 Task: Find connections with filter location Jaisingpur with filter topic #AIwith filter profile language Potuguese with filter current company Fiserv with filter school Government College of Engineering, Salem with filter industry Computer Games with filter service category Commercial Insurance with filter keywords title Mental Health Counselor
Action: Mouse moved to (540, 62)
Screenshot: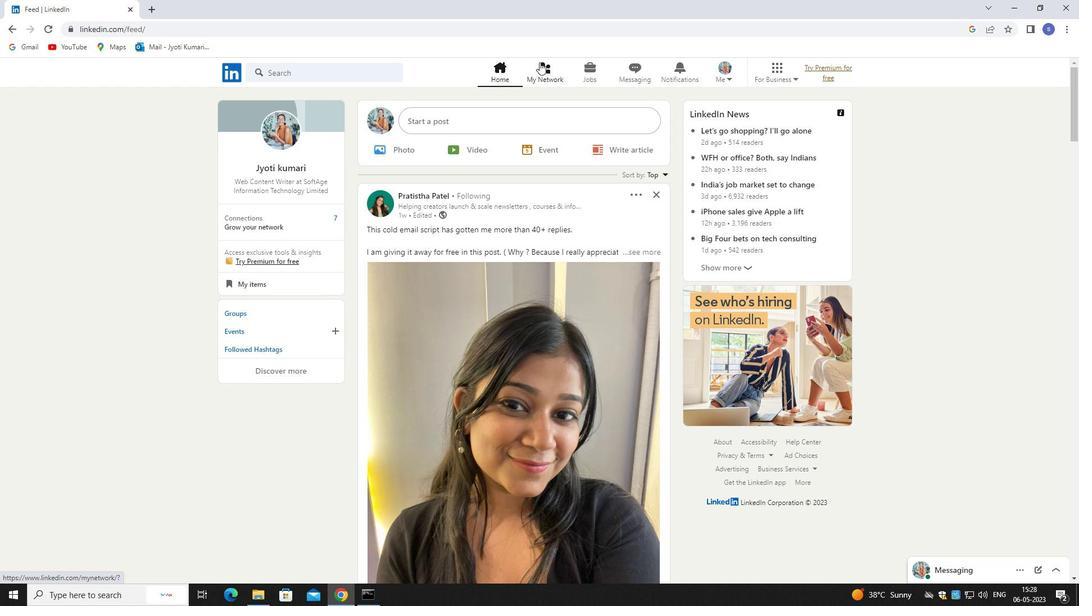 
Action: Mouse pressed left at (540, 62)
Screenshot: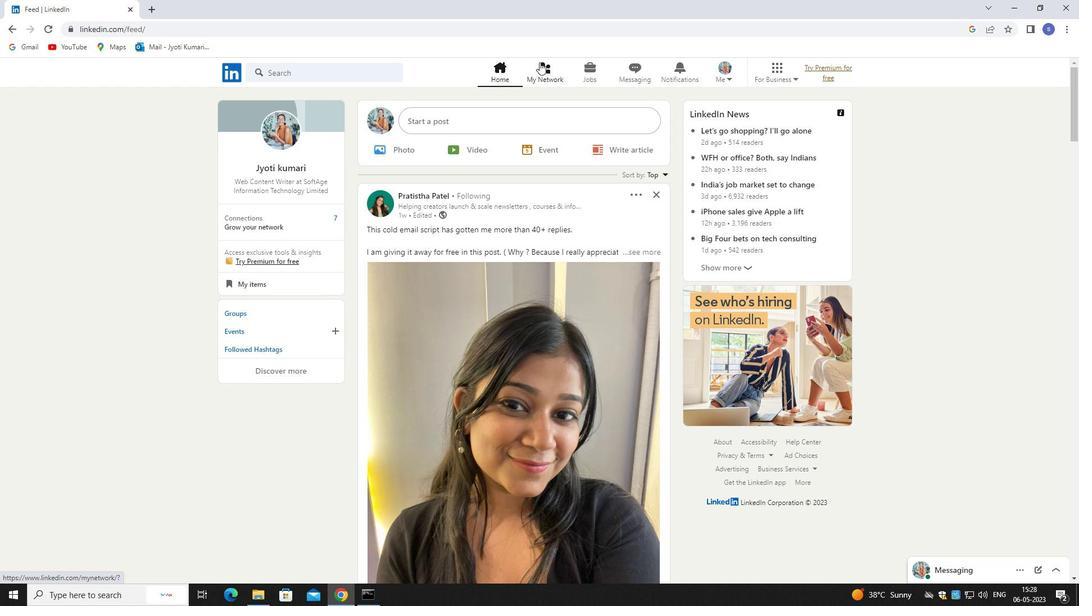 
Action: Mouse moved to (540, 62)
Screenshot: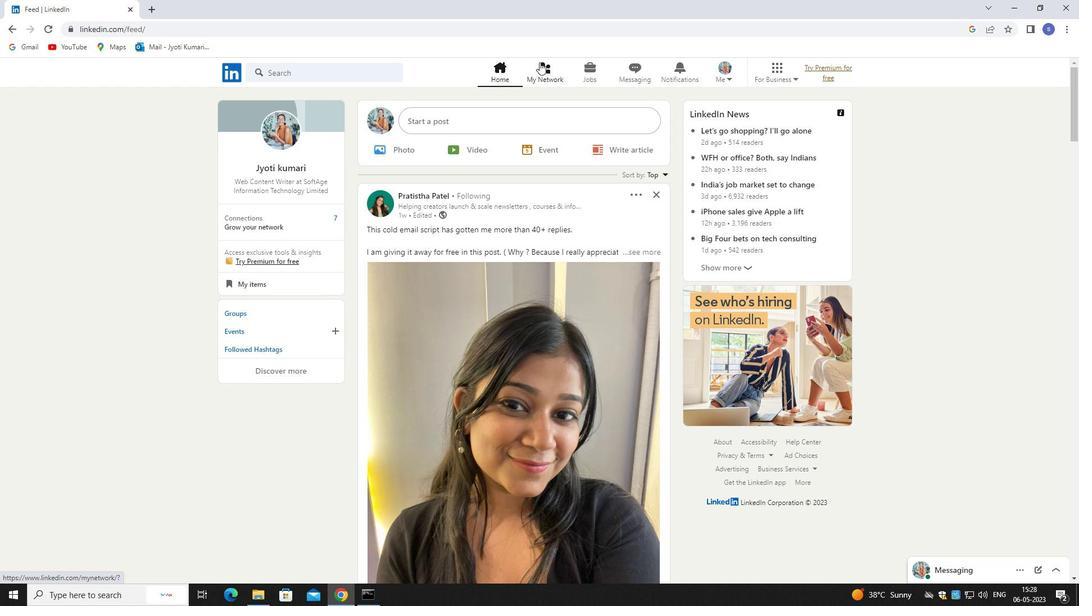
Action: Mouse pressed left at (540, 62)
Screenshot: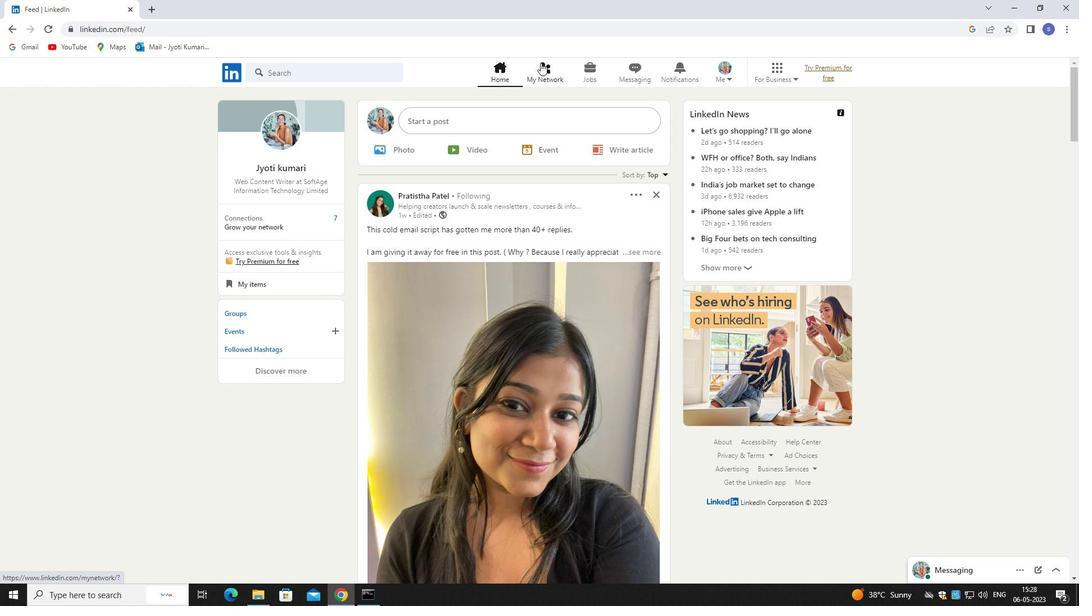 
Action: Mouse moved to (342, 127)
Screenshot: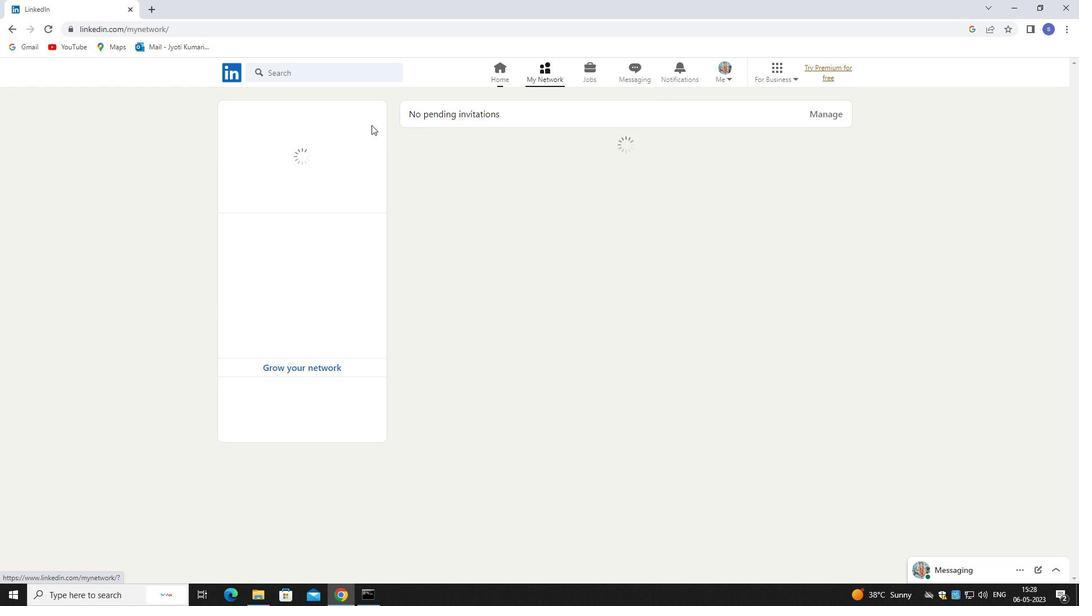 
Action: Mouse pressed left at (342, 127)
Screenshot: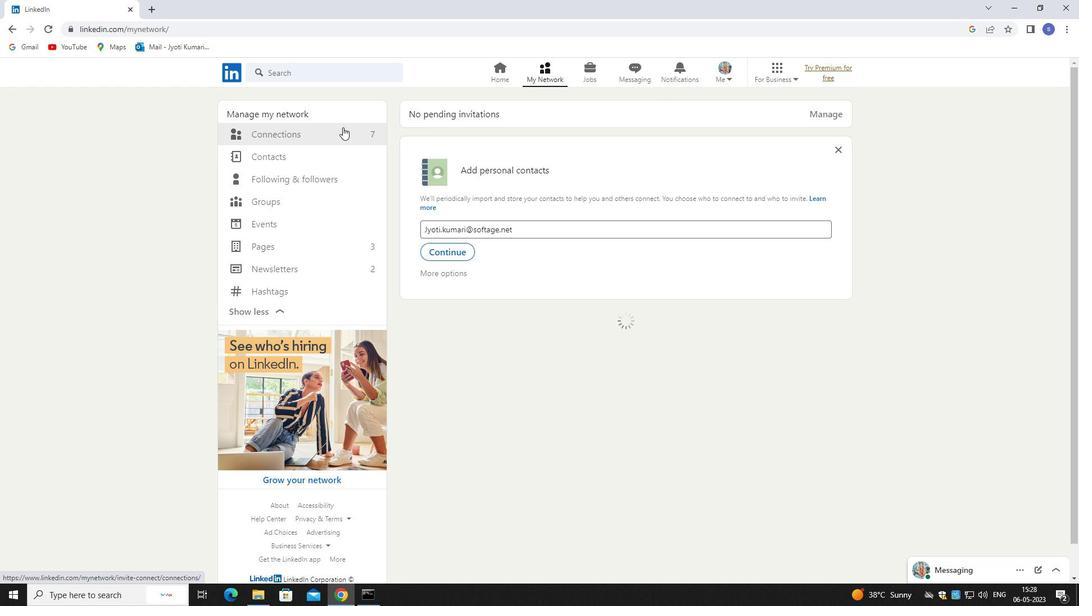 
Action: Mouse moved to (597, 134)
Screenshot: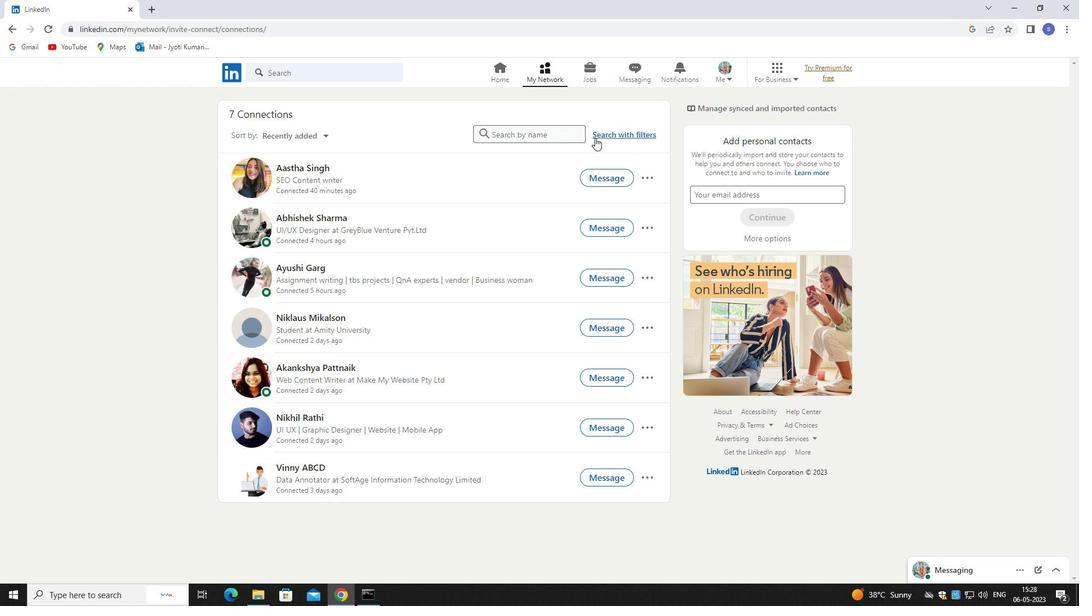 
Action: Mouse pressed left at (597, 134)
Screenshot: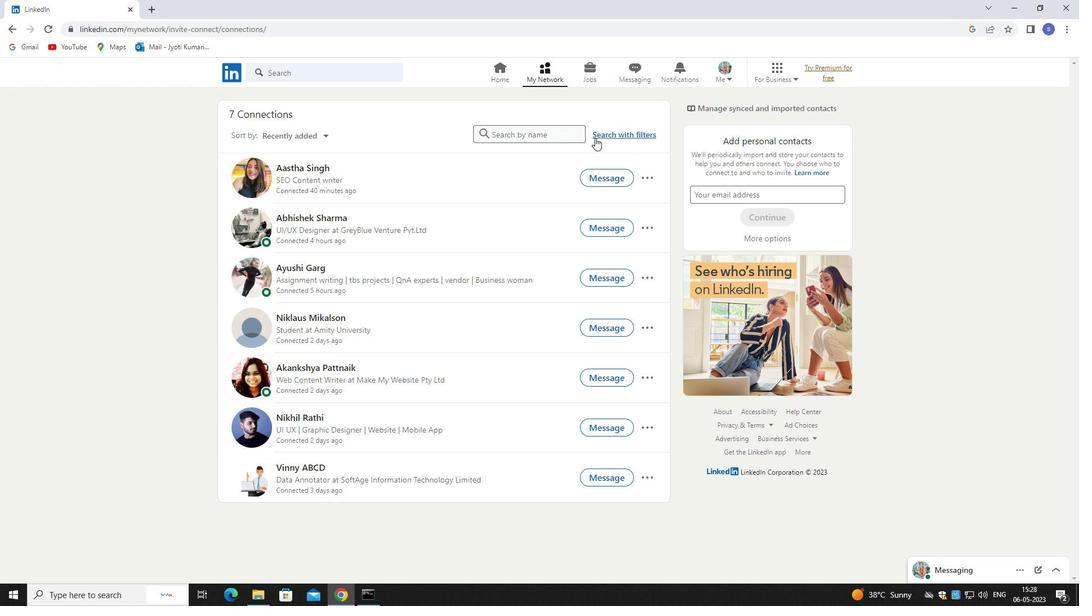 
Action: Mouse moved to (573, 100)
Screenshot: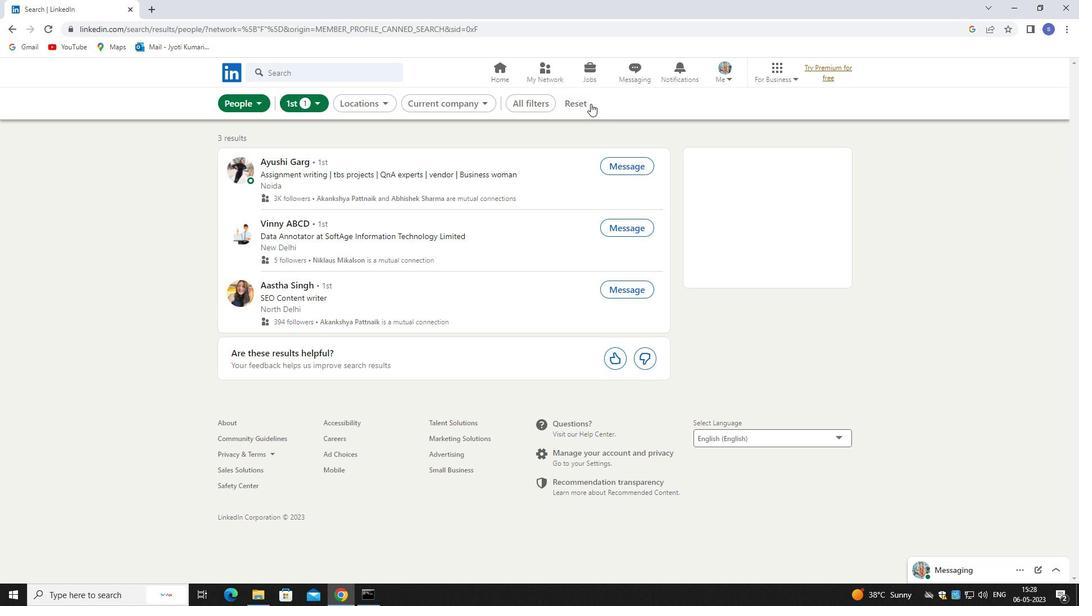 
Action: Mouse pressed left at (573, 100)
Screenshot: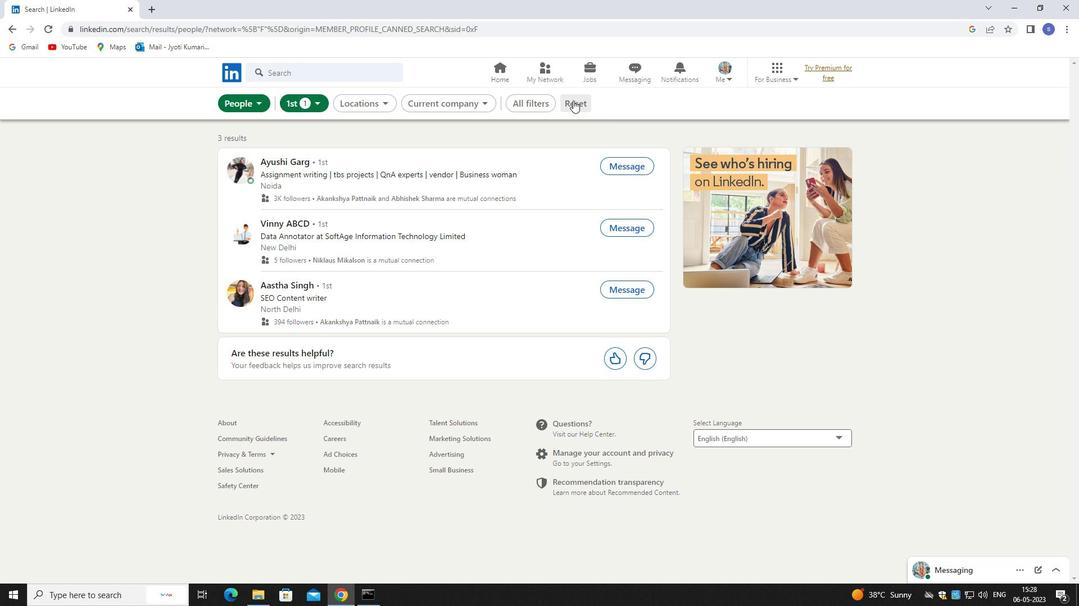 
Action: Mouse moved to (547, 106)
Screenshot: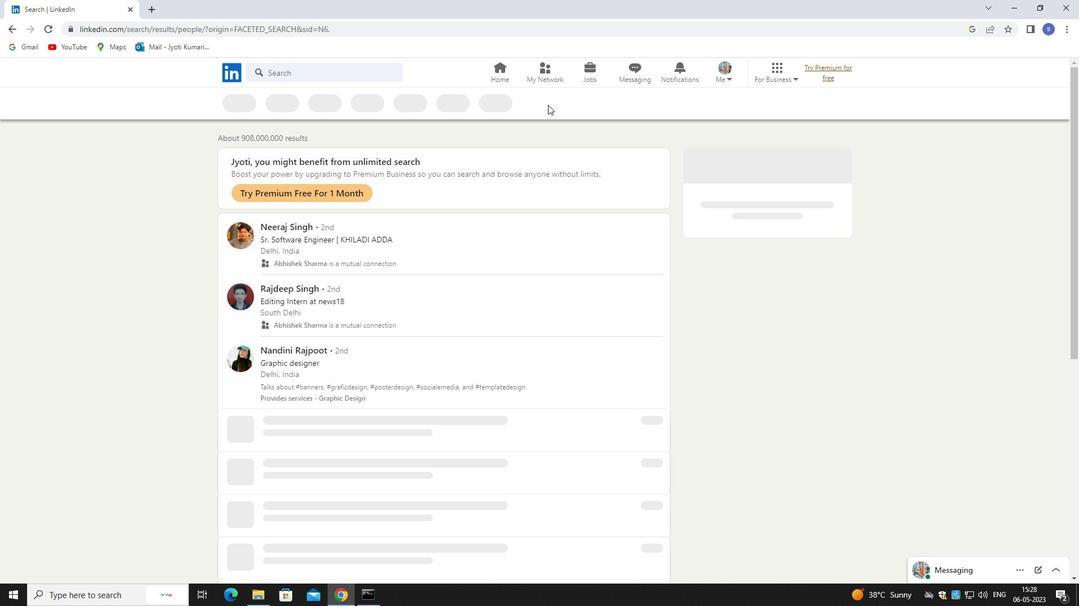 
Action: Mouse pressed left at (547, 106)
Screenshot: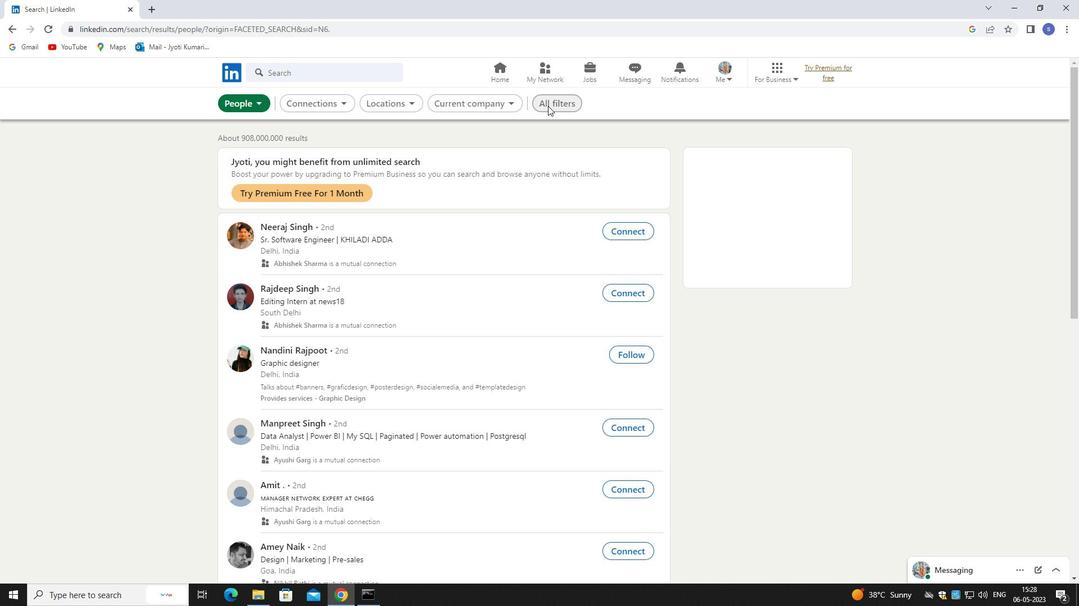 
Action: Mouse moved to (551, 107)
Screenshot: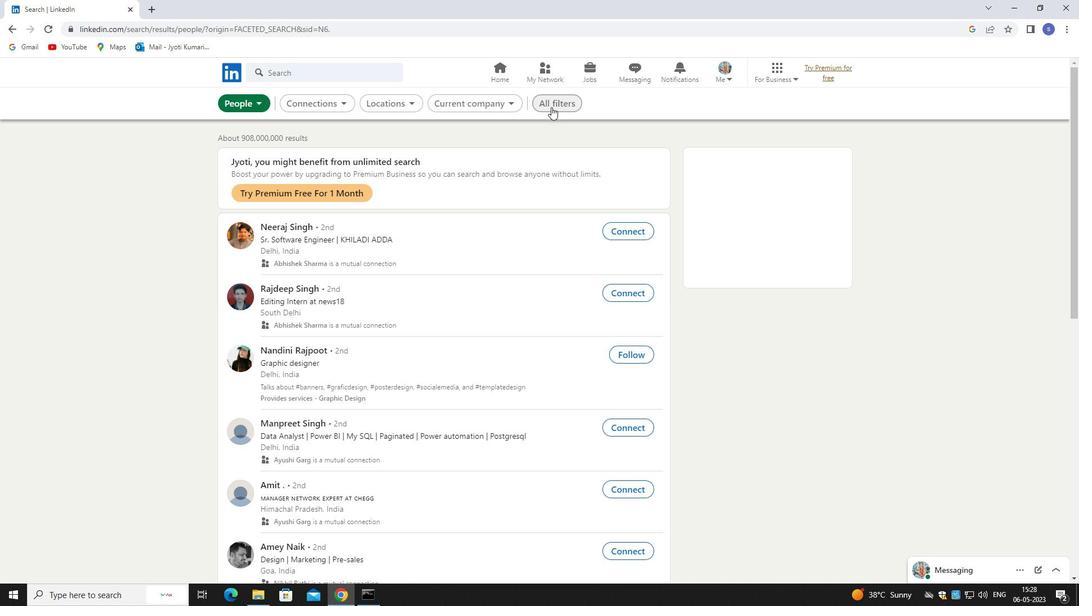 
Action: Mouse pressed left at (551, 107)
Screenshot: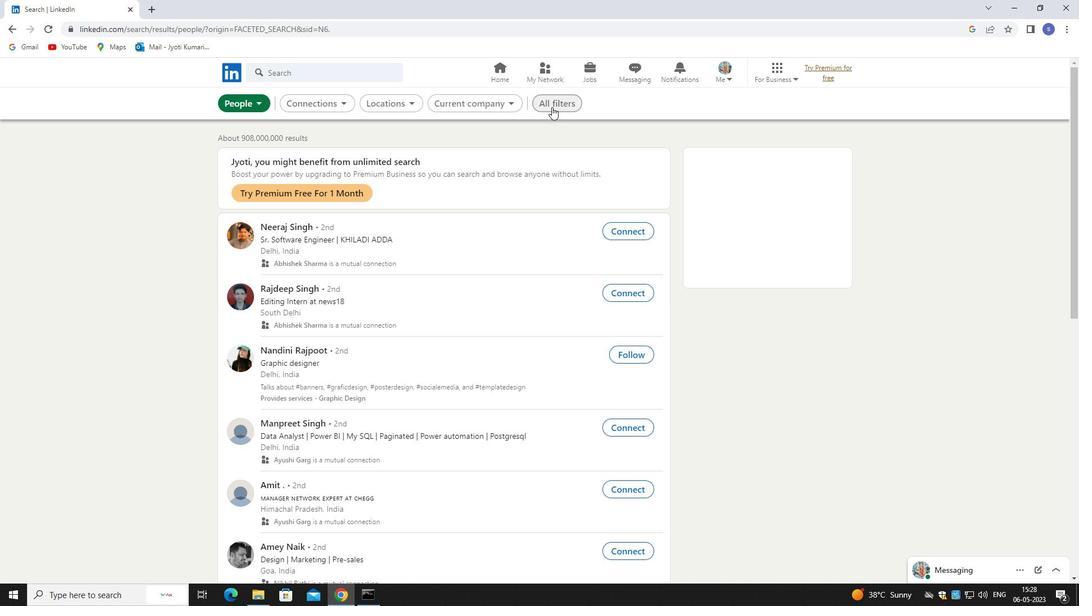 
Action: Mouse pressed left at (551, 107)
Screenshot: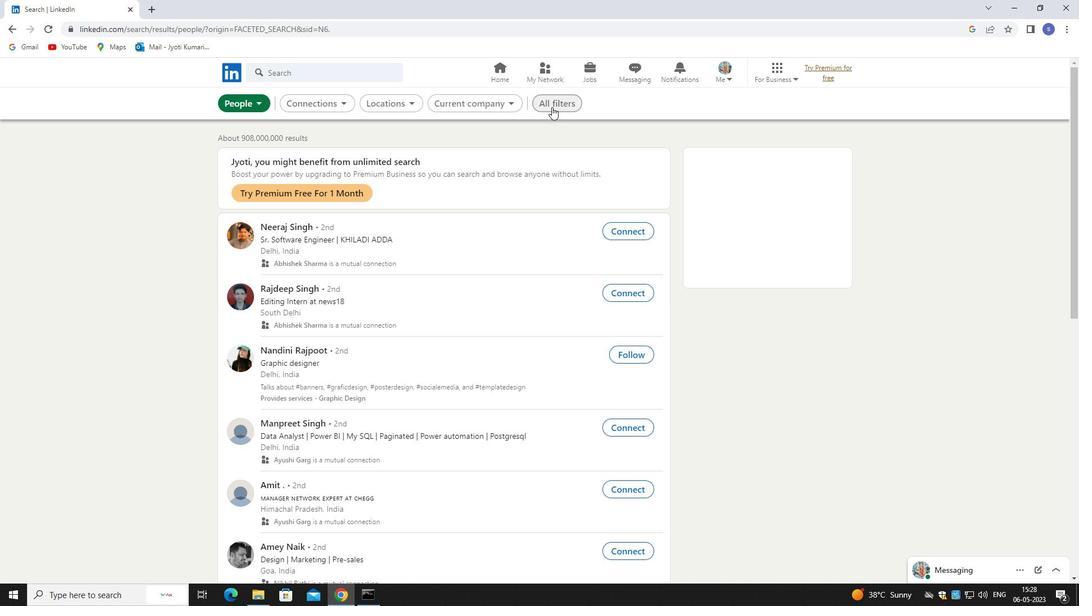 
Action: Mouse moved to (571, 103)
Screenshot: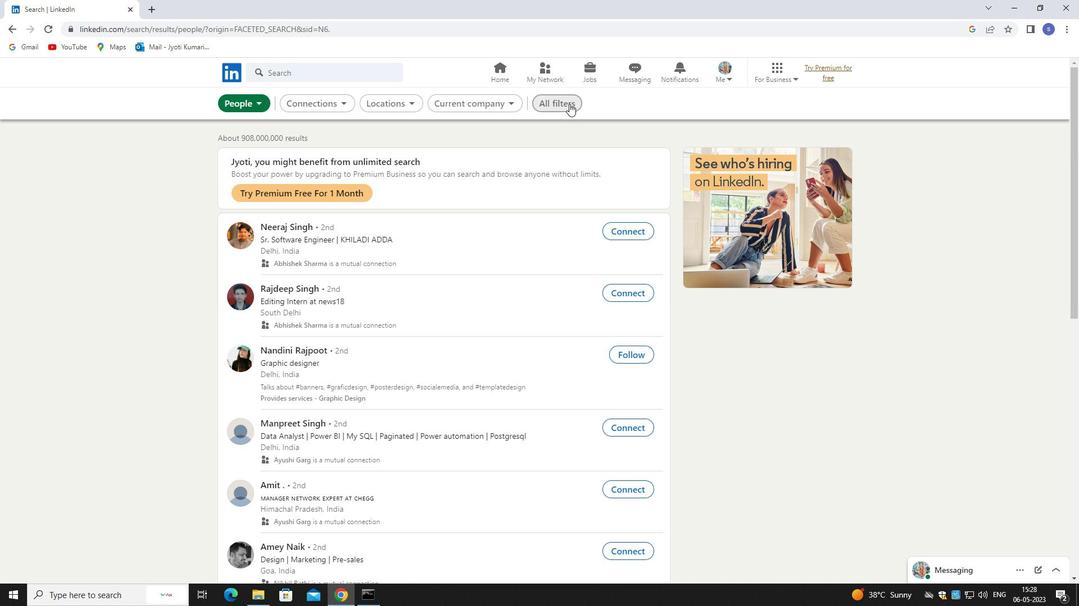 
Action: Mouse pressed left at (571, 103)
Screenshot: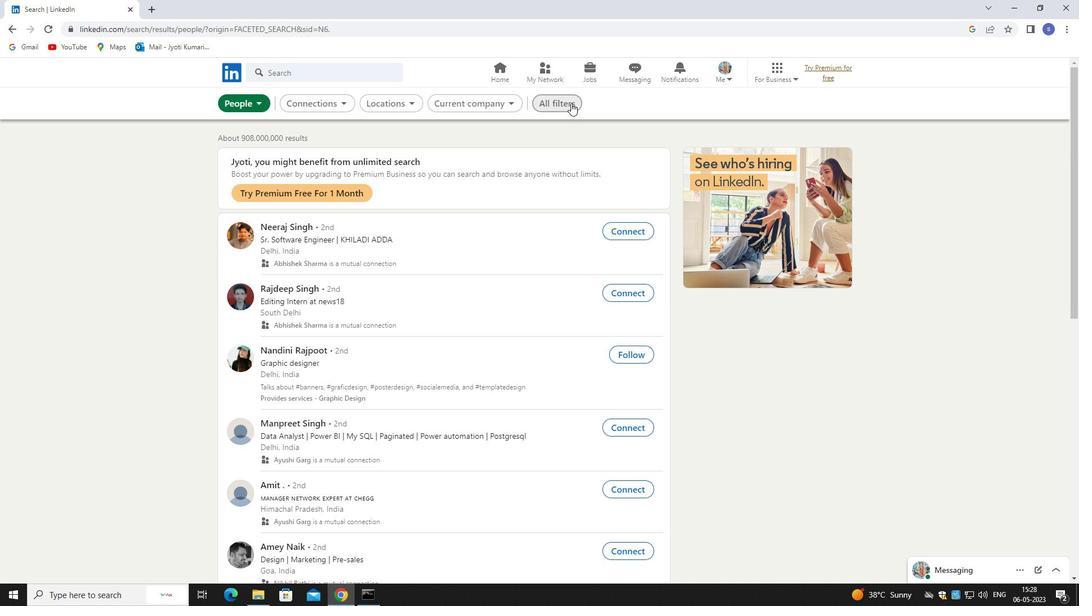
Action: Mouse moved to (936, 432)
Screenshot: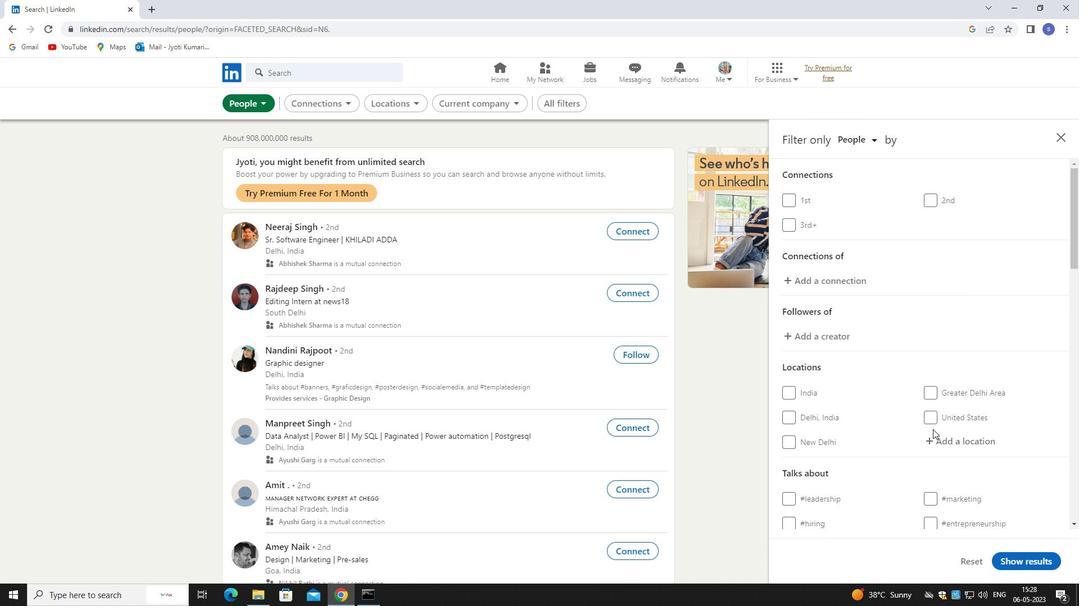 
Action: Mouse pressed left at (936, 432)
Screenshot: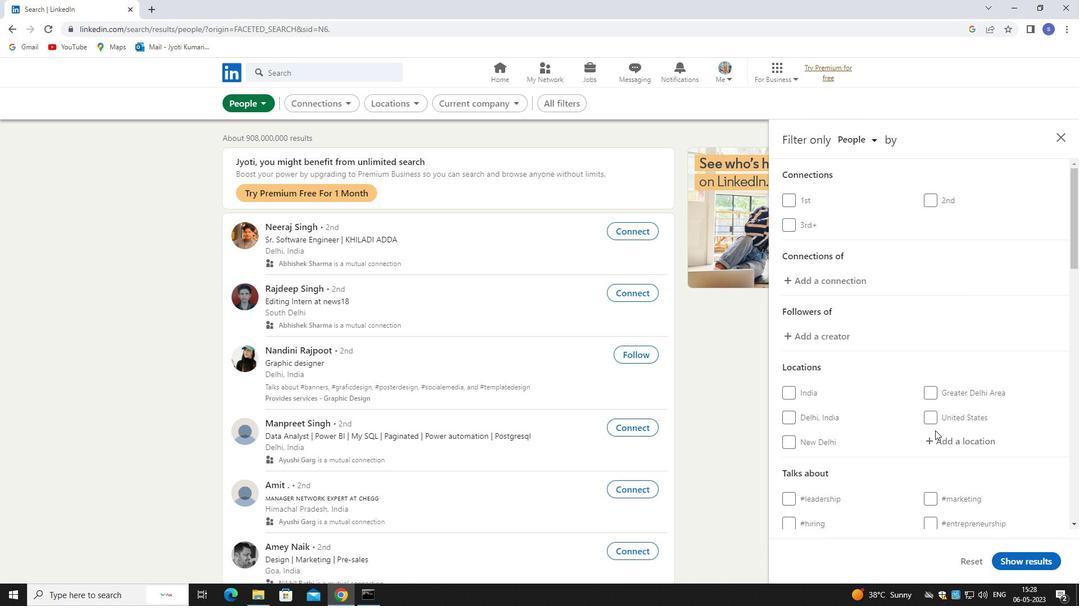 
Action: Mouse moved to (937, 438)
Screenshot: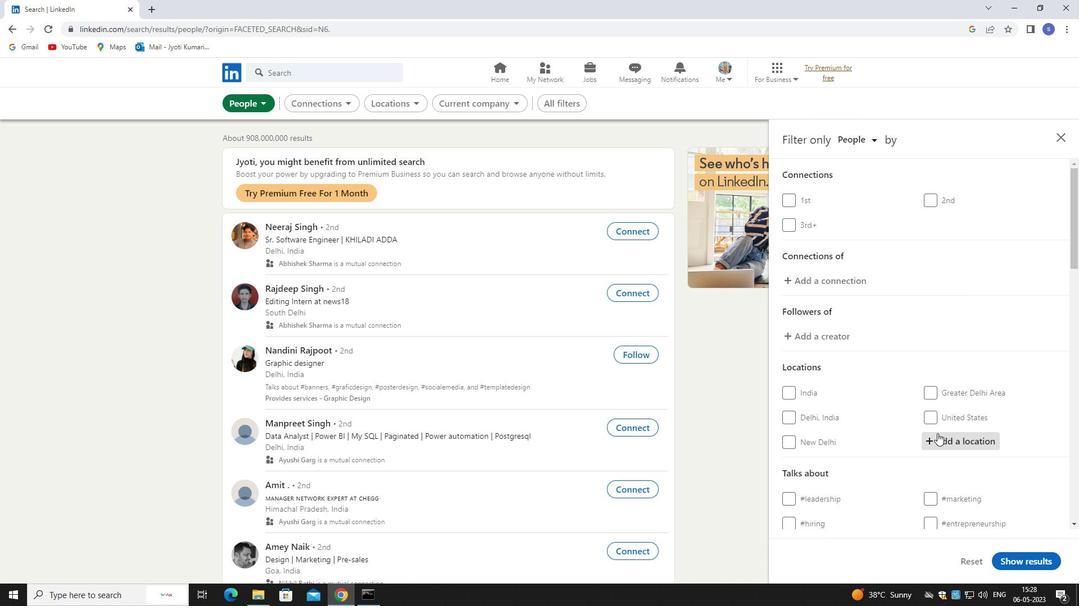 
Action: Key pressed jaisingpur
Screenshot: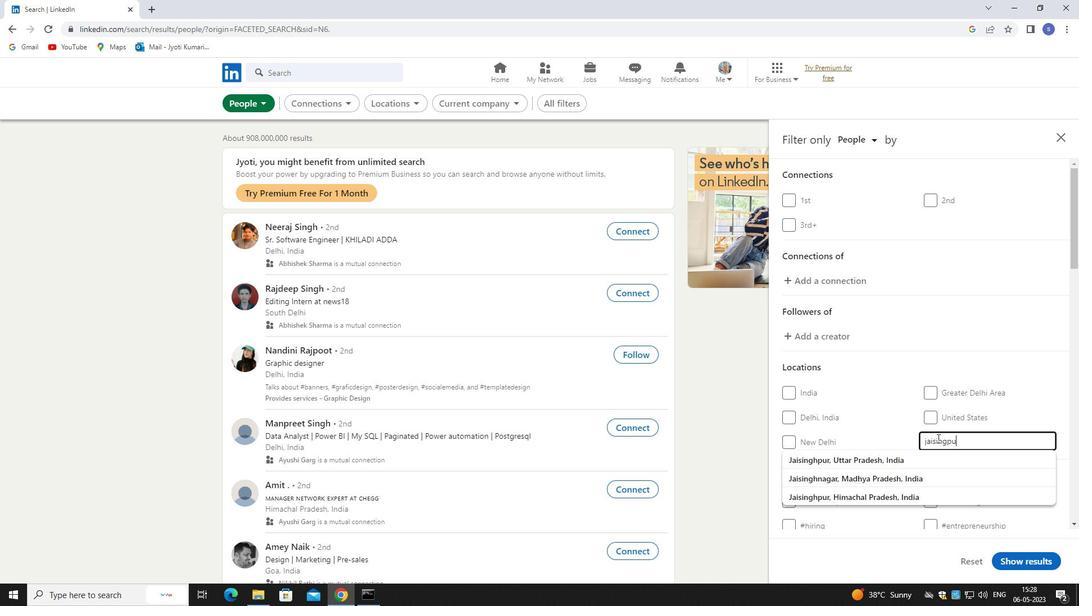 
Action: Mouse moved to (936, 454)
Screenshot: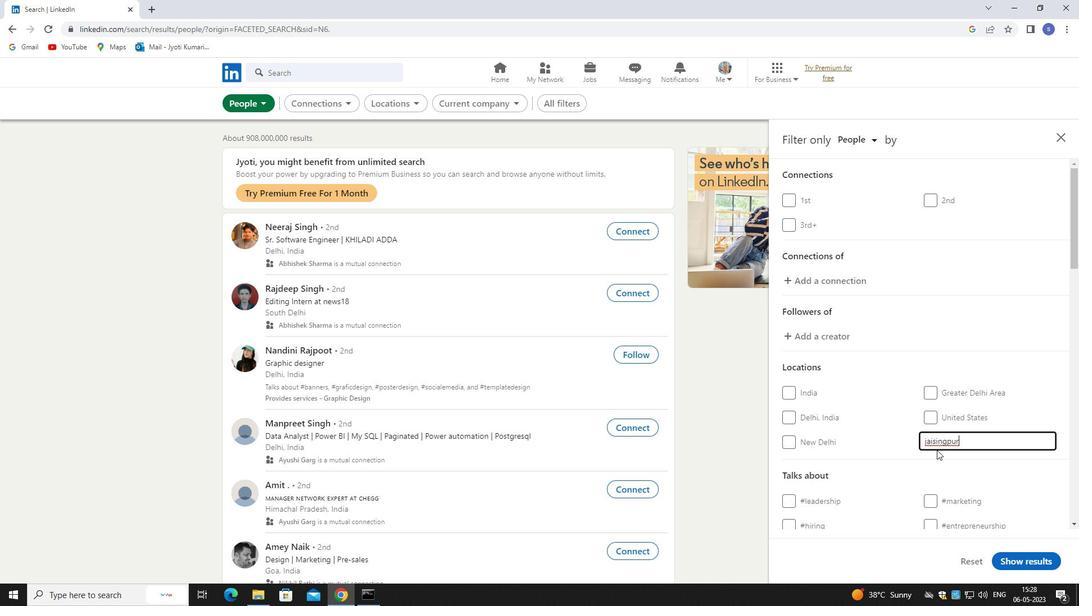 
Action: Key pressed <Key.backspace>
Screenshot: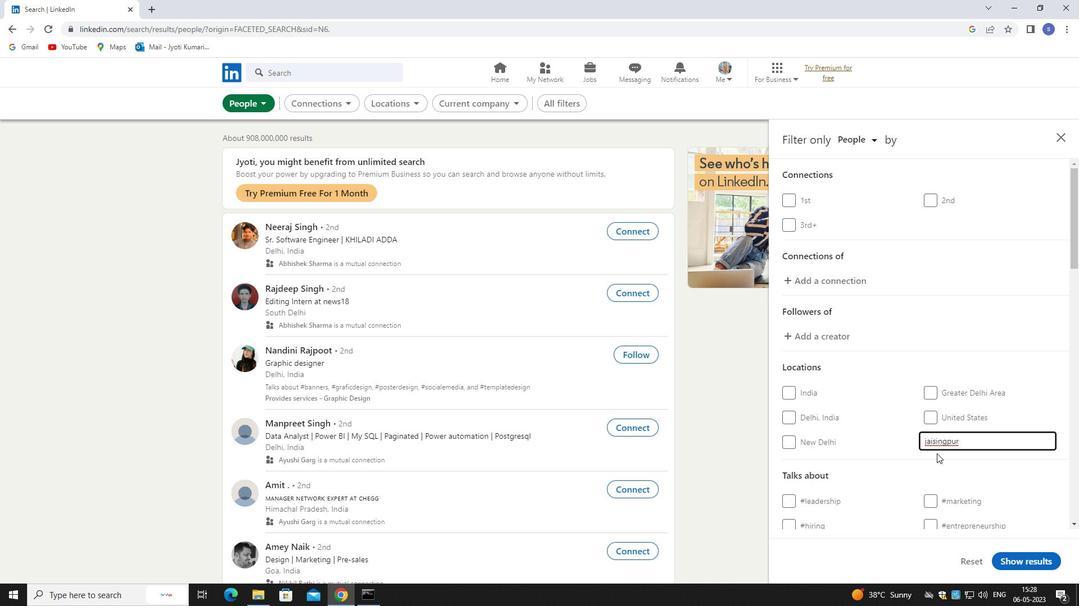 
Action: Mouse moved to (912, 442)
Screenshot: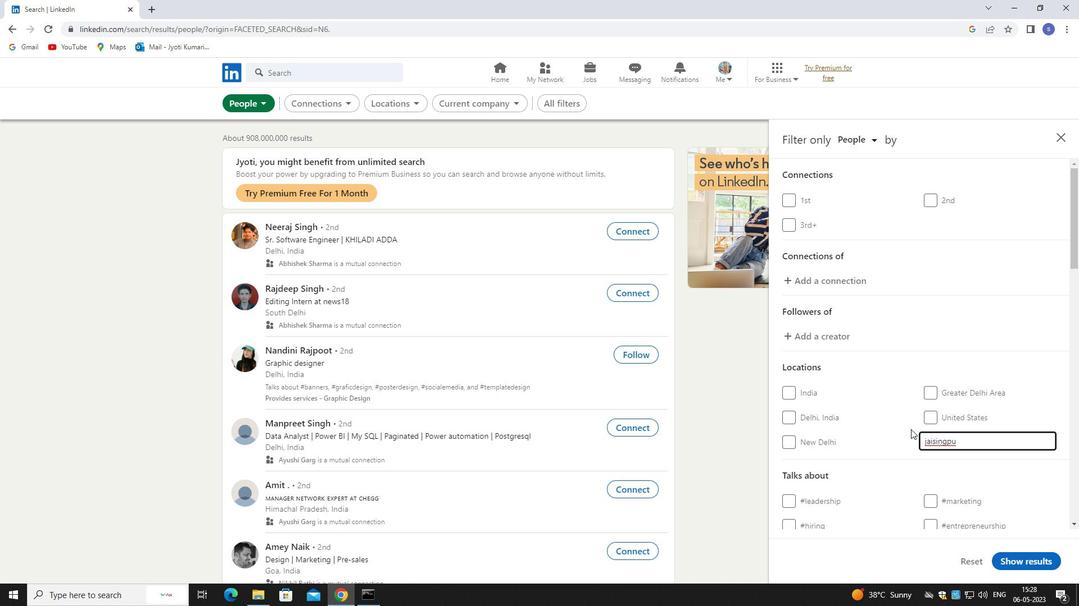
Action: Key pressed <Key.backspace><Key.backspace><Key.backspace>
Screenshot: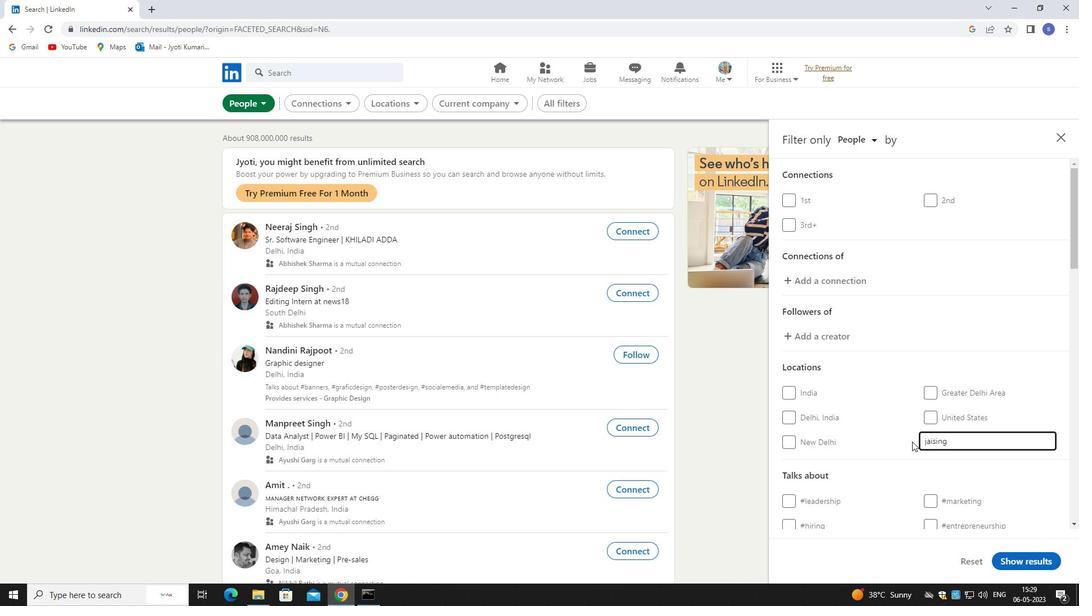
Action: Mouse moved to (920, 456)
Screenshot: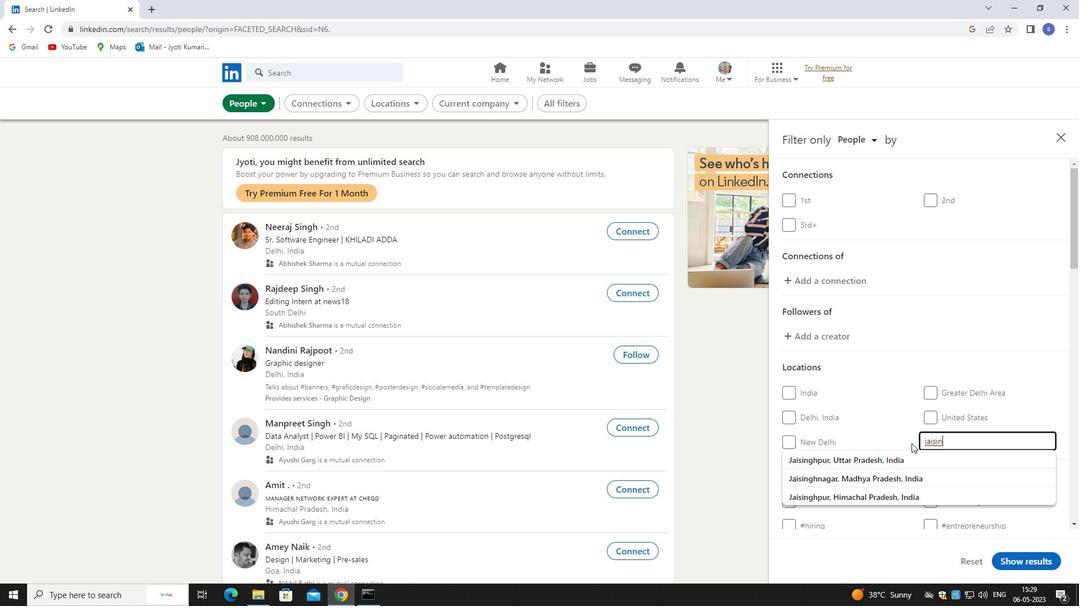 
Action: Mouse pressed left at (920, 456)
Screenshot: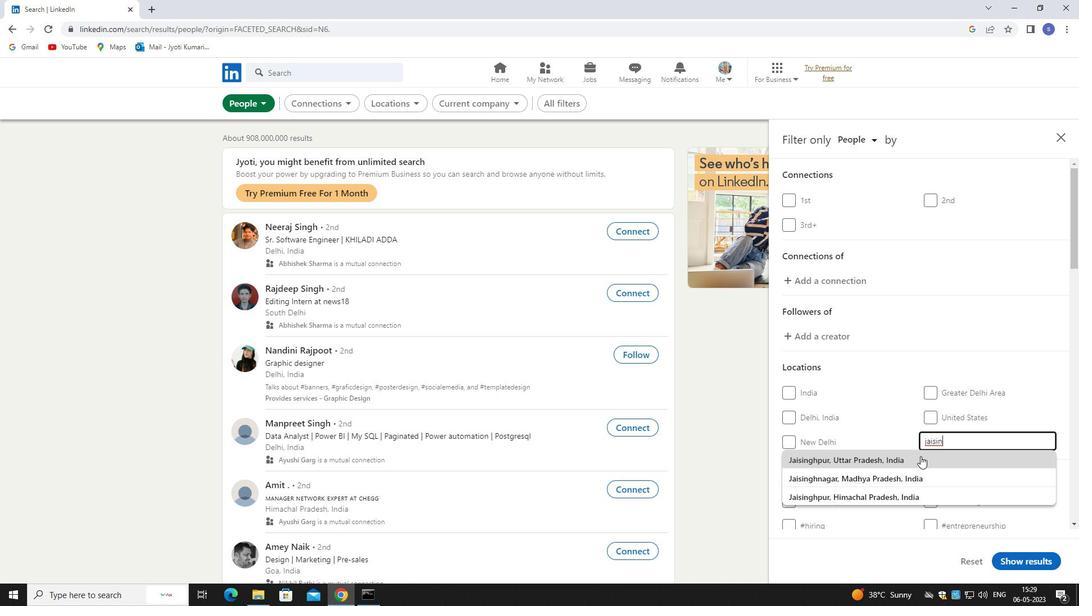 
Action: Mouse moved to (945, 448)
Screenshot: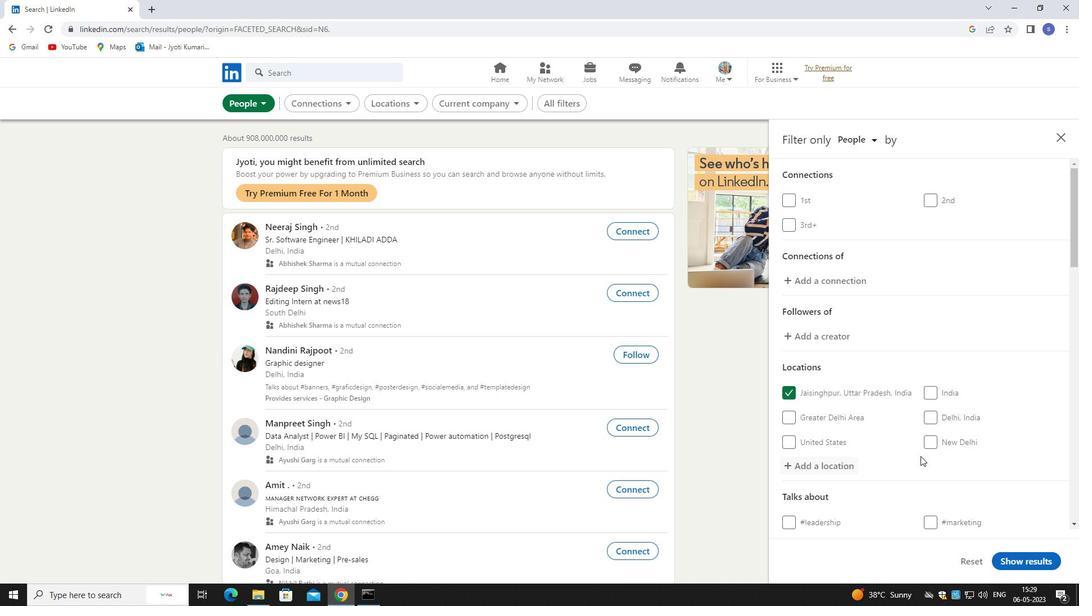 
Action: Mouse scrolled (945, 447) with delta (0, 0)
Screenshot: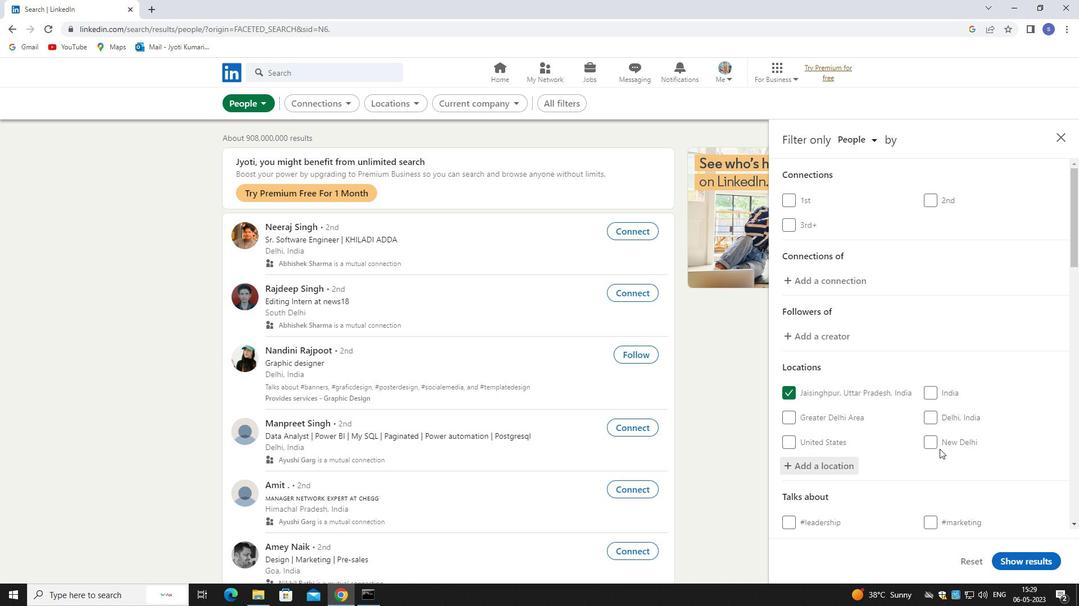 
Action: Mouse moved to (945, 448)
Screenshot: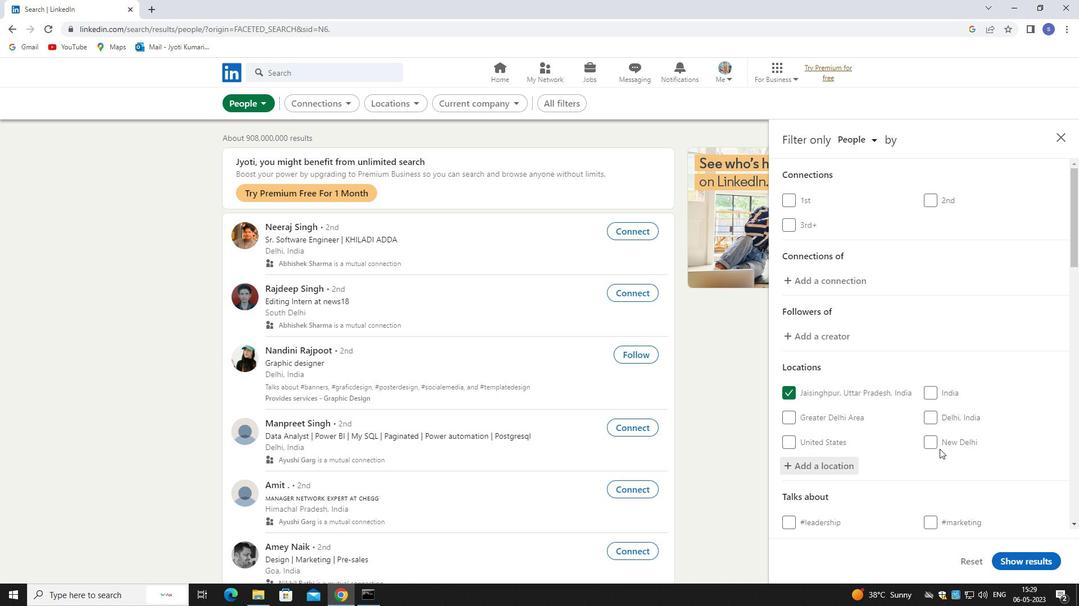 
Action: Mouse scrolled (945, 447) with delta (0, 0)
Screenshot: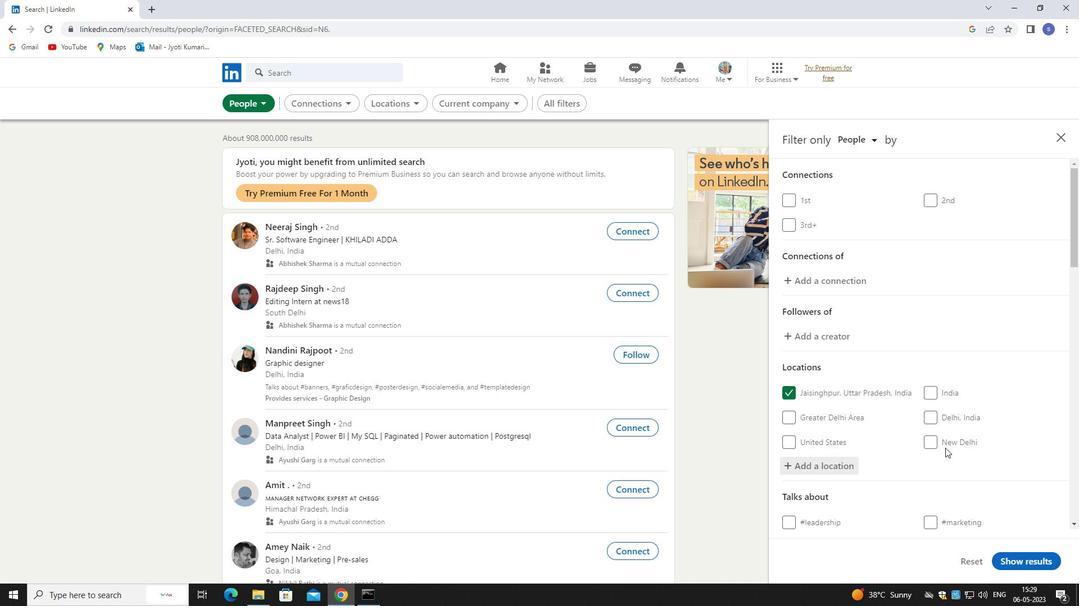 
Action: Mouse moved to (948, 449)
Screenshot: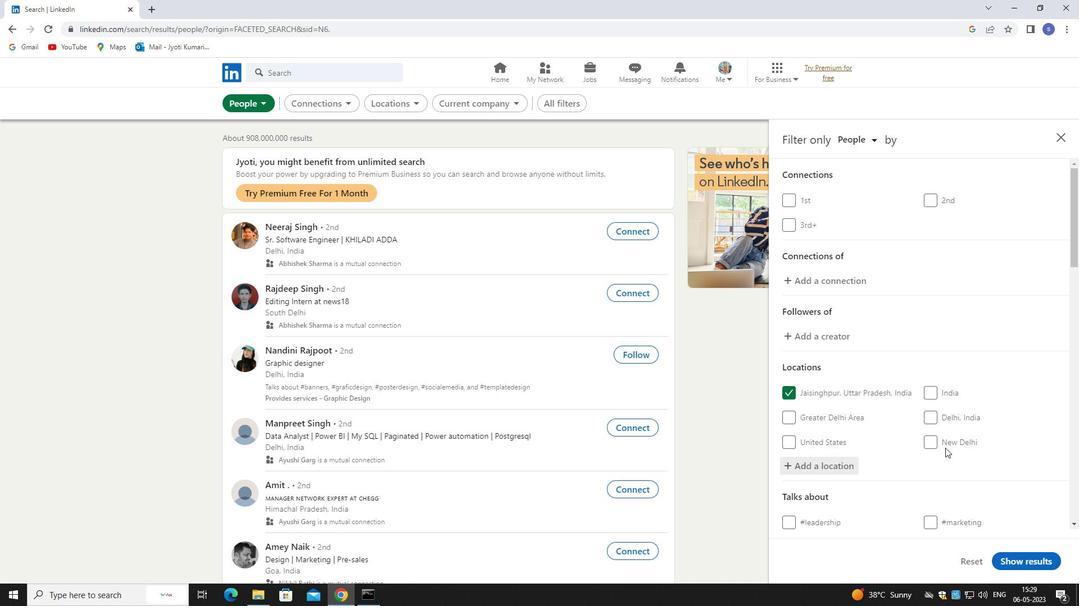 
Action: Mouse scrolled (948, 448) with delta (0, 0)
Screenshot: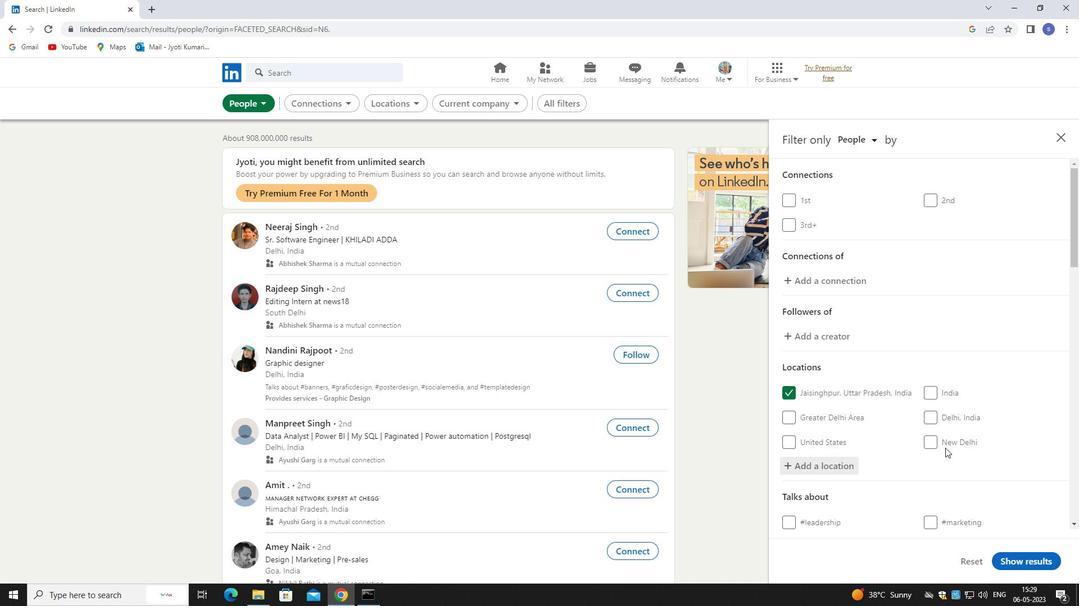 
Action: Mouse moved to (949, 449)
Screenshot: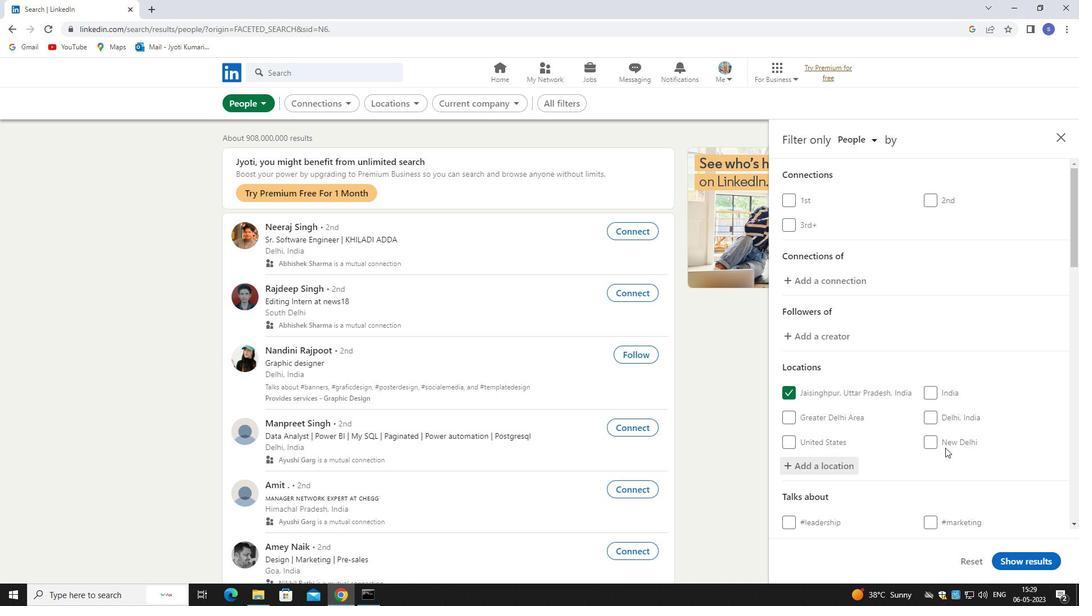 
Action: Mouse scrolled (949, 449) with delta (0, 0)
Screenshot: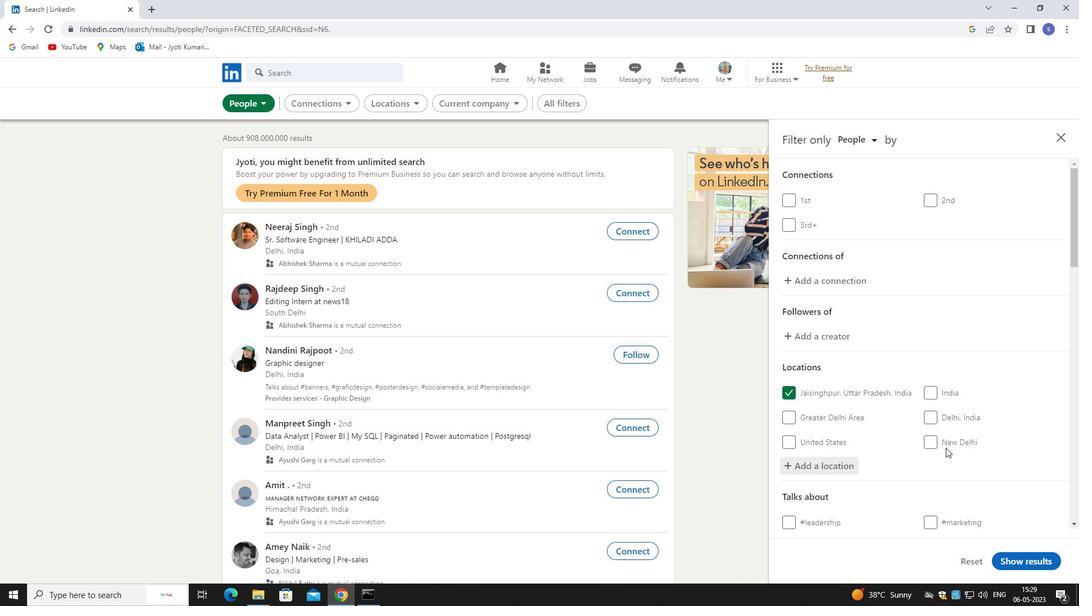 
Action: Mouse moved to (977, 349)
Screenshot: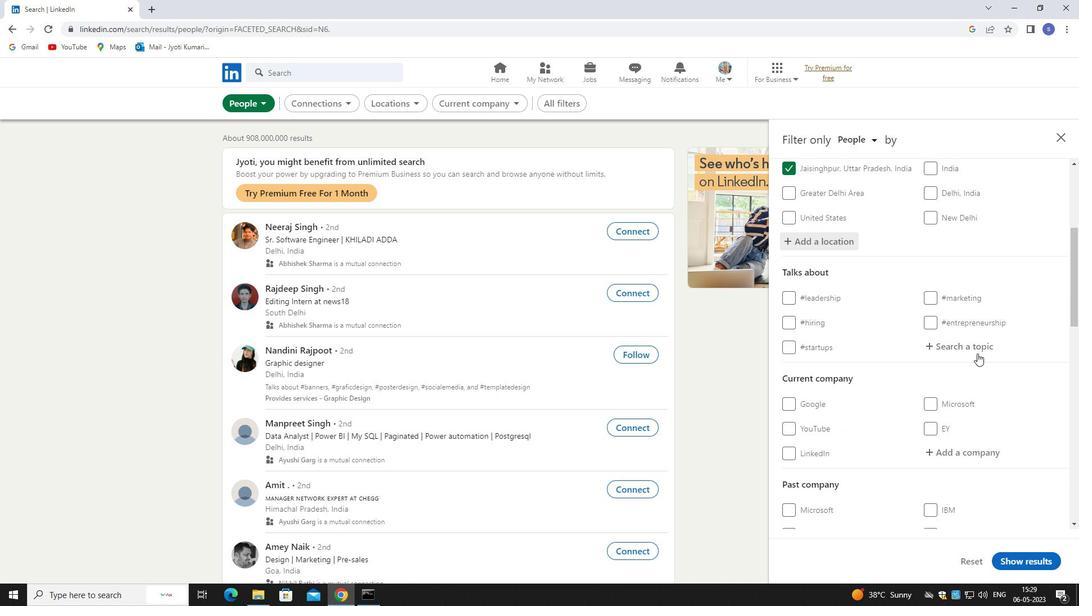
Action: Mouse pressed left at (977, 349)
Screenshot: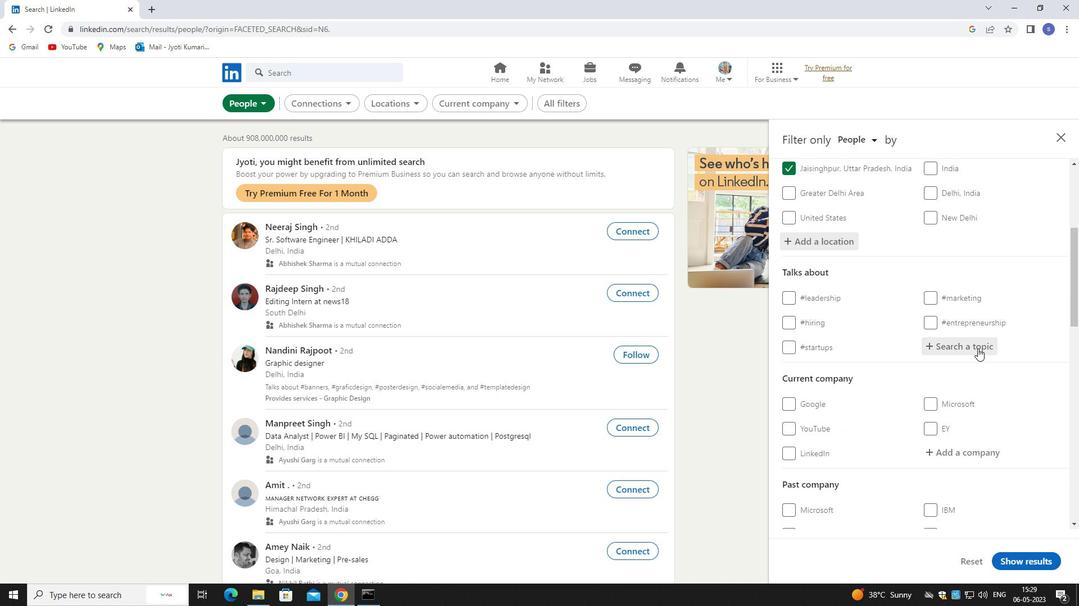 
Action: Mouse moved to (977, 347)
Screenshot: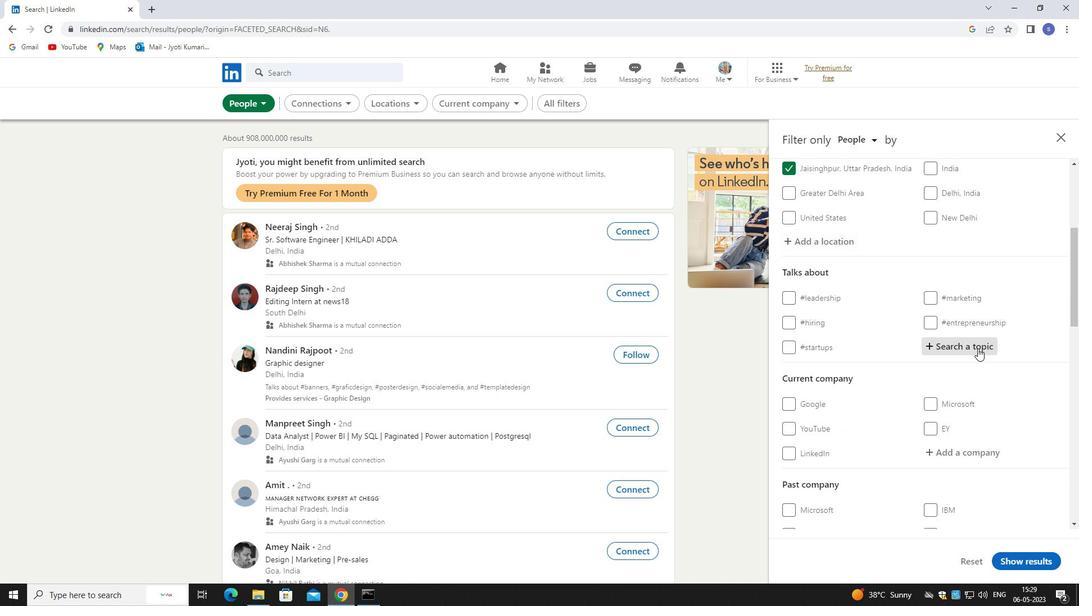 
Action: Key pressed ai
Screenshot: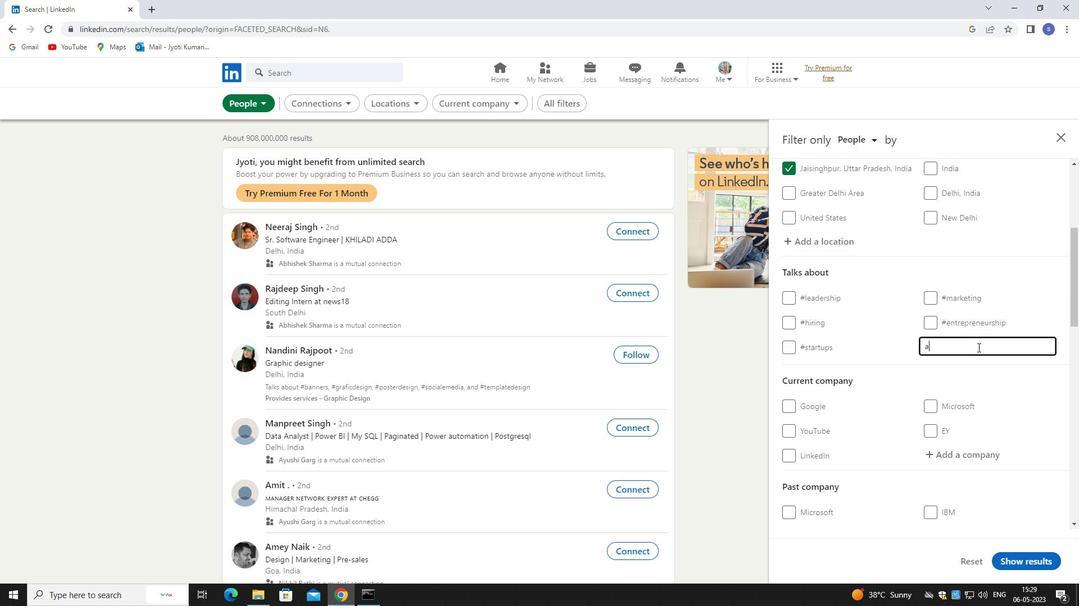 
Action: Mouse moved to (975, 359)
Screenshot: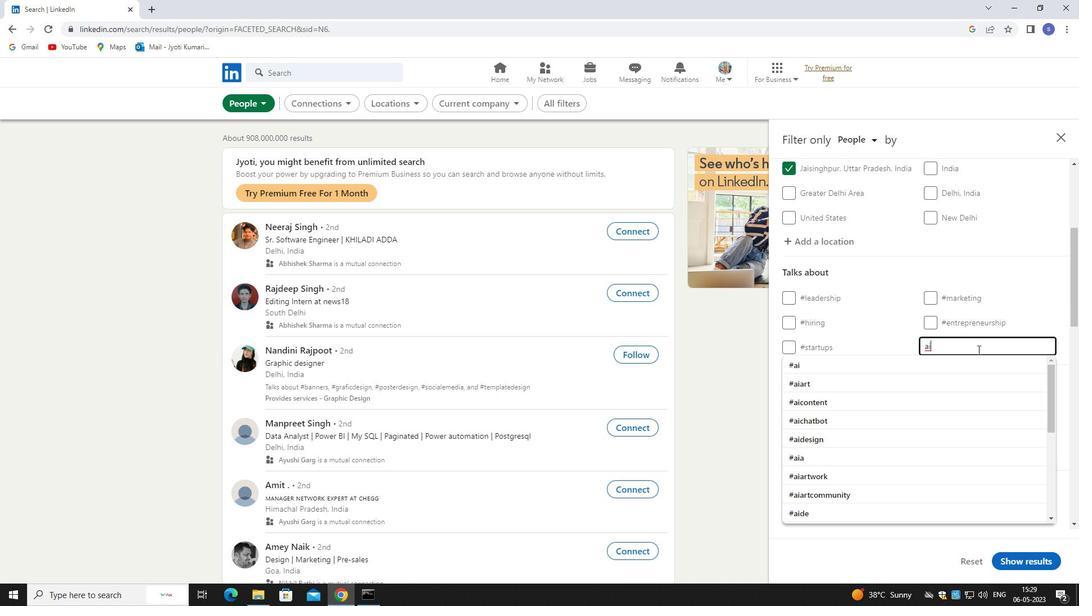 
Action: Mouse pressed left at (975, 359)
Screenshot: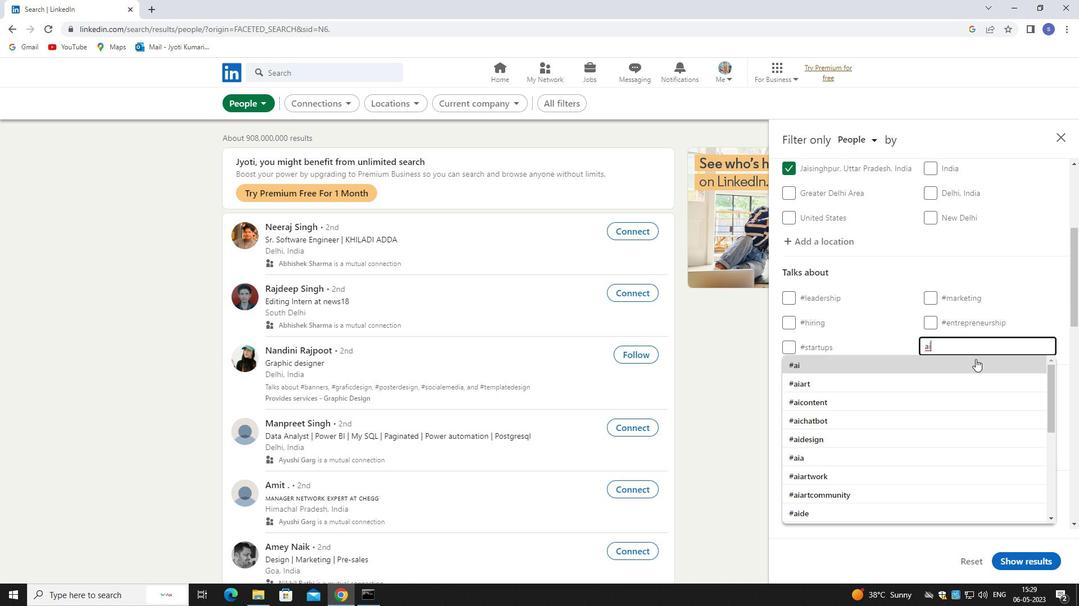 
Action: Mouse scrolled (975, 359) with delta (0, 0)
Screenshot: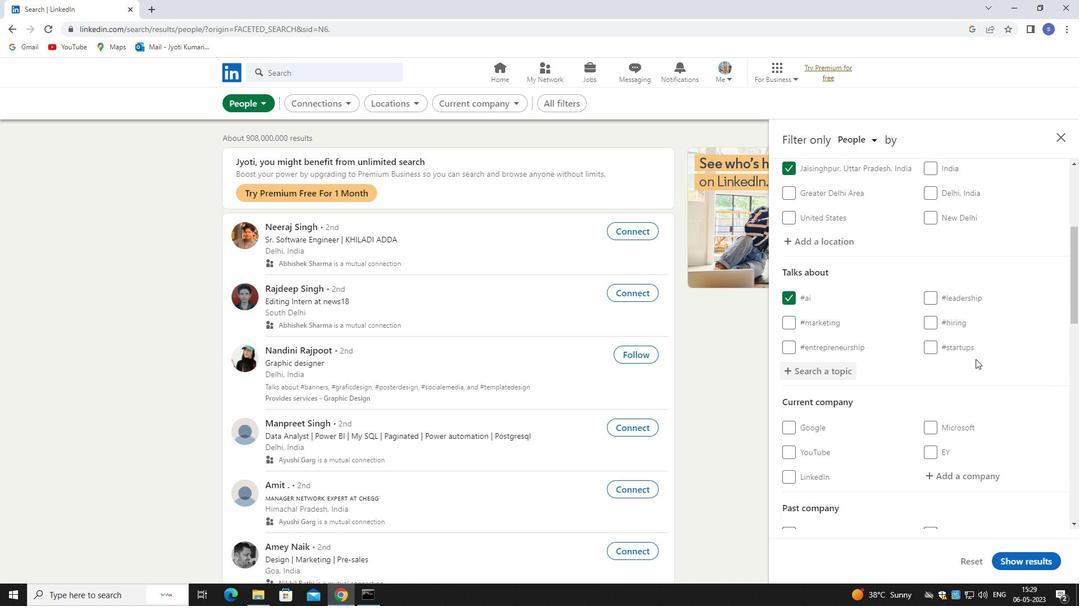 
Action: Mouse scrolled (975, 359) with delta (0, 0)
Screenshot: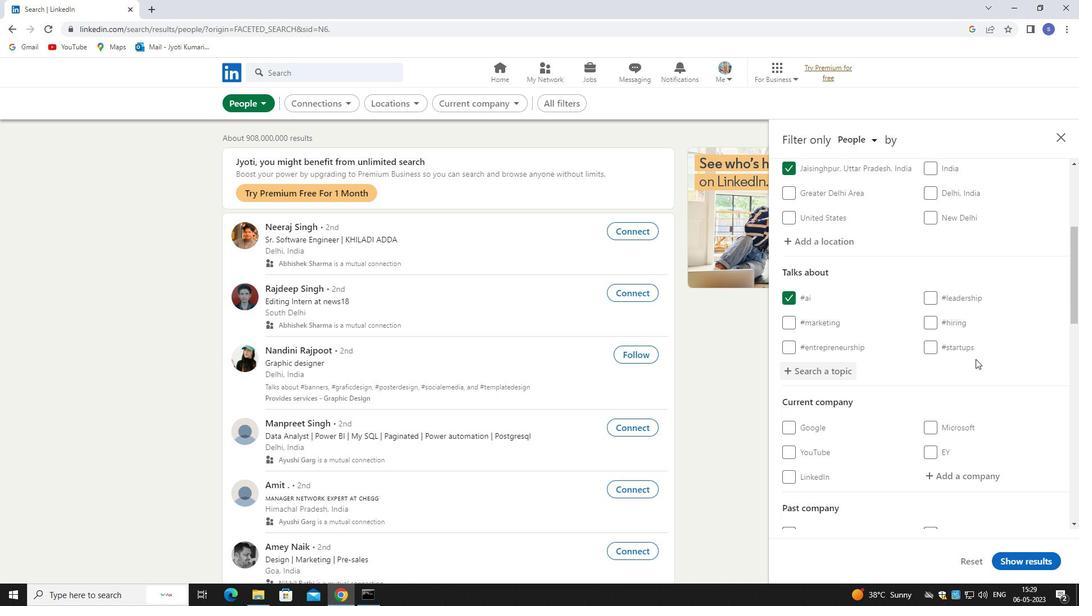 
Action: Mouse moved to (975, 360)
Screenshot: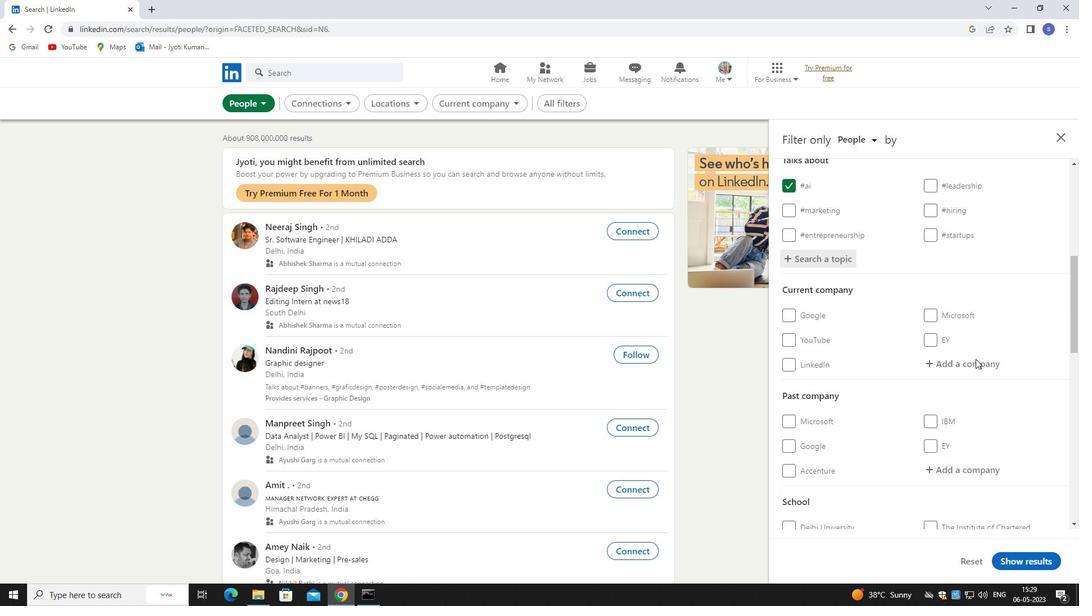 
Action: Mouse pressed left at (975, 360)
Screenshot: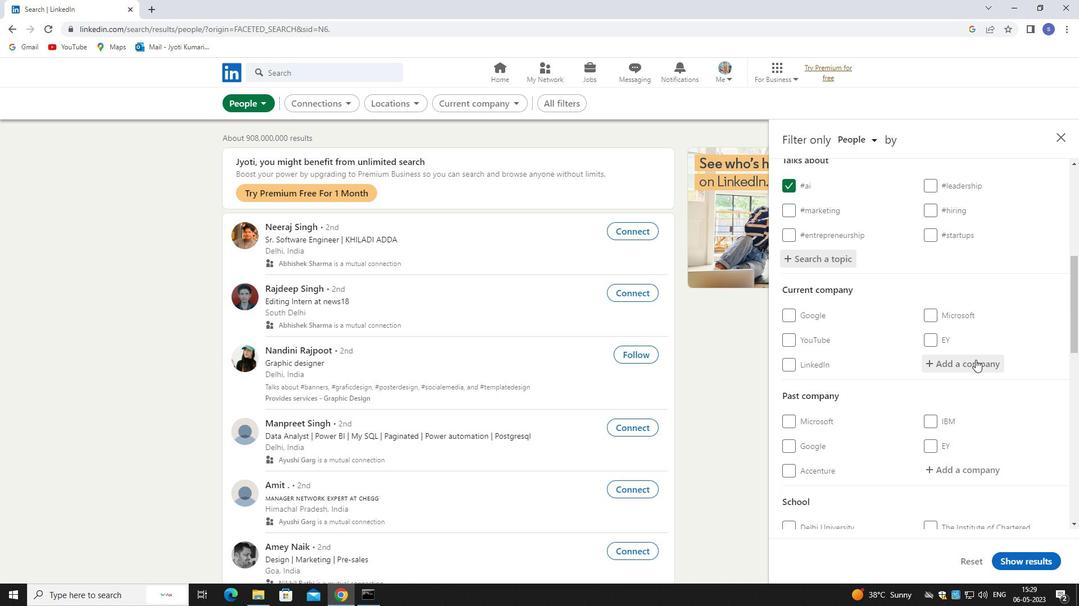
Action: Key pressed fiserv
Screenshot: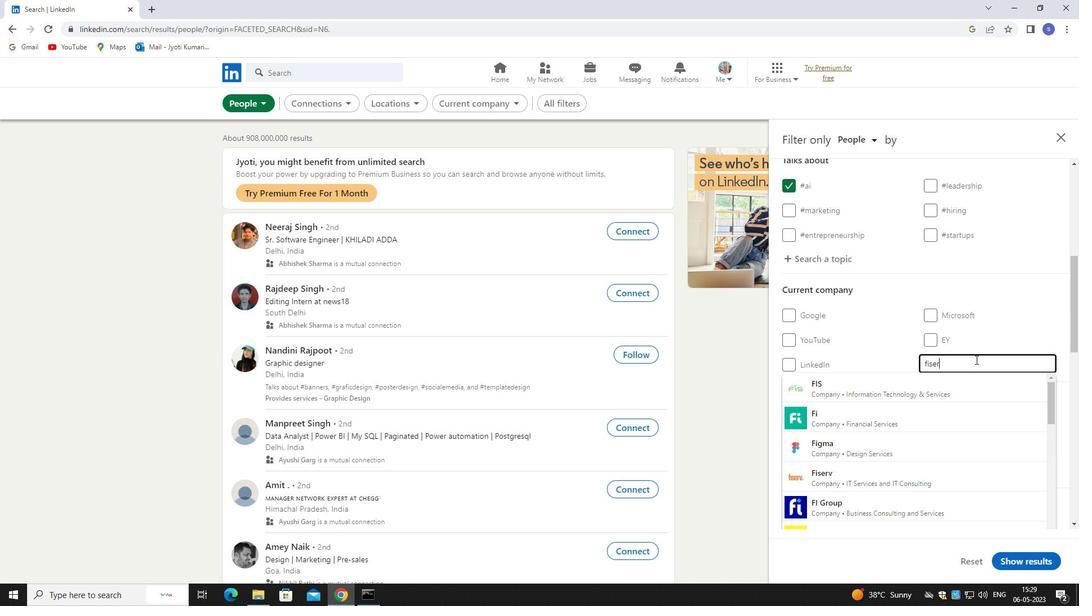 
Action: Mouse moved to (1017, 404)
Screenshot: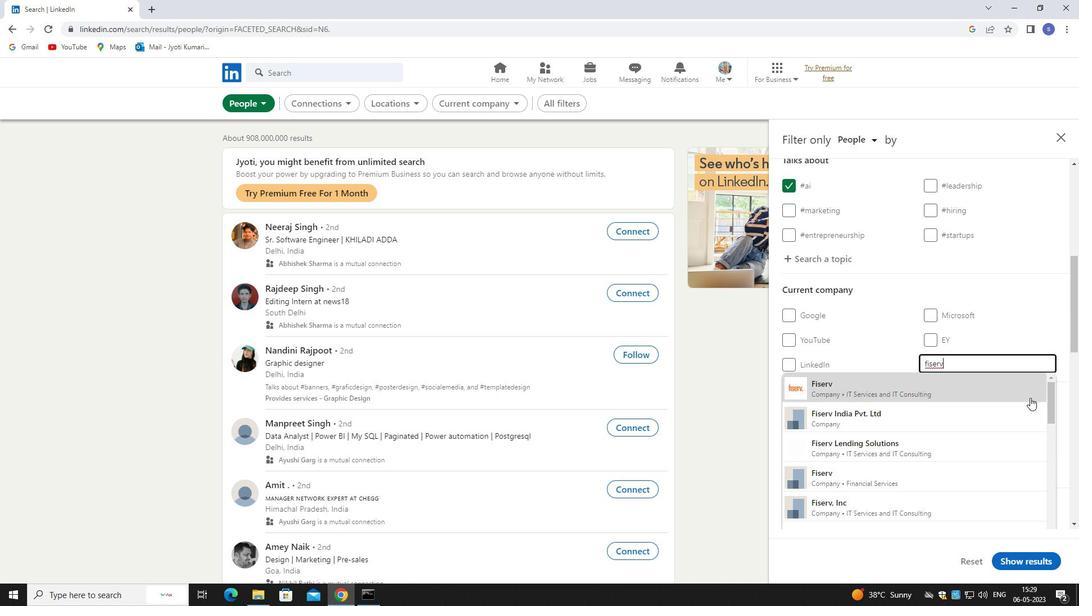 
Action: Mouse pressed left at (1017, 404)
Screenshot: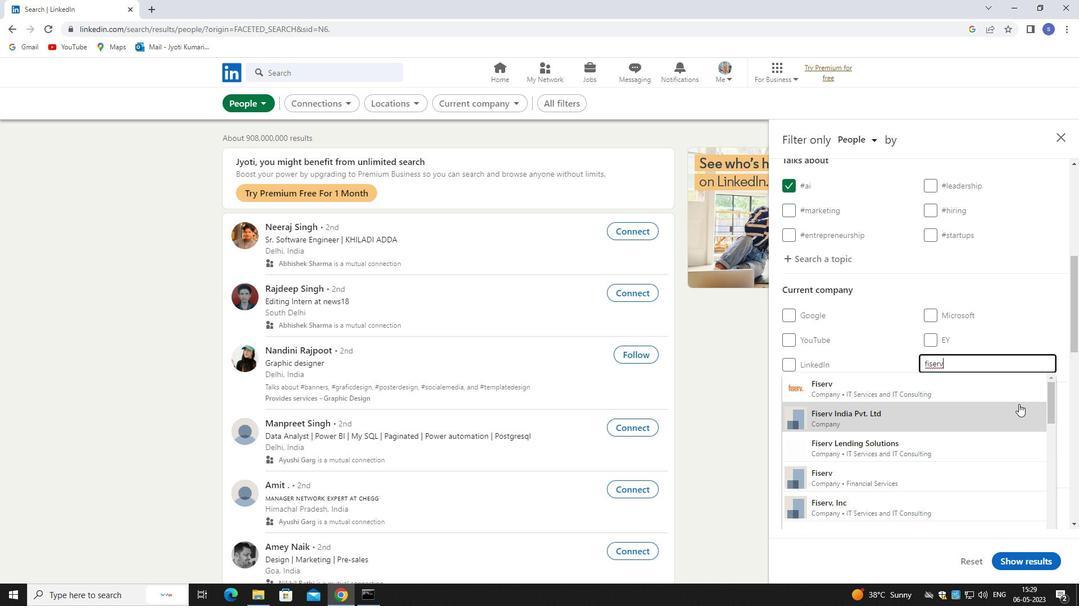 
Action: Mouse moved to (967, 443)
Screenshot: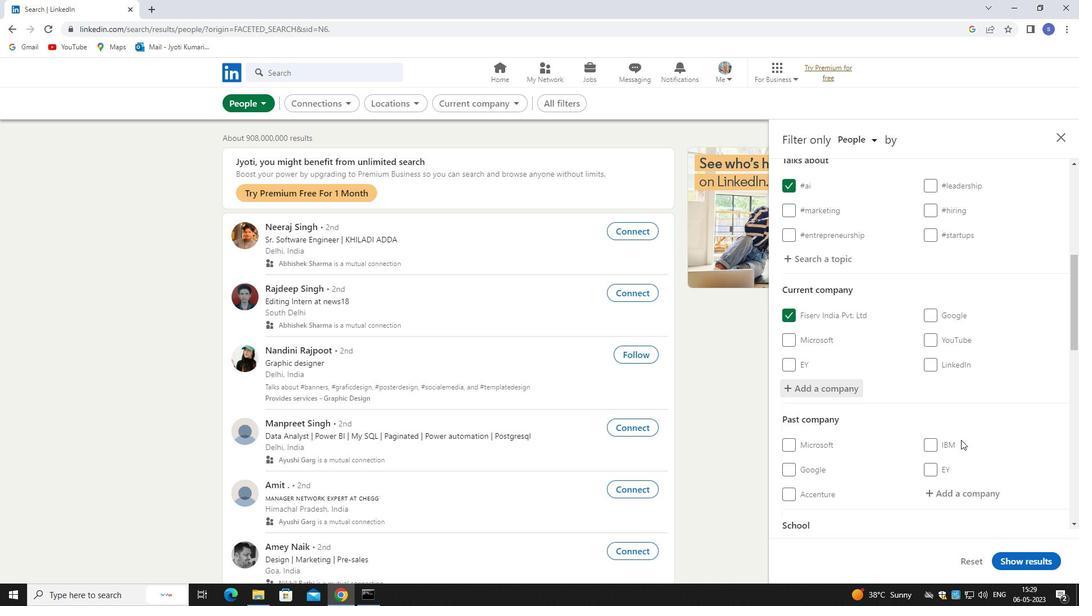 
Action: Mouse scrolled (967, 443) with delta (0, 0)
Screenshot: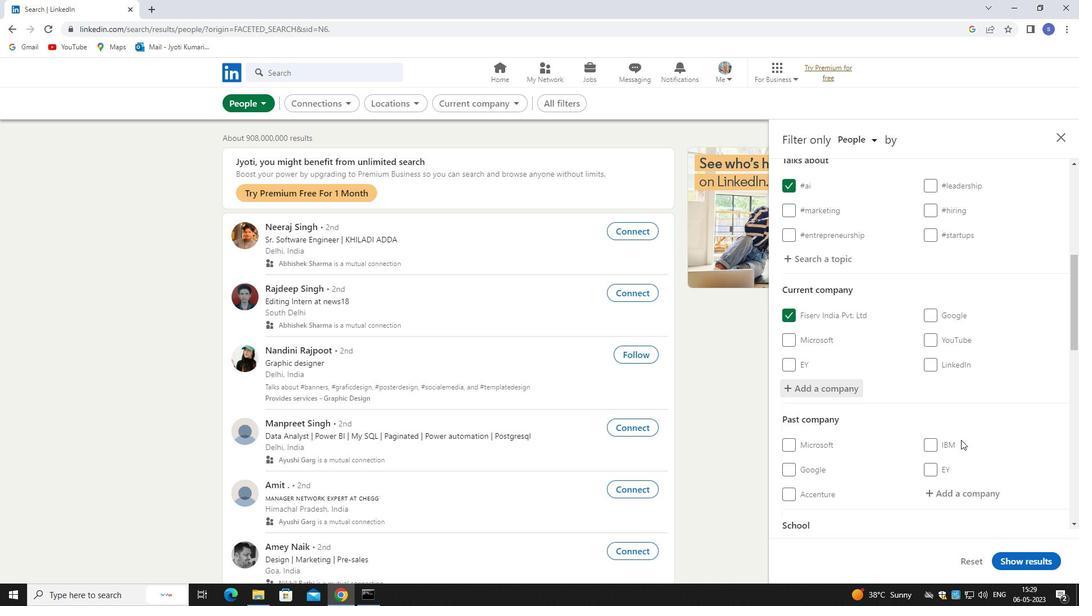 
Action: Mouse moved to (968, 445)
Screenshot: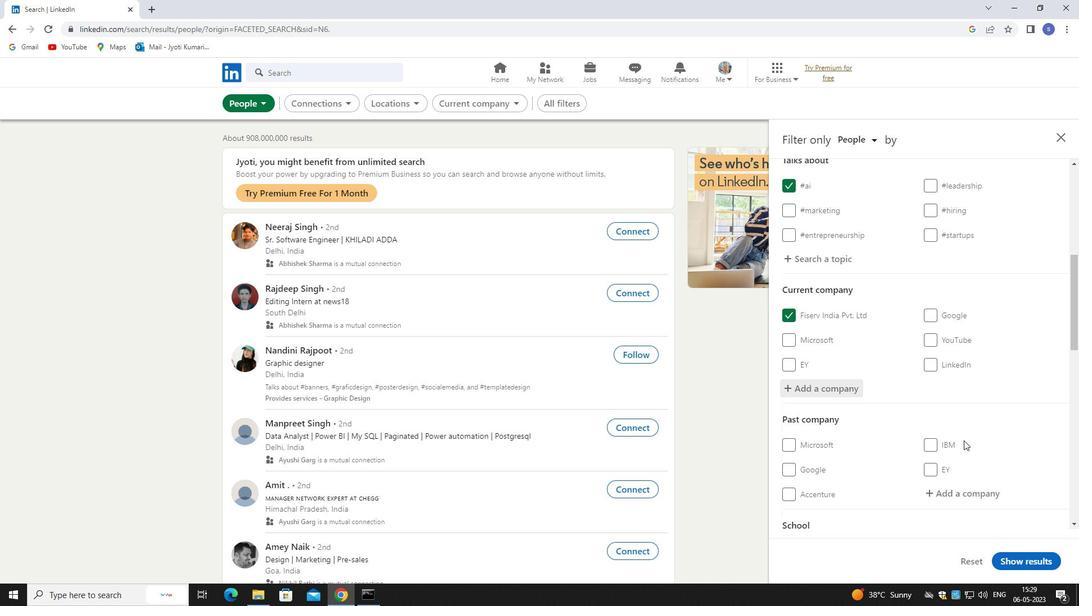 
Action: Mouse scrolled (968, 445) with delta (0, 0)
Screenshot: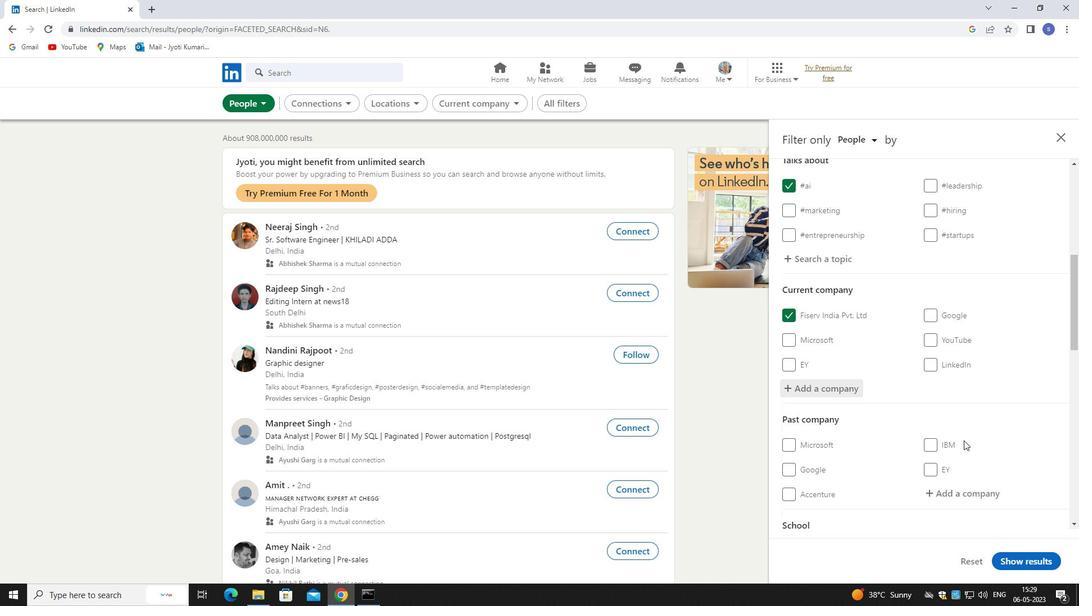 
Action: Mouse moved to (965, 468)
Screenshot: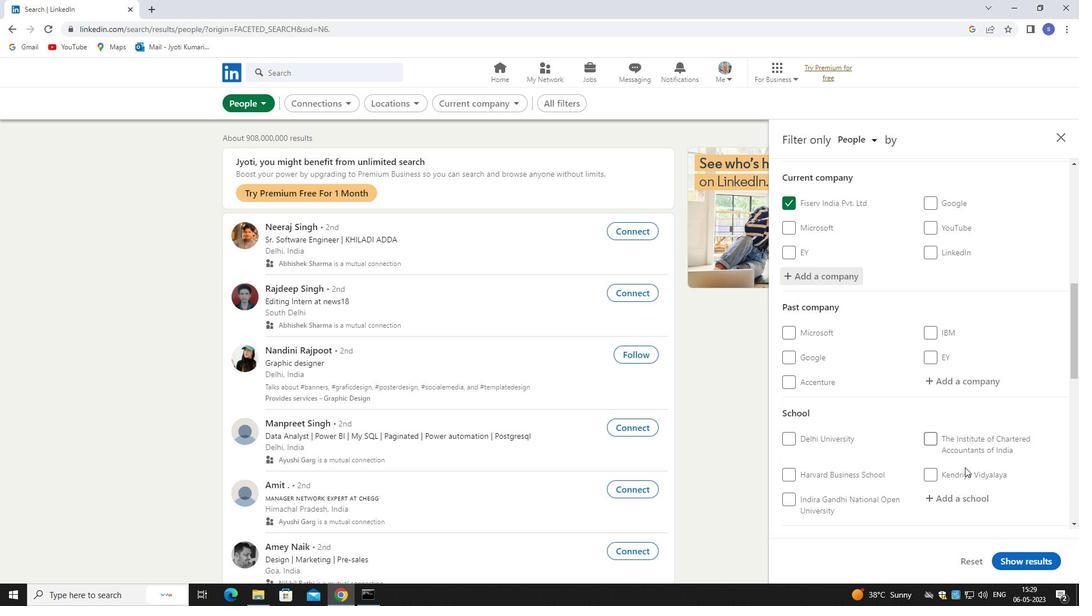 
Action: Mouse scrolled (965, 468) with delta (0, 0)
Screenshot: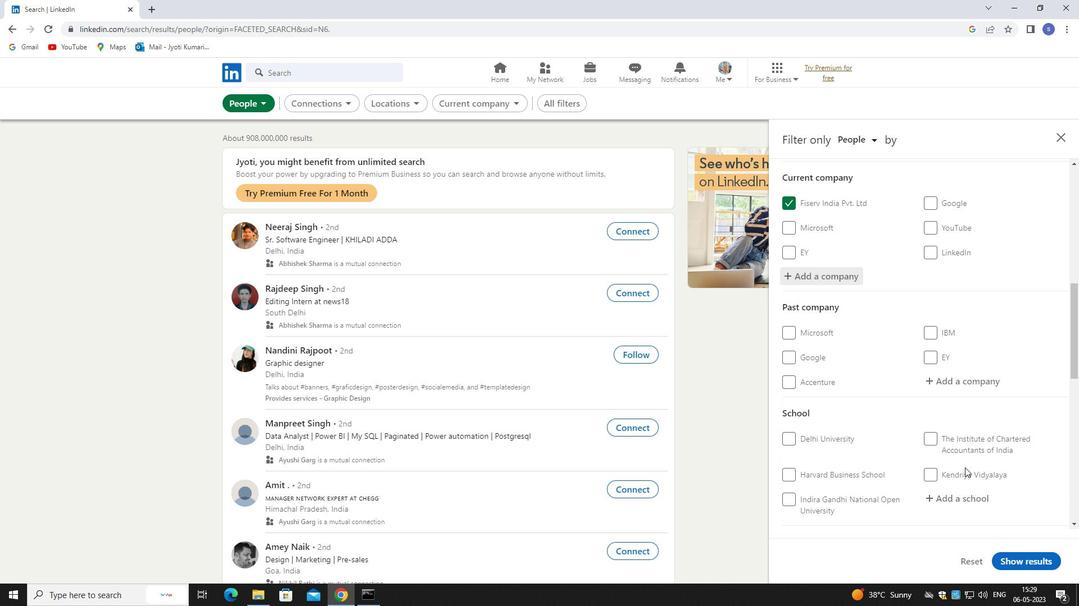 
Action: Mouse scrolled (965, 468) with delta (0, 0)
Screenshot: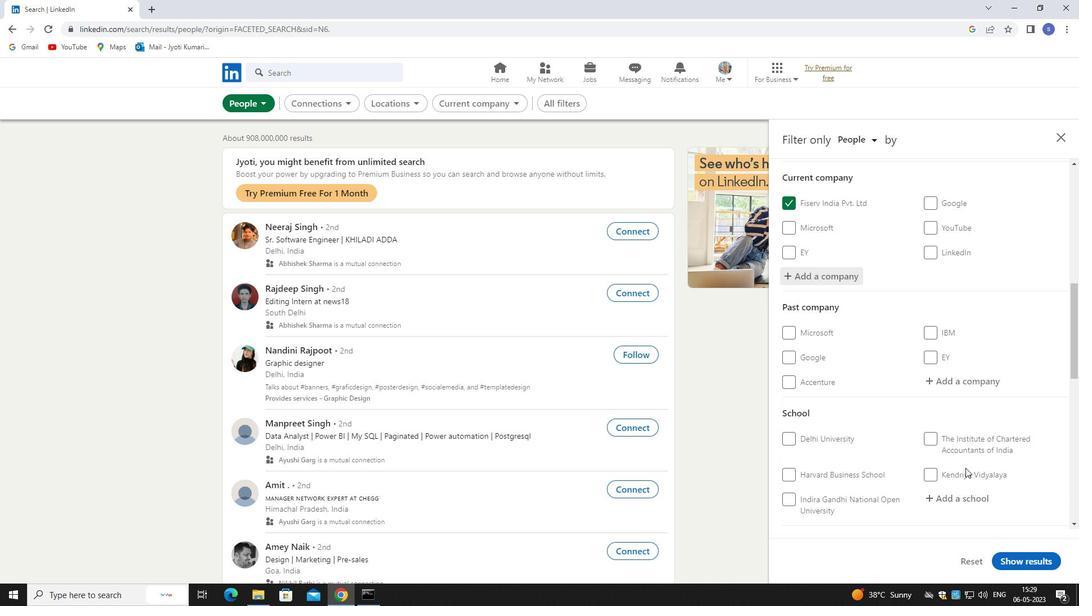 
Action: Mouse moved to (975, 387)
Screenshot: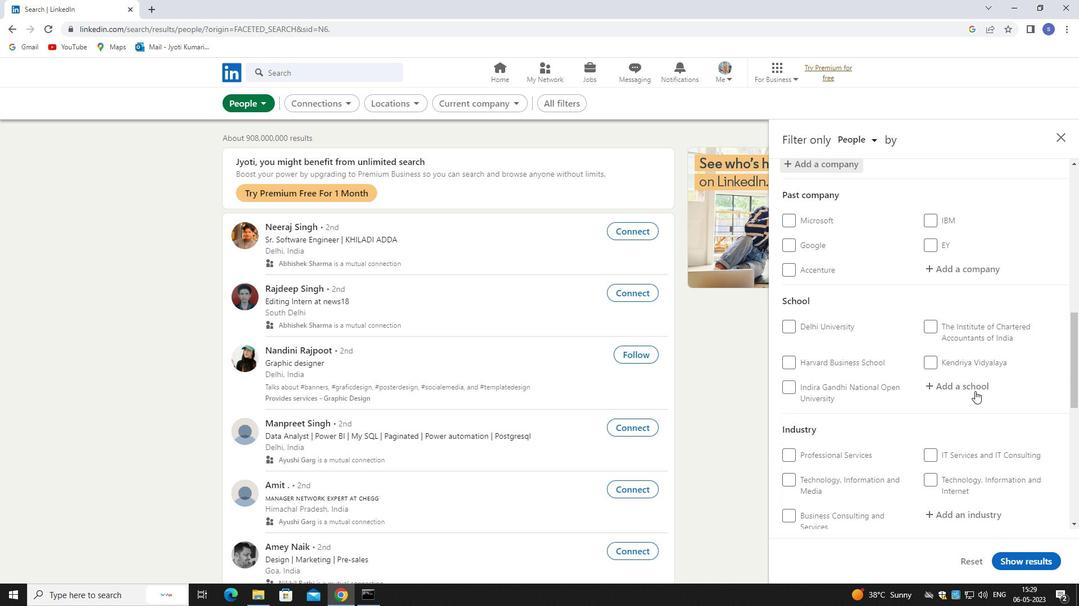 
Action: Mouse pressed left at (975, 387)
Screenshot: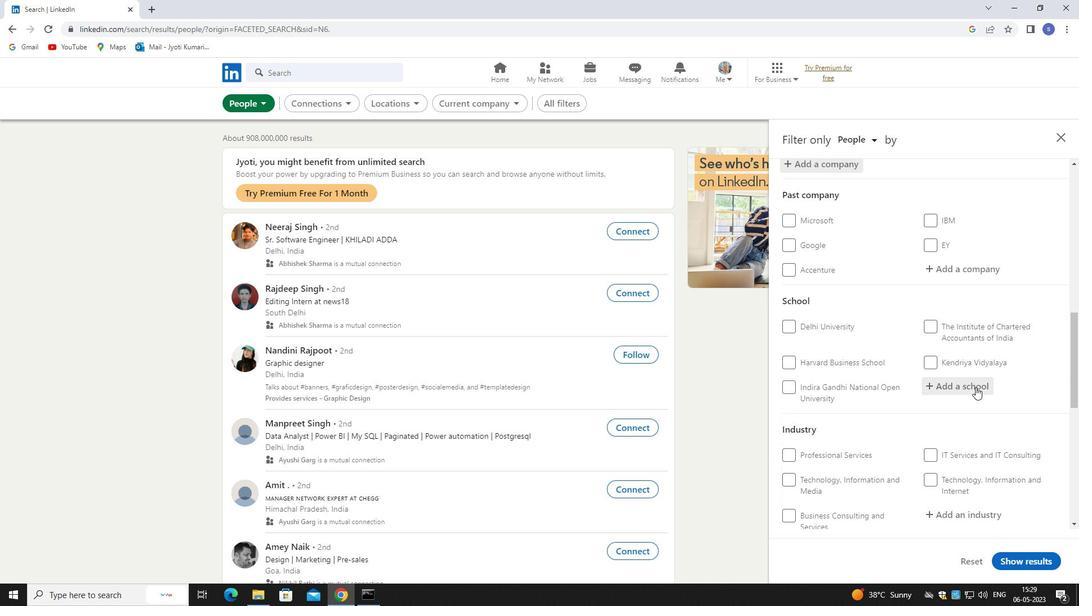 
Action: Key pressed government
Screenshot: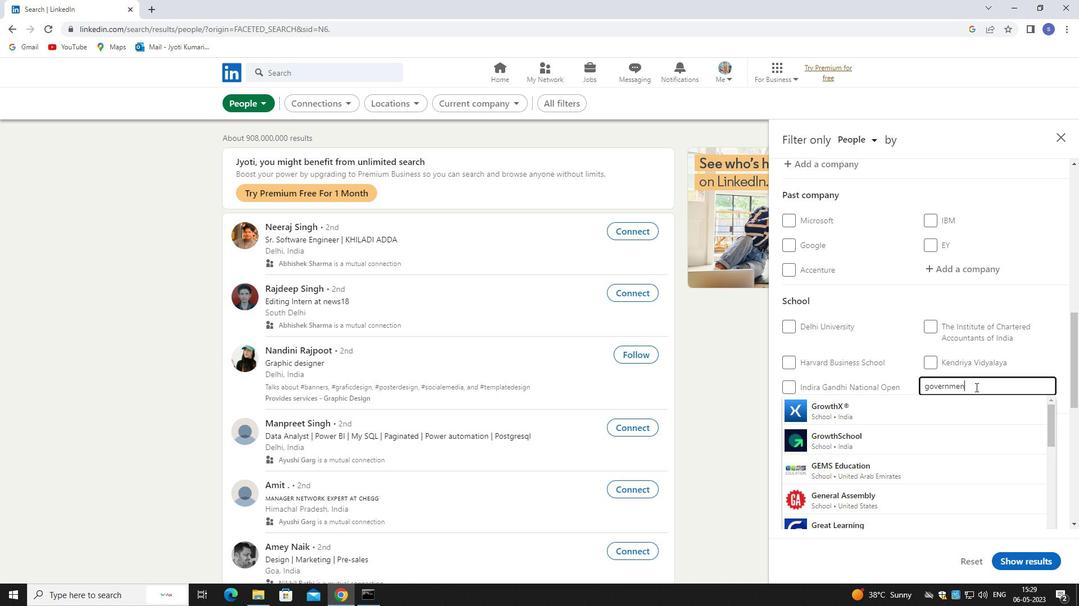 
Action: Mouse moved to (947, 466)
Screenshot: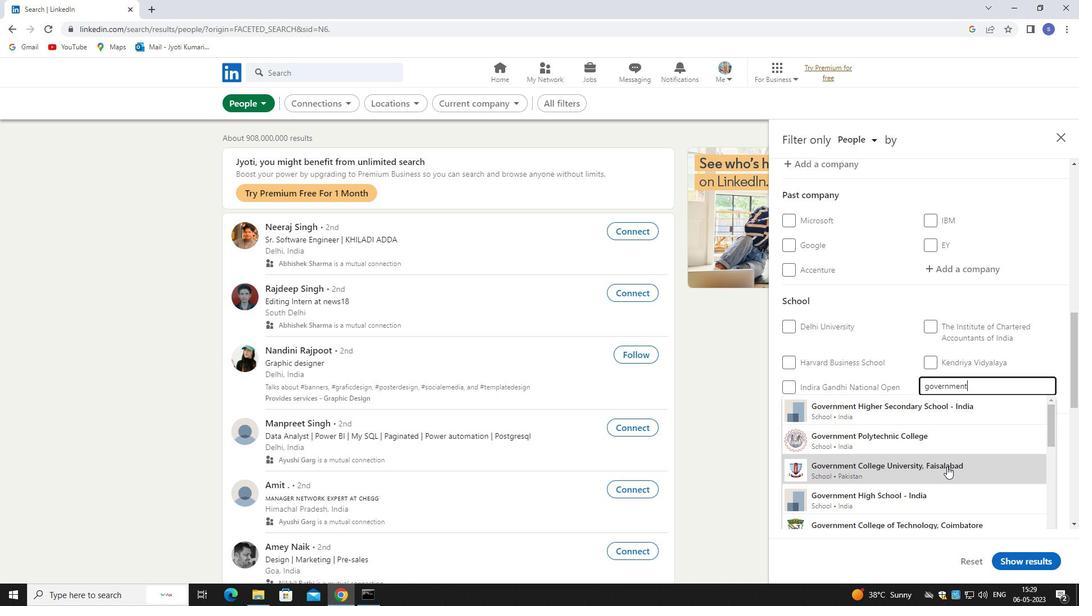 
Action: Mouse scrolled (947, 465) with delta (0, 0)
Screenshot: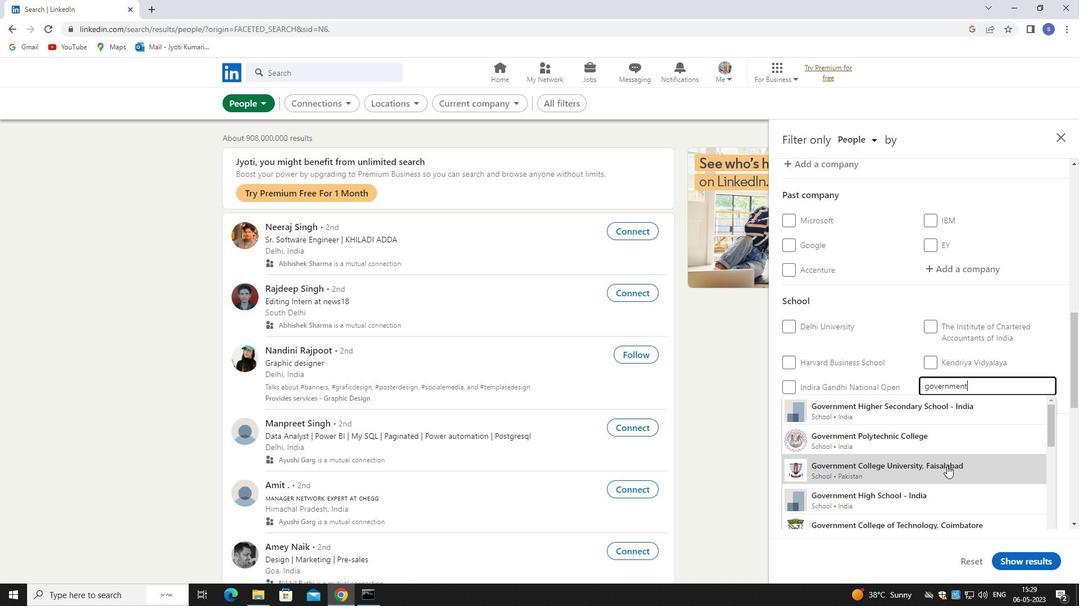 
Action: Mouse moved to (947, 443)
Screenshot: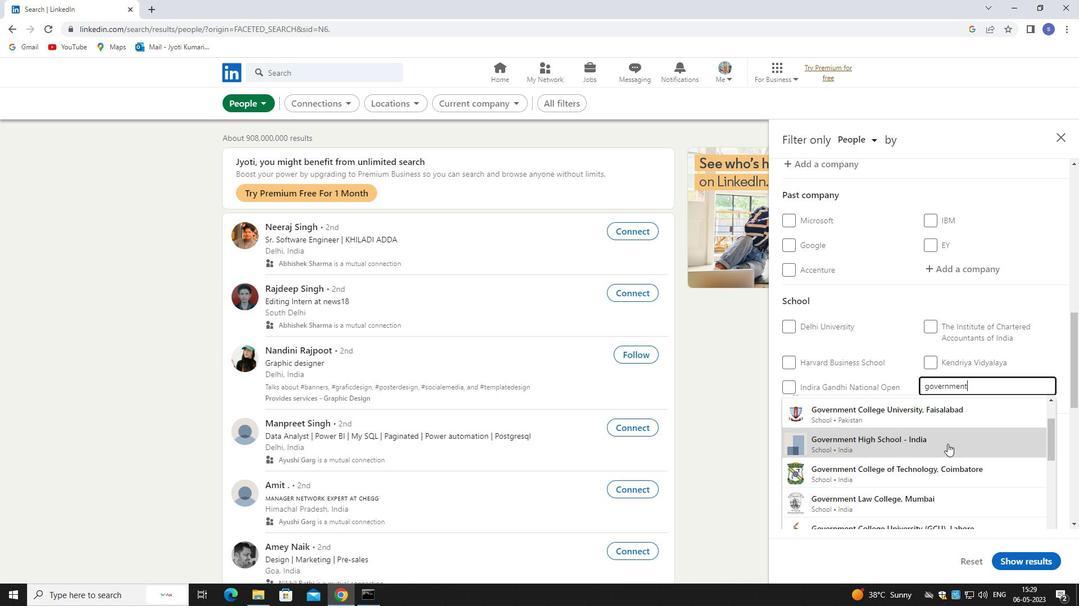 
Action: Mouse scrolled (947, 444) with delta (0, 0)
Screenshot: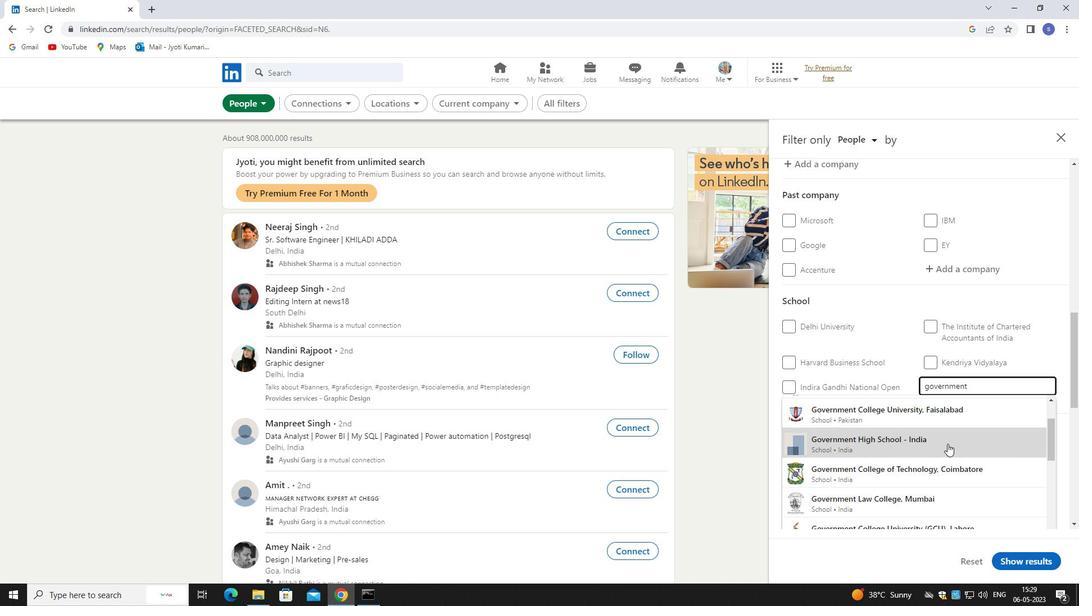 
Action: Mouse scrolled (947, 444) with delta (0, 0)
Screenshot: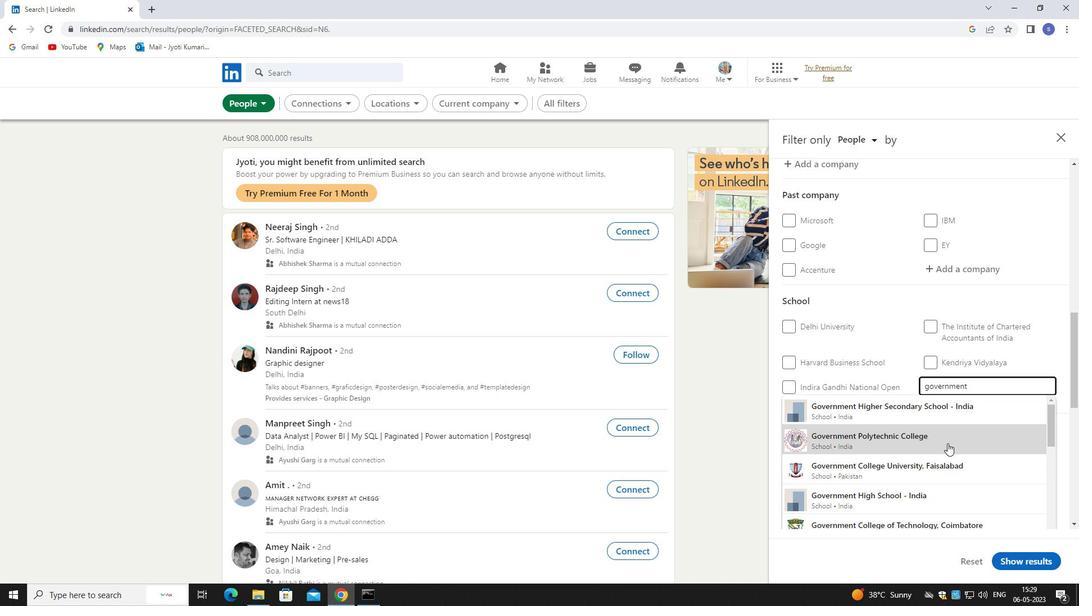 
Action: Mouse moved to (948, 443)
Screenshot: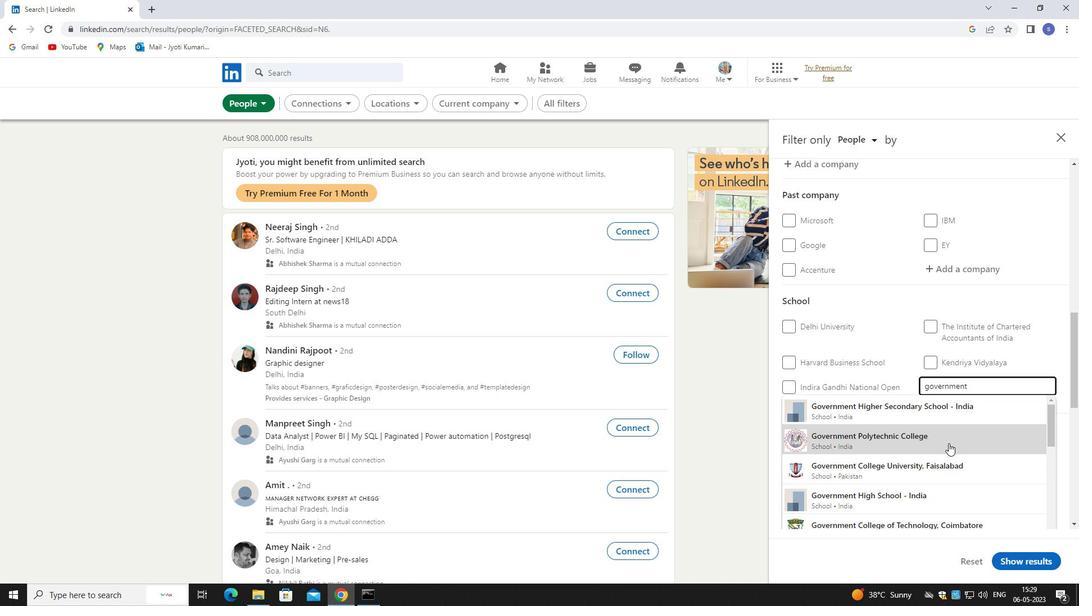
Action: Mouse scrolled (948, 442) with delta (0, 0)
Screenshot: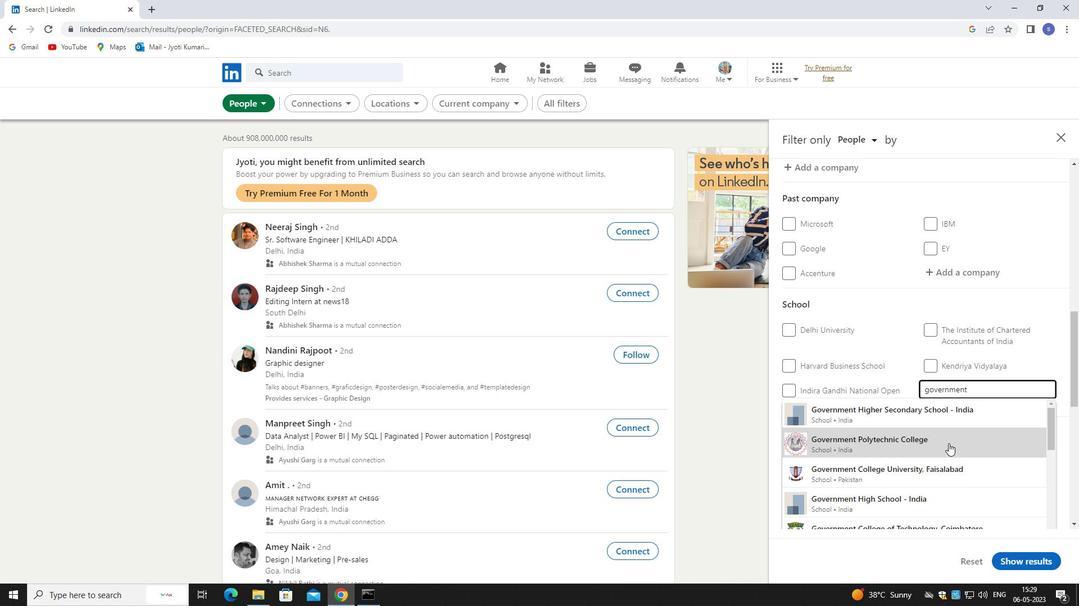 
Action: Mouse moved to (949, 443)
Screenshot: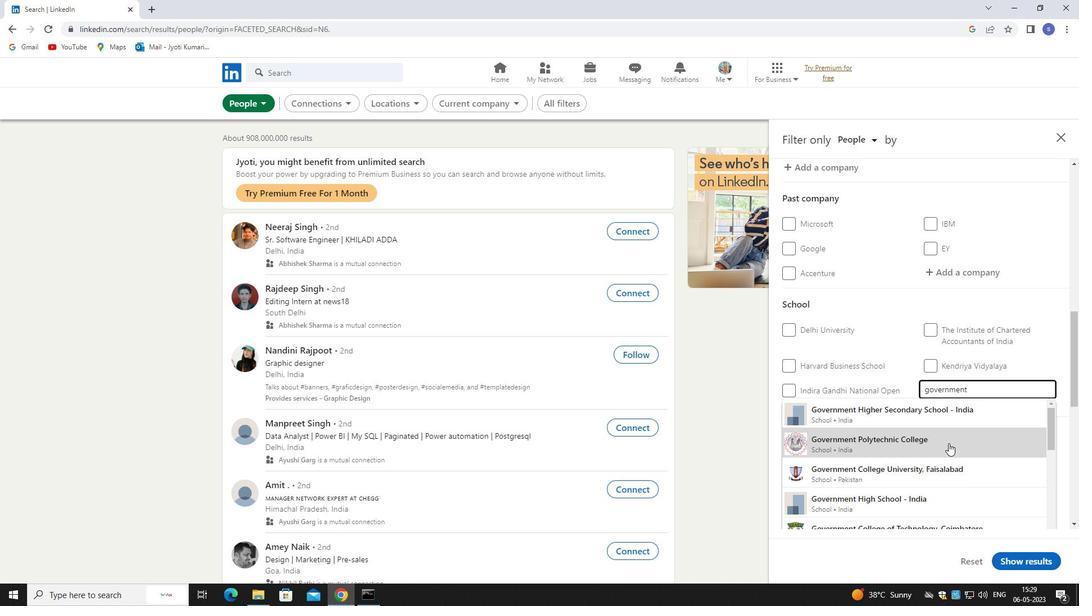 
Action: Mouse scrolled (949, 443) with delta (0, 0)
Screenshot: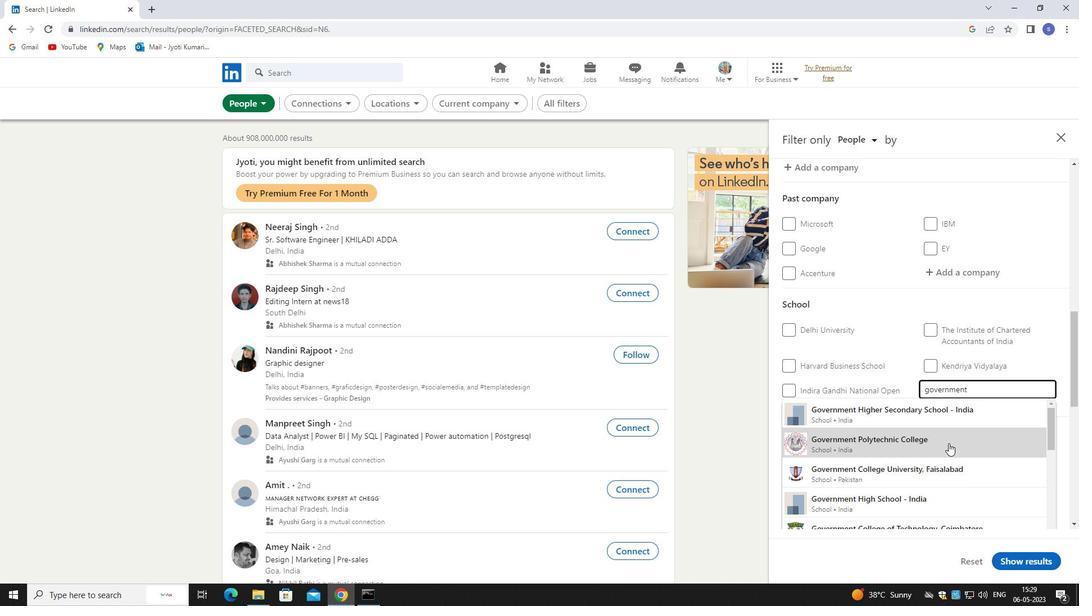 
Action: Mouse moved to (934, 415)
Screenshot: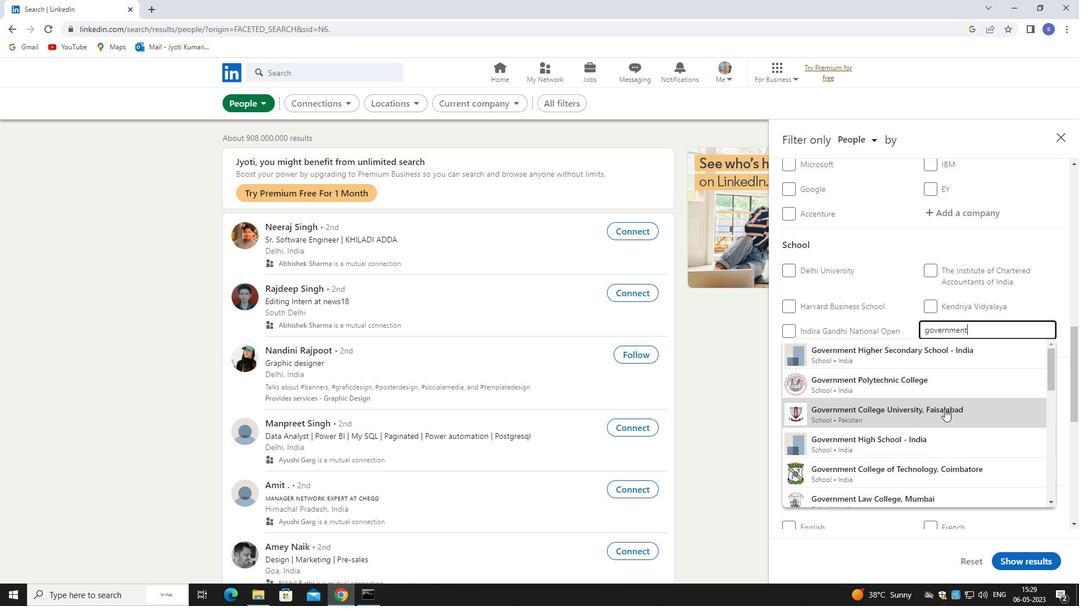 
Action: Key pressed <Key.space>college<Key.space>of<Key.space>
Screenshot: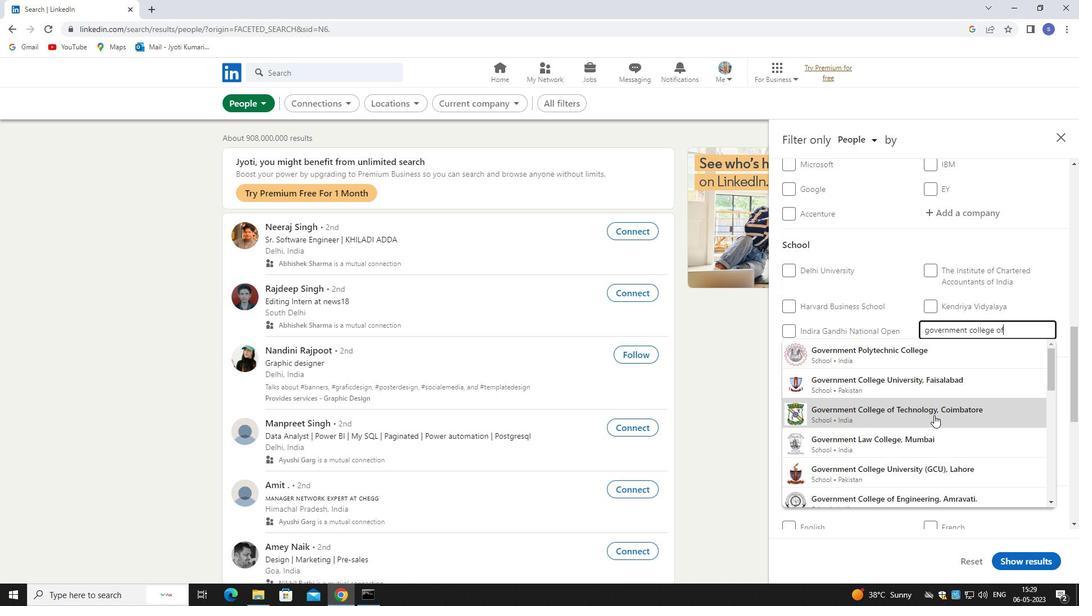 
Action: Mouse moved to (931, 403)
Screenshot: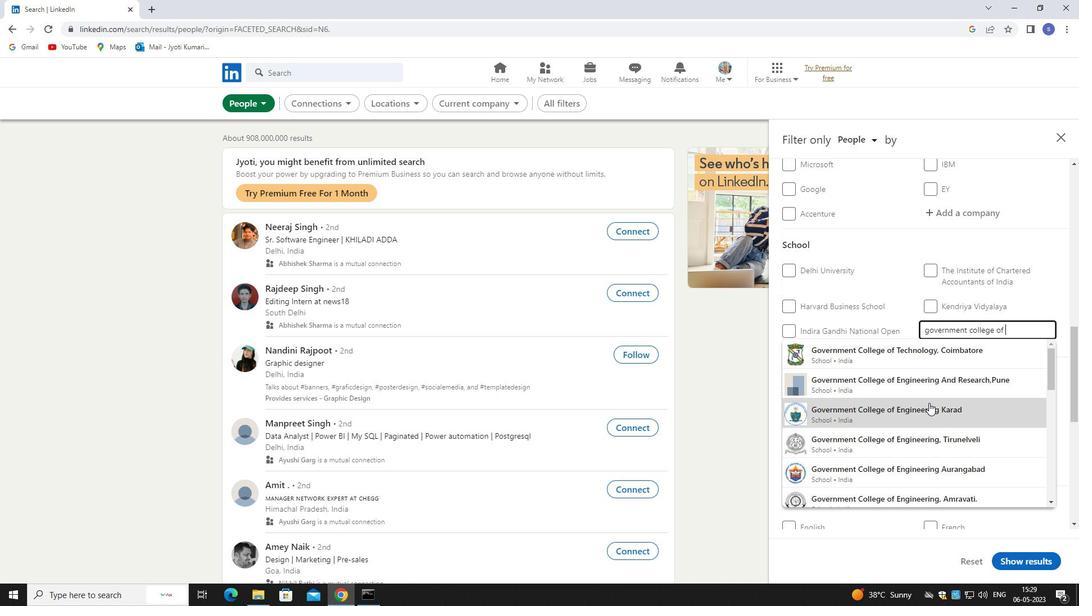 
Action: Key pressed engineering
Screenshot: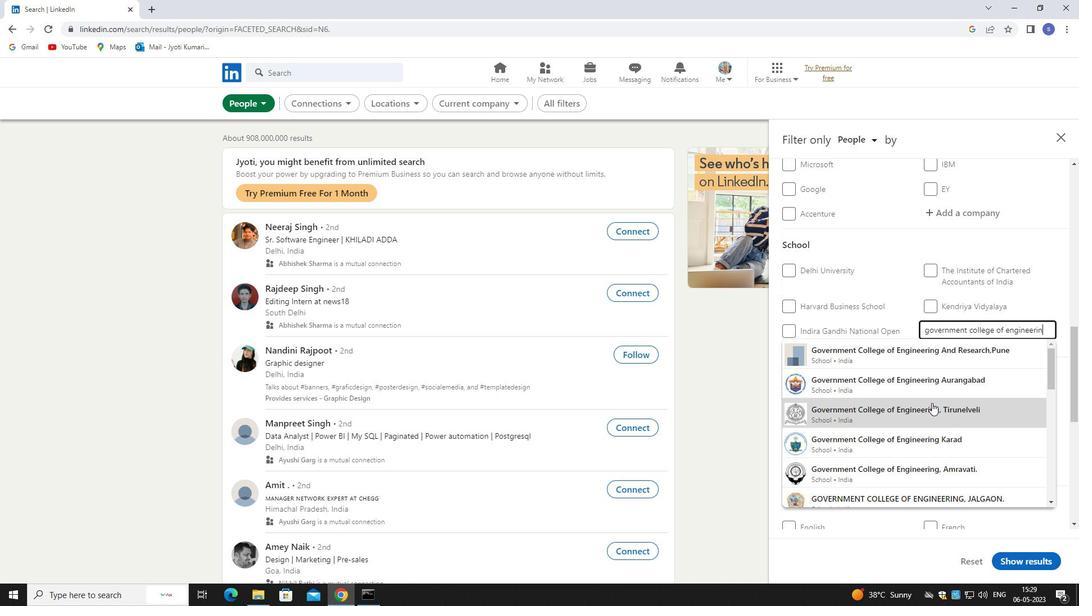
Action: Mouse moved to (949, 389)
Screenshot: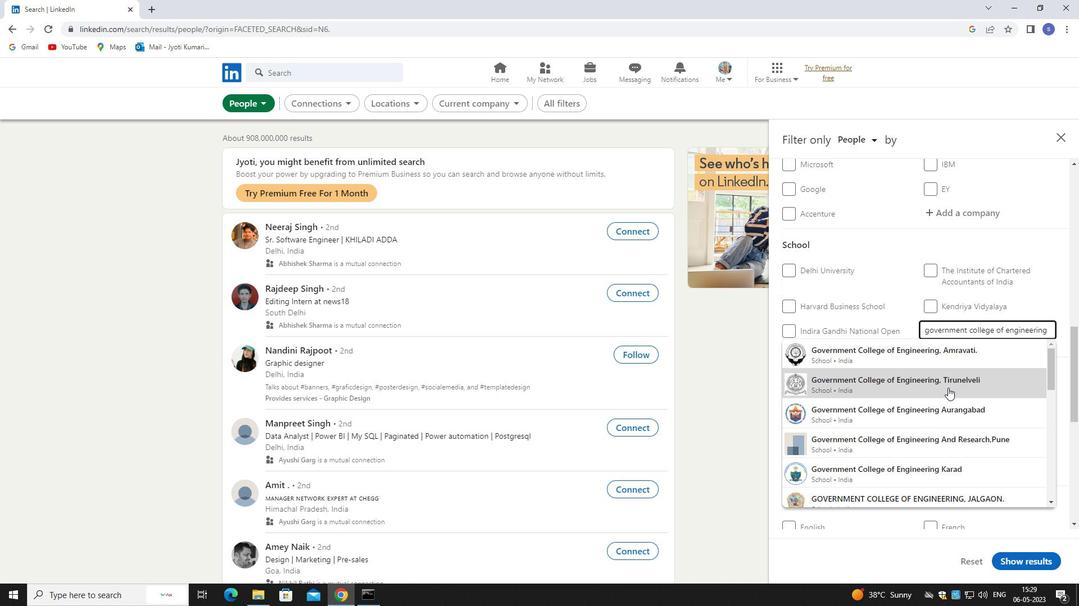 
Action: Mouse scrolled (949, 388) with delta (0, 0)
Screenshot: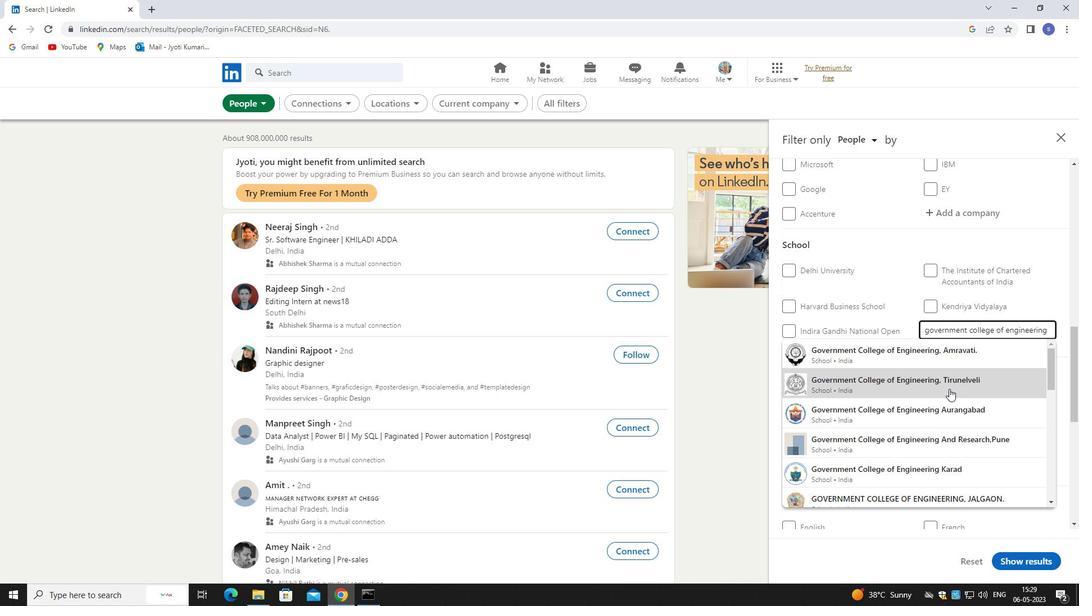 
Action: Mouse moved to (951, 393)
Screenshot: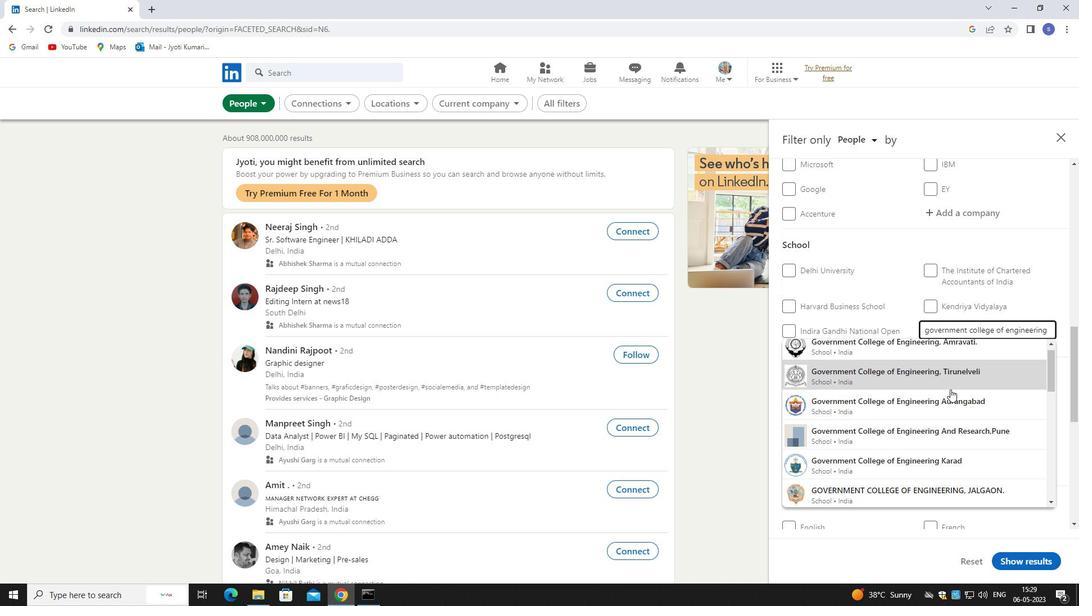 
Action: Mouse scrolled (951, 392) with delta (0, 0)
Screenshot: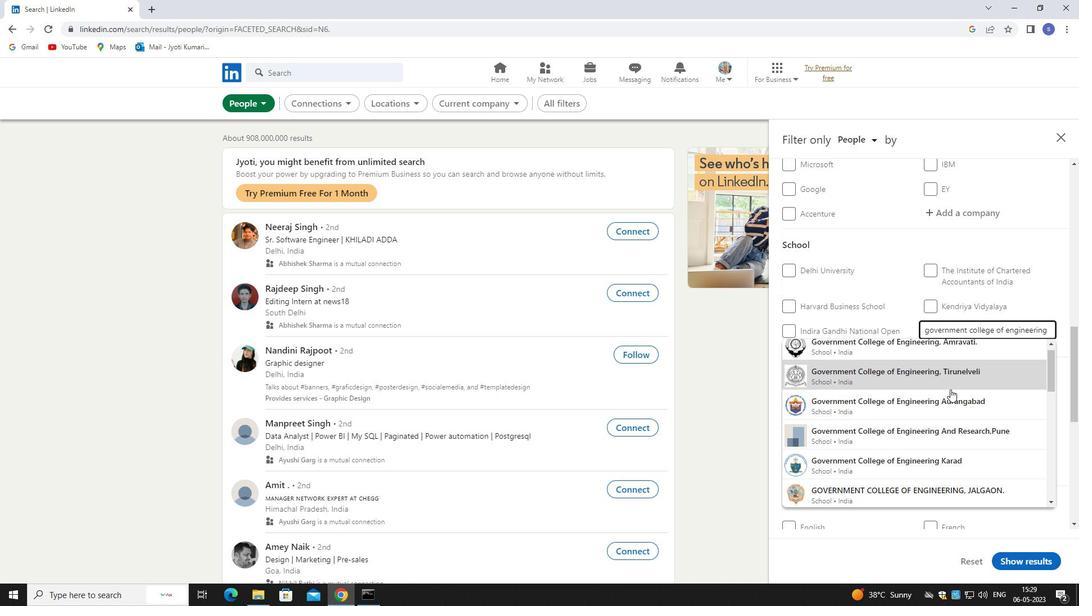 
Action: Mouse moved to (951, 410)
Screenshot: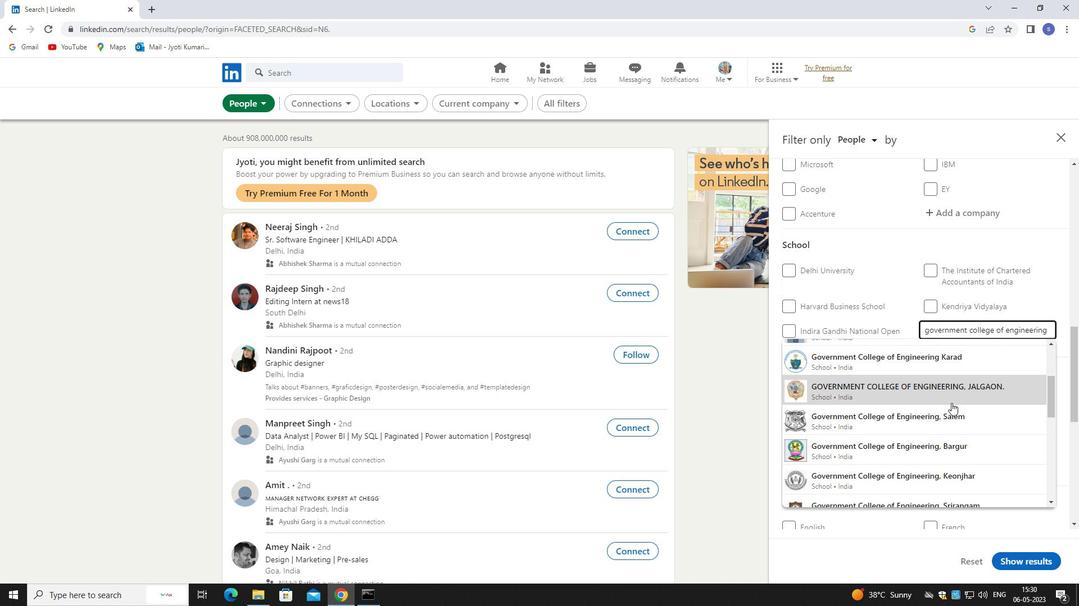 
Action: Mouse pressed left at (951, 410)
Screenshot: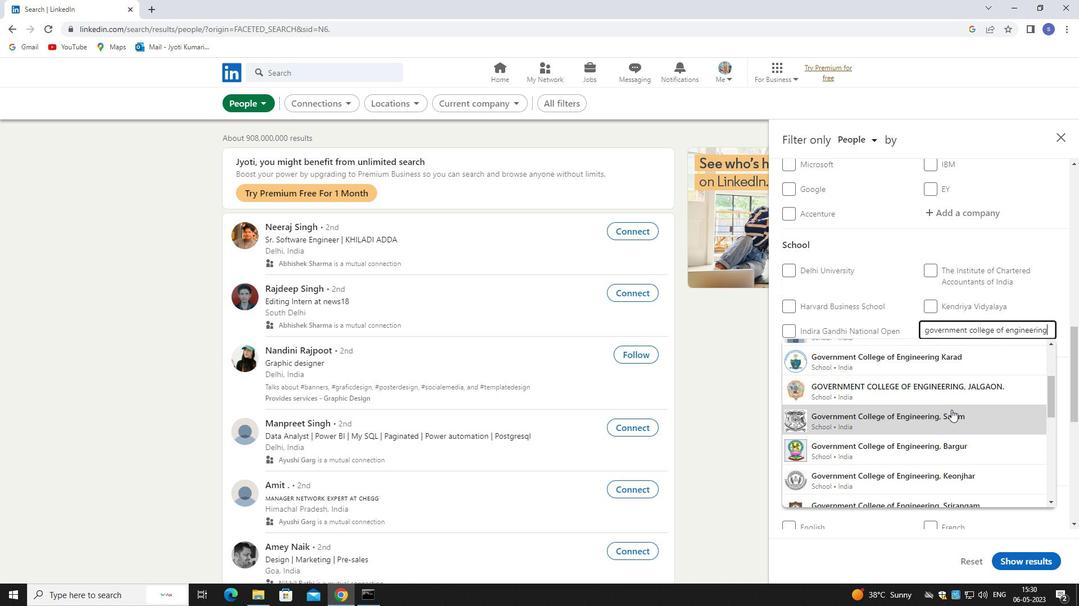 
Action: Mouse moved to (952, 410)
Screenshot: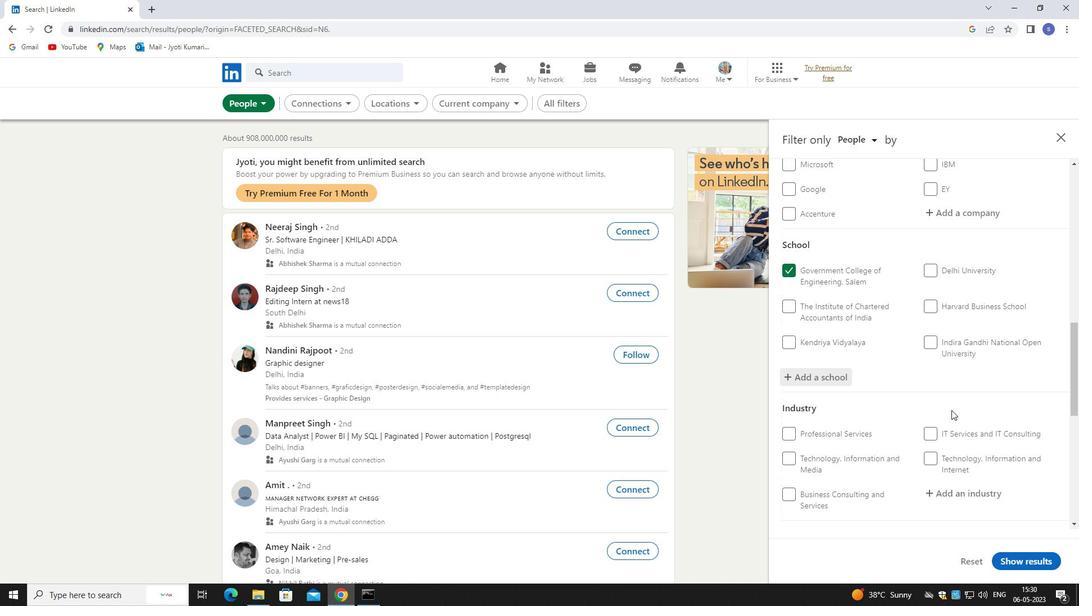 
Action: Mouse scrolled (952, 409) with delta (0, 0)
Screenshot: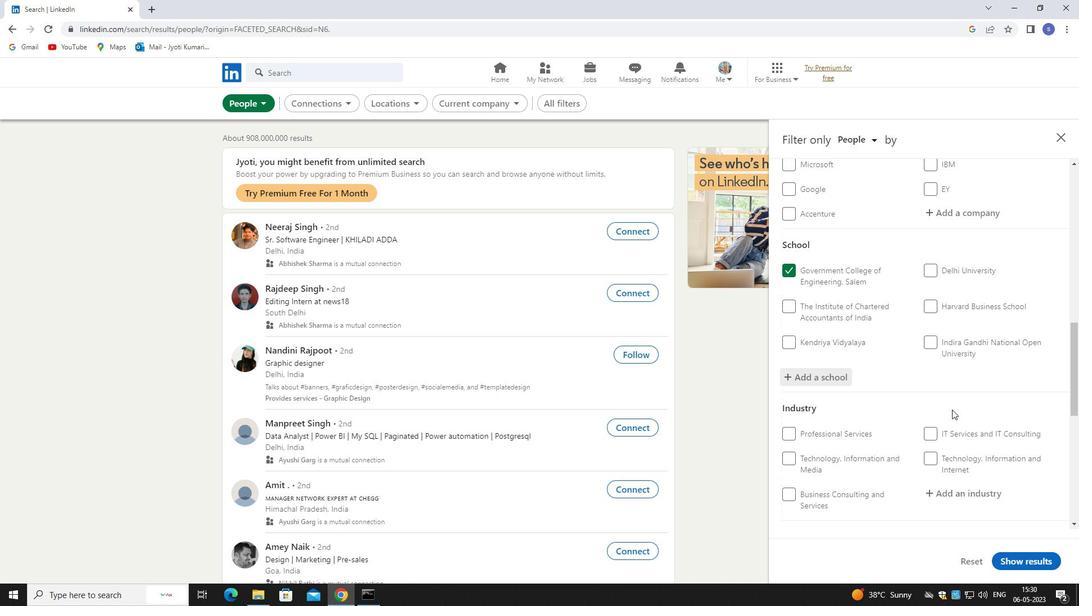
Action: Mouse moved to (963, 434)
Screenshot: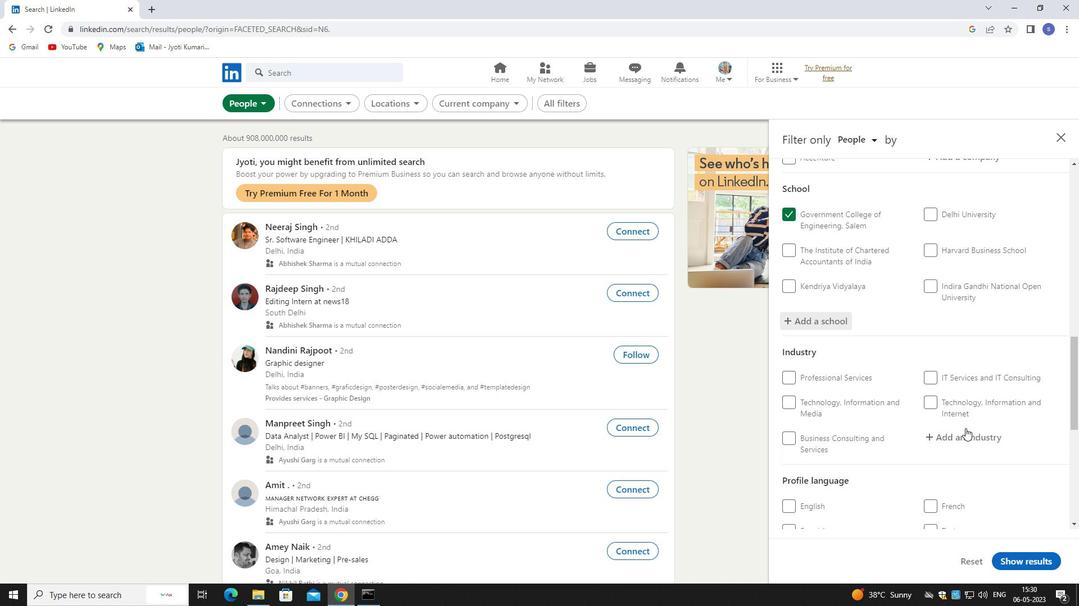 
Action: Mouse pressed left at (963, 434)
Screenshot: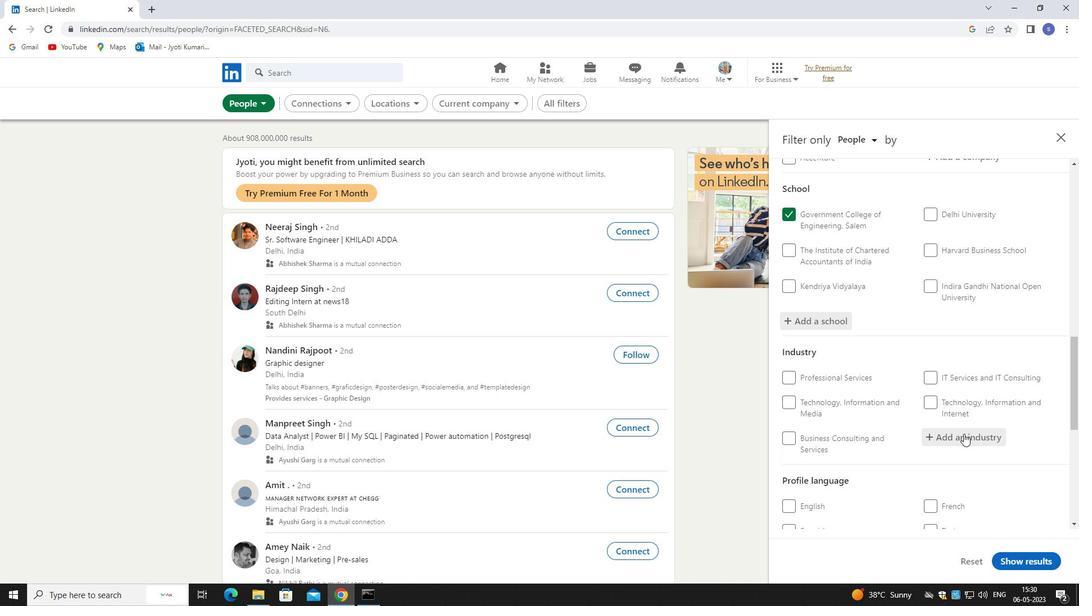 
Action: Mouse moved to (963, 436)
Screenshot: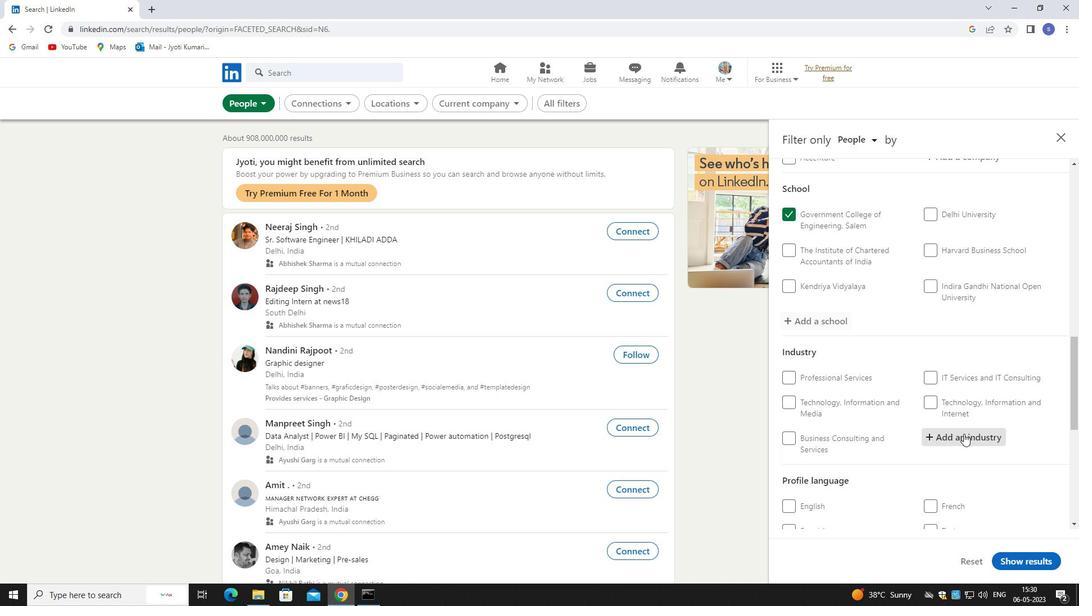 
Action: Key pressed computer
Screenshot: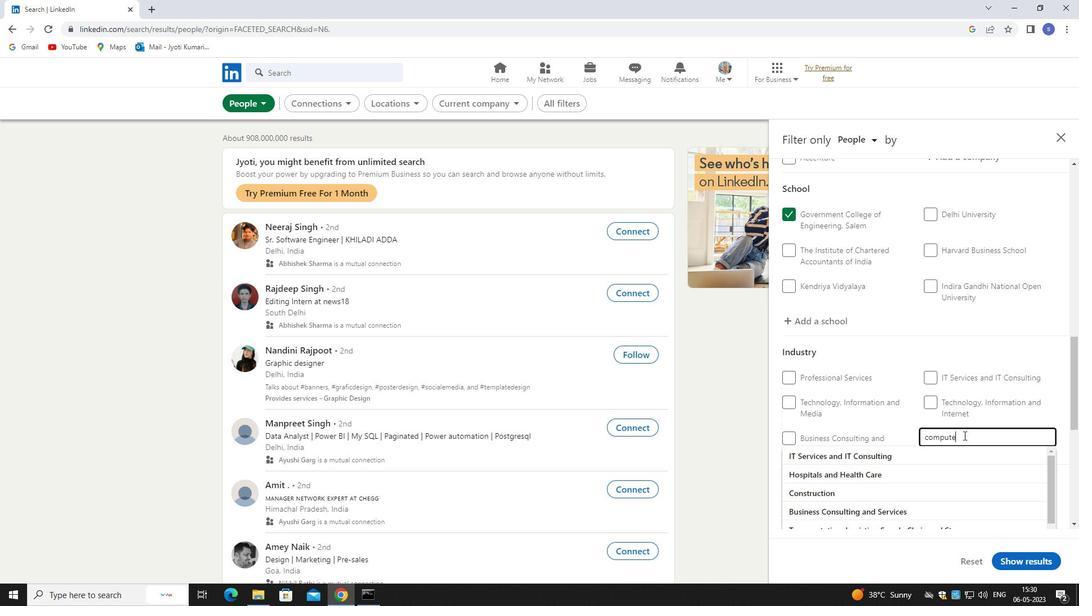 
Action: Mouse moved to (955, 487)
Screenshot: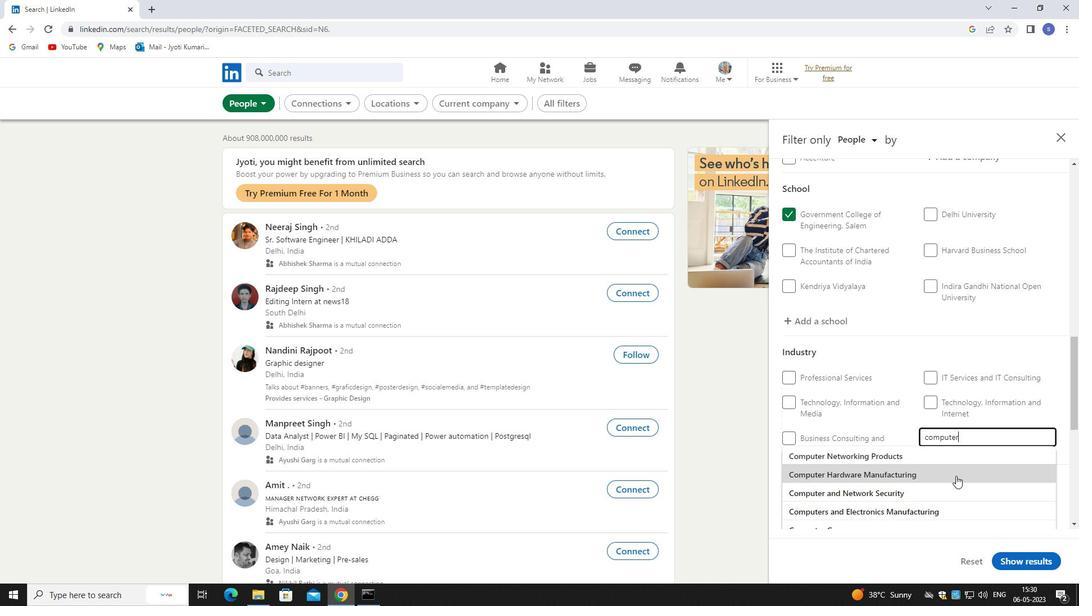
Action: Mouse scrolled (955, 487) with delta (0, 0)
Screenshot: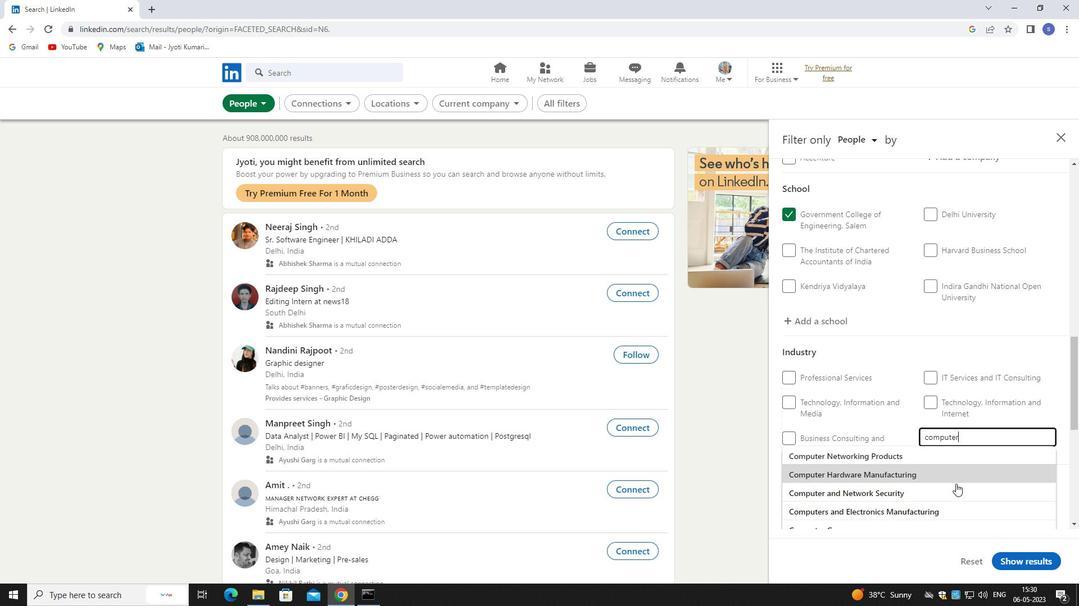 
Action: Mouse moved to (954, 477)
Screenshot: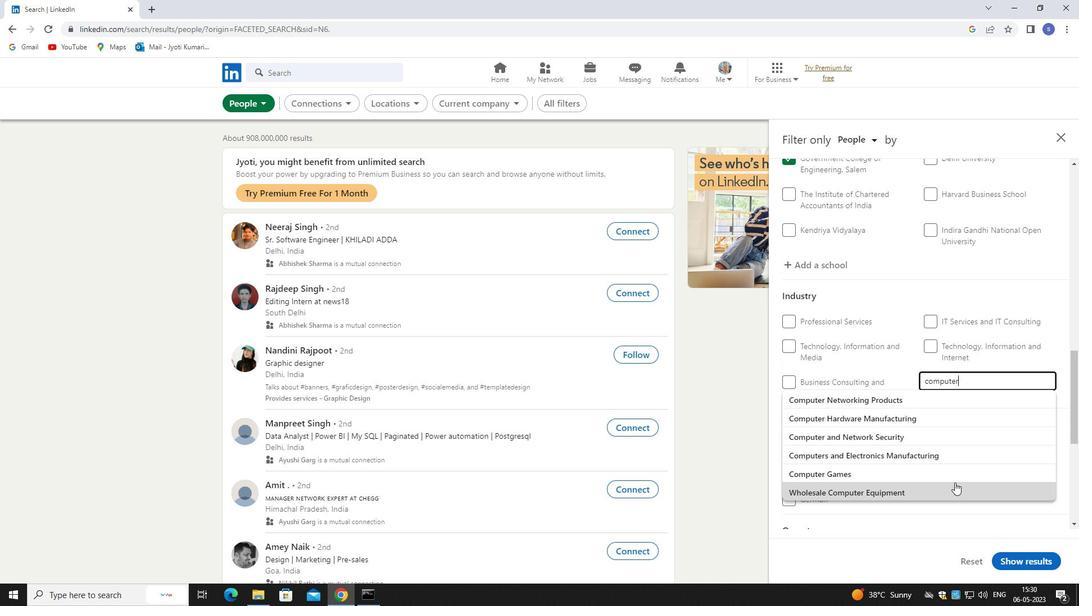 
Action: Mouse pressed left at (954, 477)
Screenshot: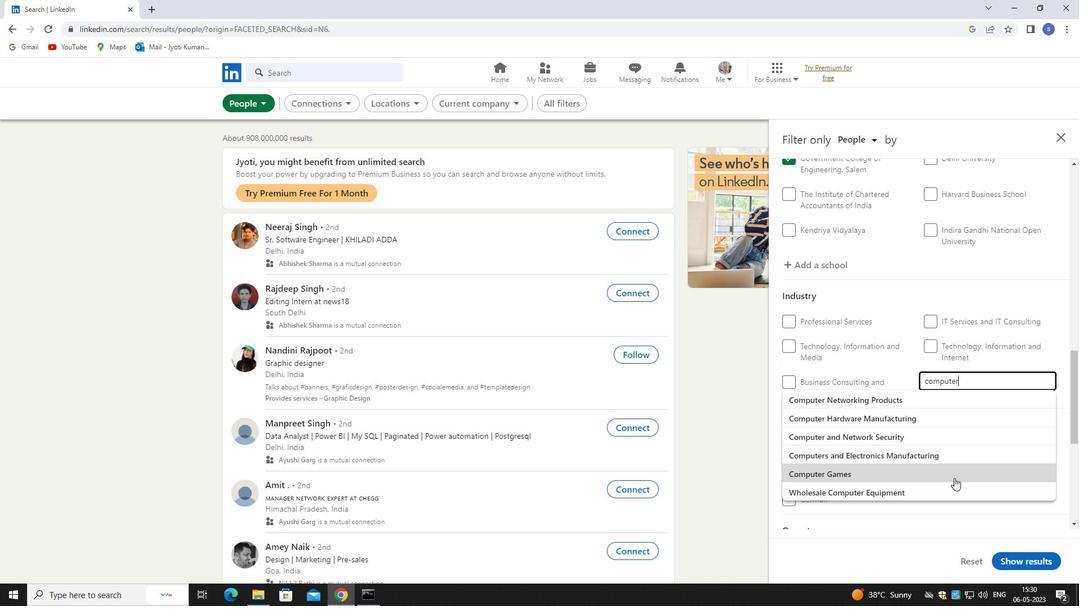 
Action: Mouse moved to (957, 477)
Screenshot: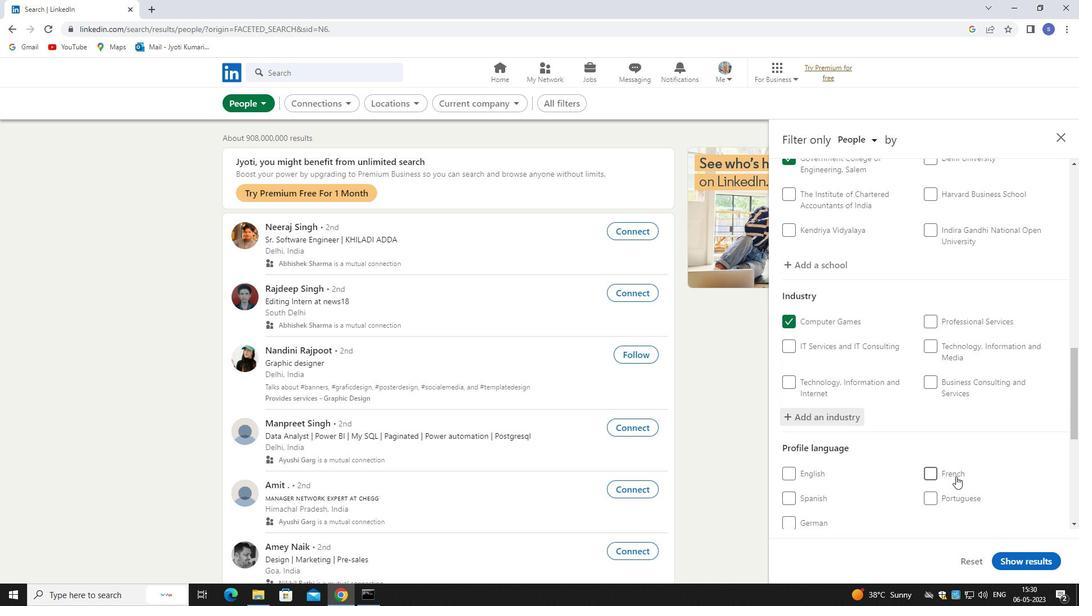 
Action: Mouse scrolled (957, 476) with delta (0, 0)
Screenshot: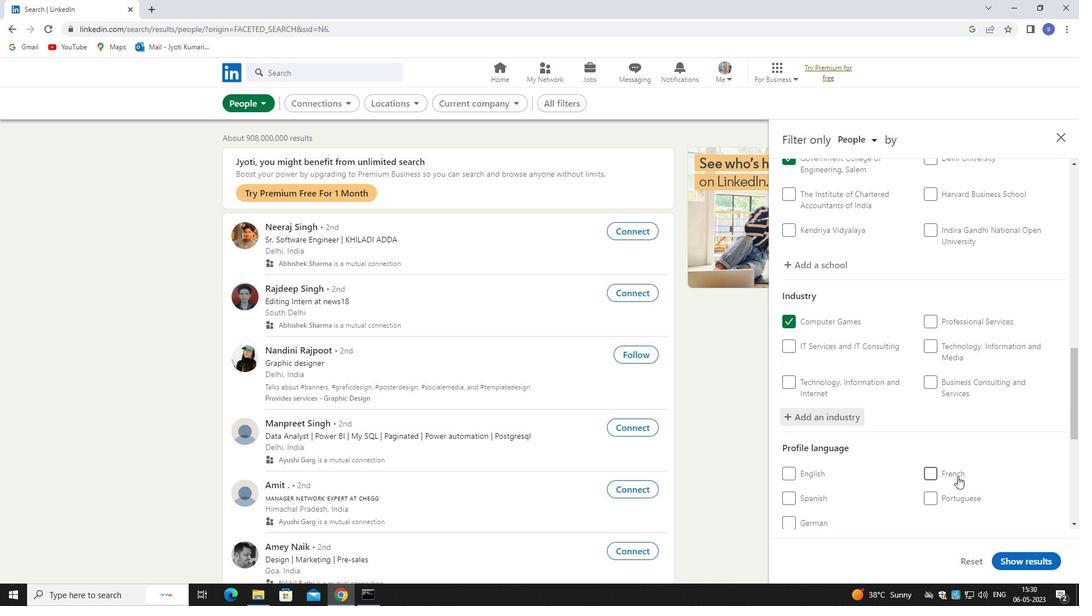 
Action: Mouse moved to (959, 478)
Screenshot: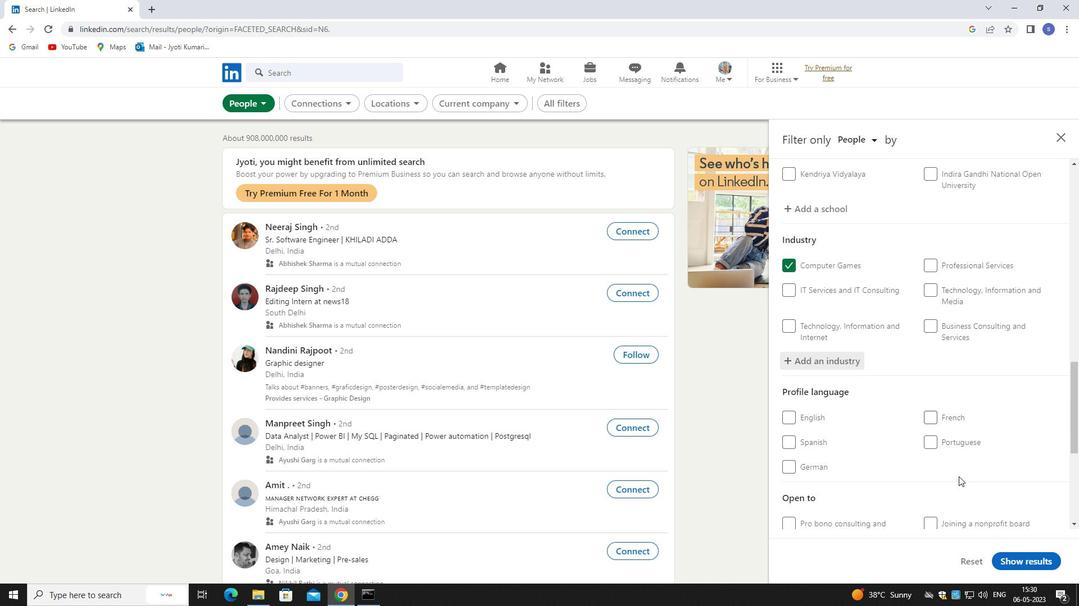 
Action: Mouse scrolled (959, 477) with delta (0, 0)
Screenshot: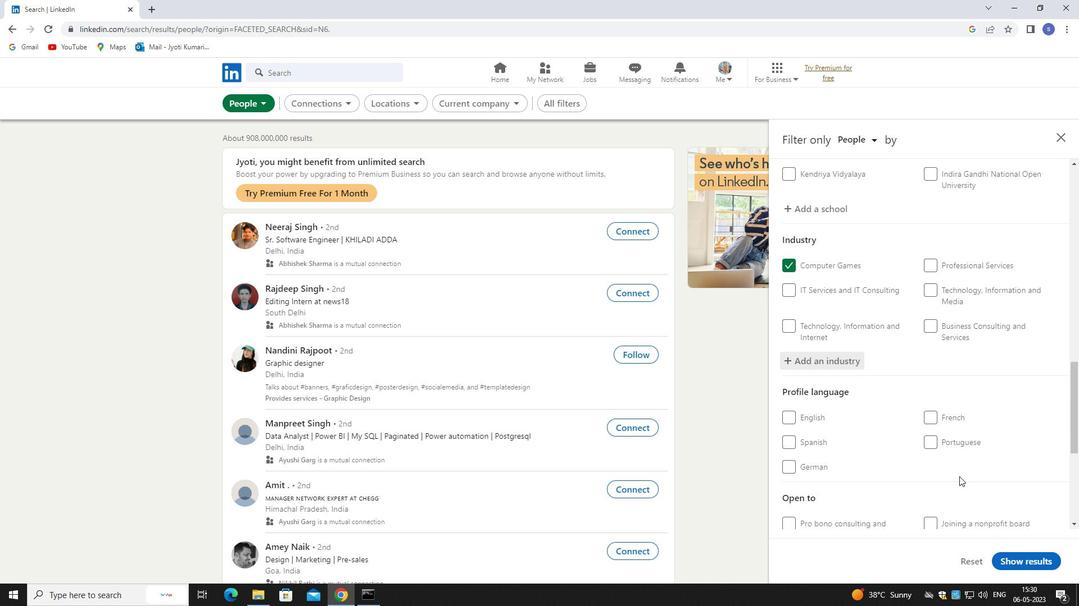 
Action: Mouse moved to (925, 386)
Screenshot: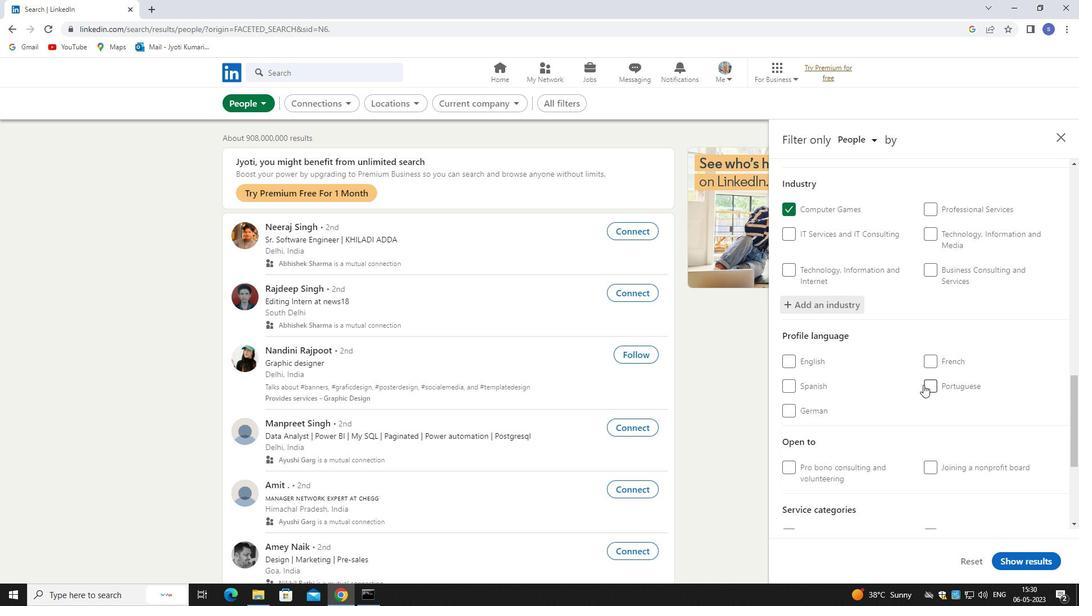
Action: Mouse pressed left at (925, 386)
Screenshot: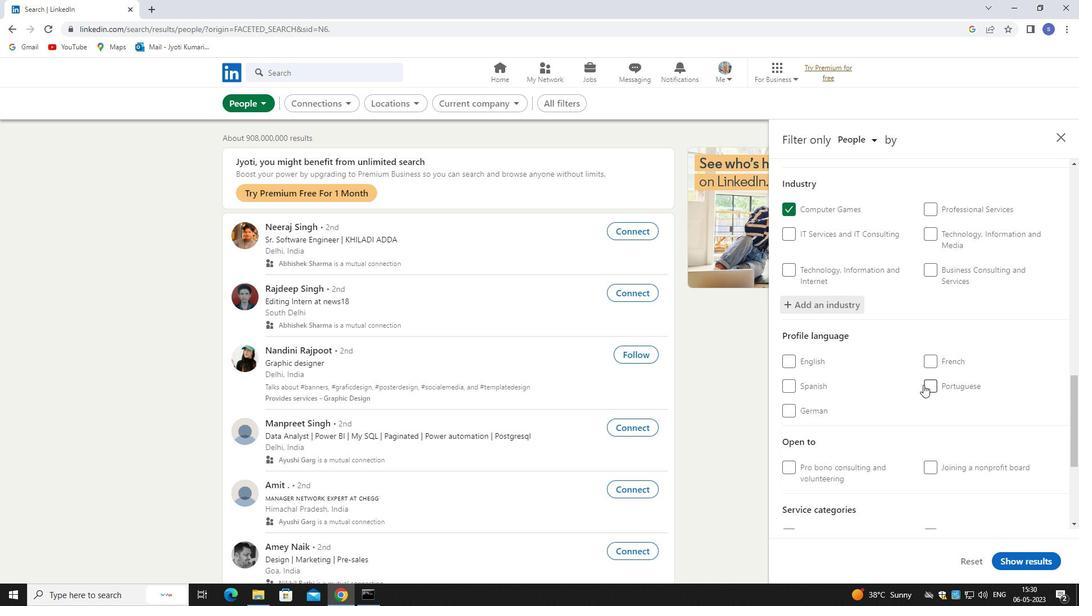 
Action: Mouse moved to (927, 391)
Screenshot: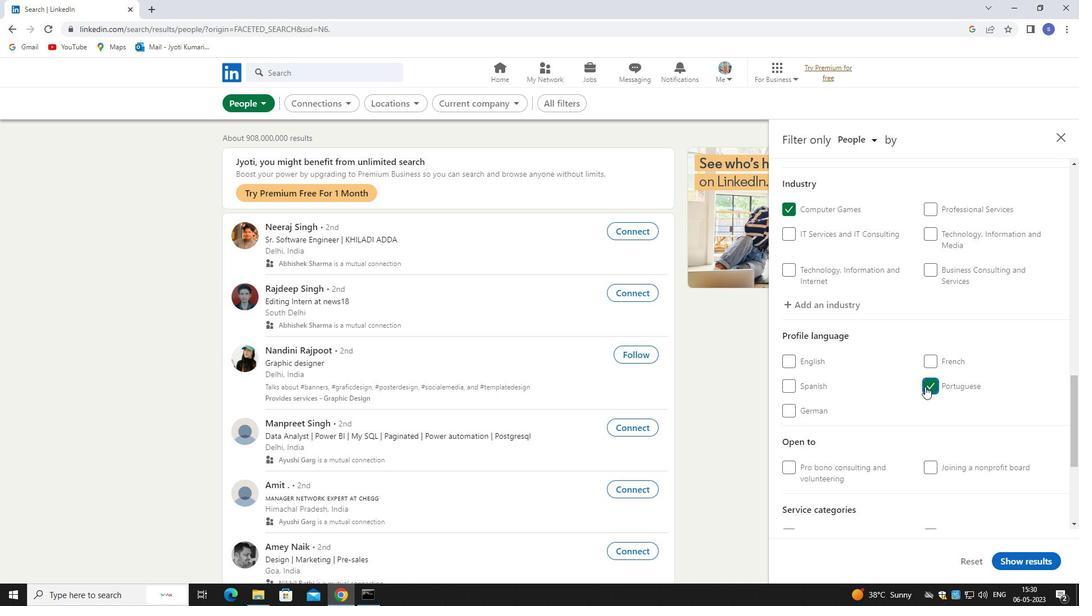 
Action: Mouse scrolled (927, 391) with delta (0, 0)
Screenshot: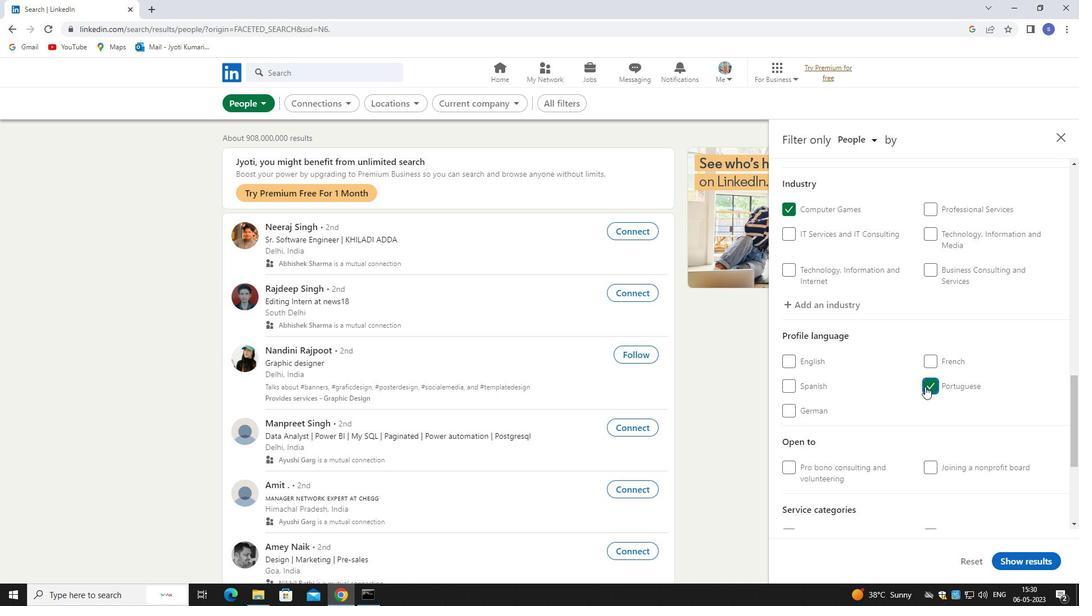 
Action: Mouse moved to (927, 394)
Screenshot: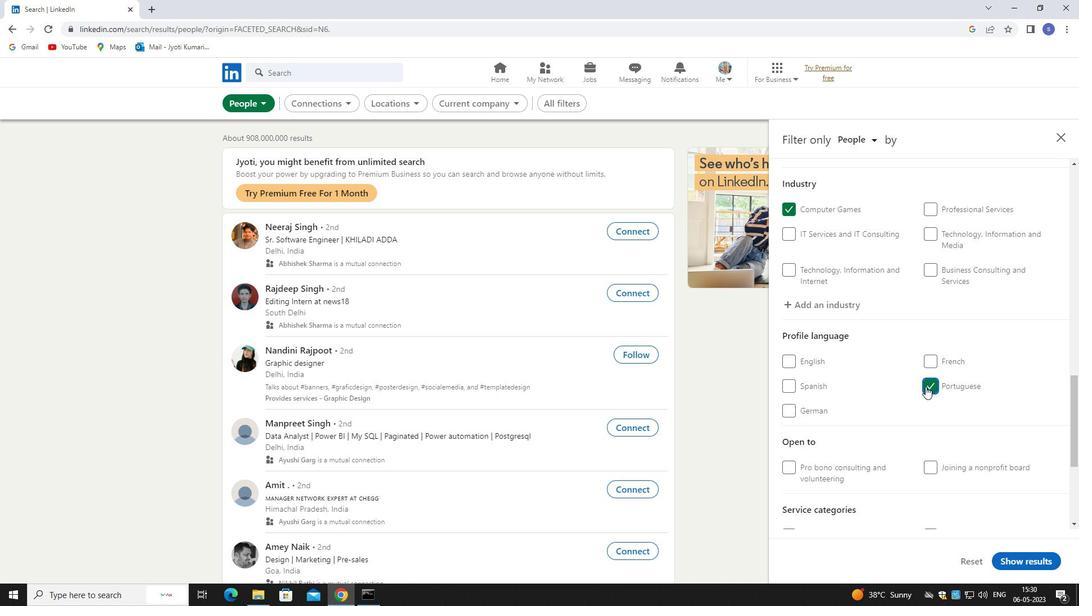 
Action: Mouse scrolled (927, 393) with delta (0, 0)
Screenshot: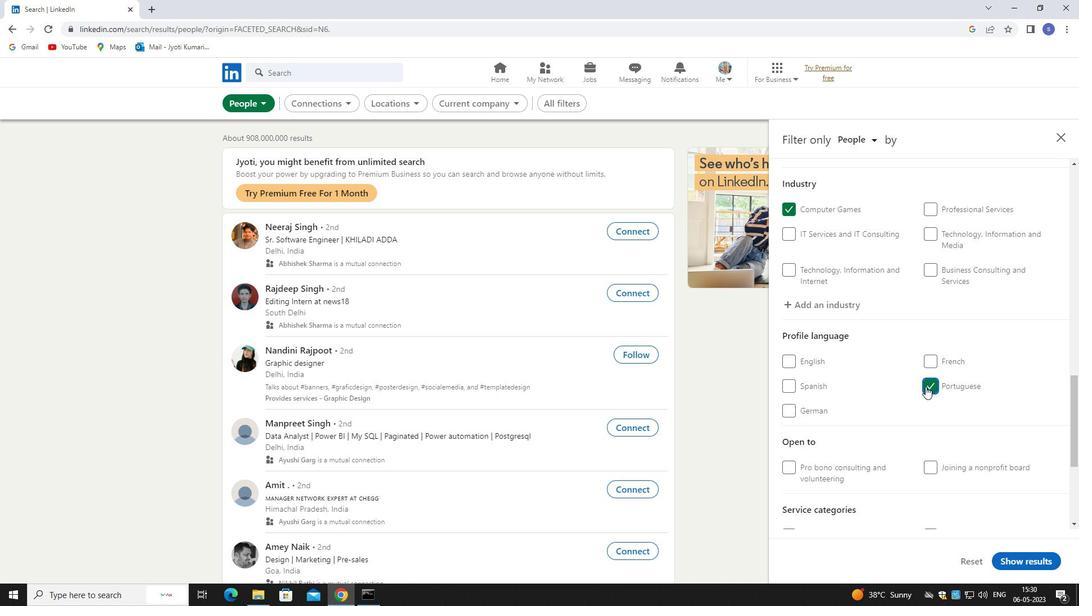 
Action: Mouse moved to (928, 395)
Screenshot: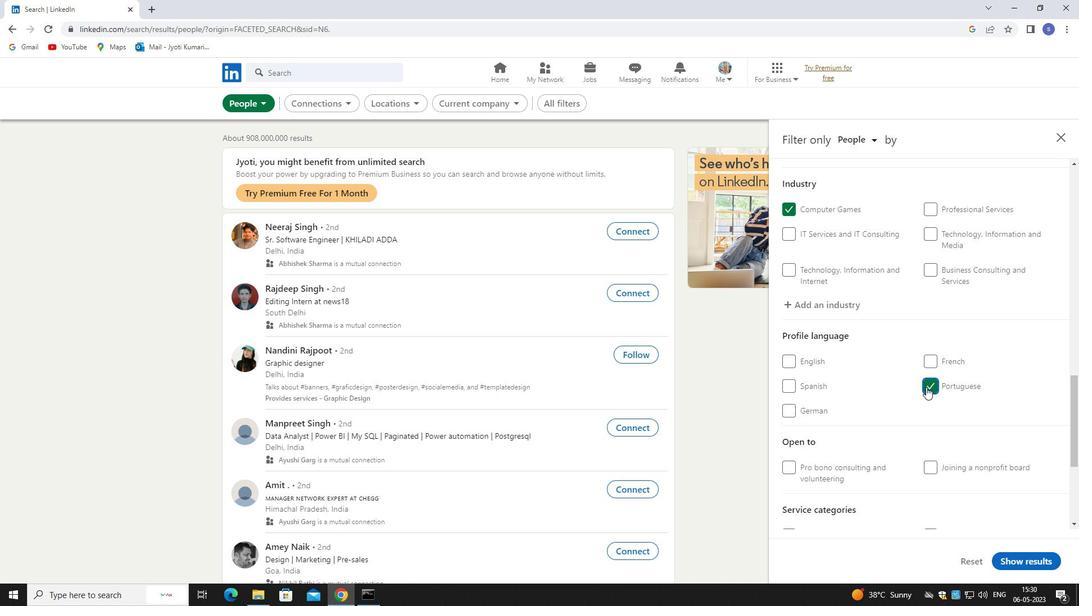 
Action: Mouse scrolled (928, 394) with delta (0, 0)
Screenshot: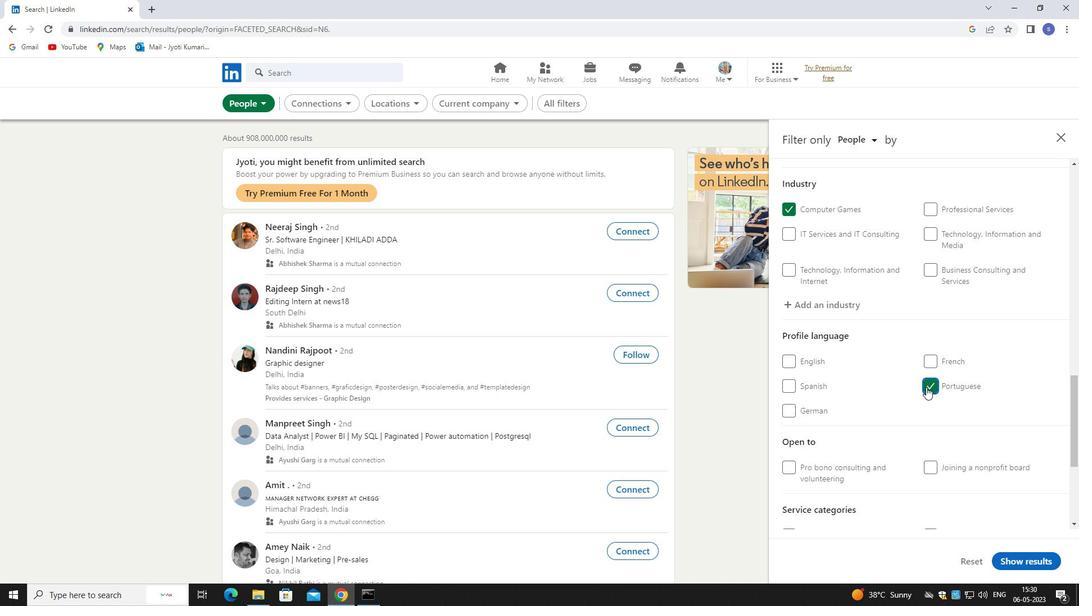 
Action: Mouse moved to (935, 410)
Screenshot: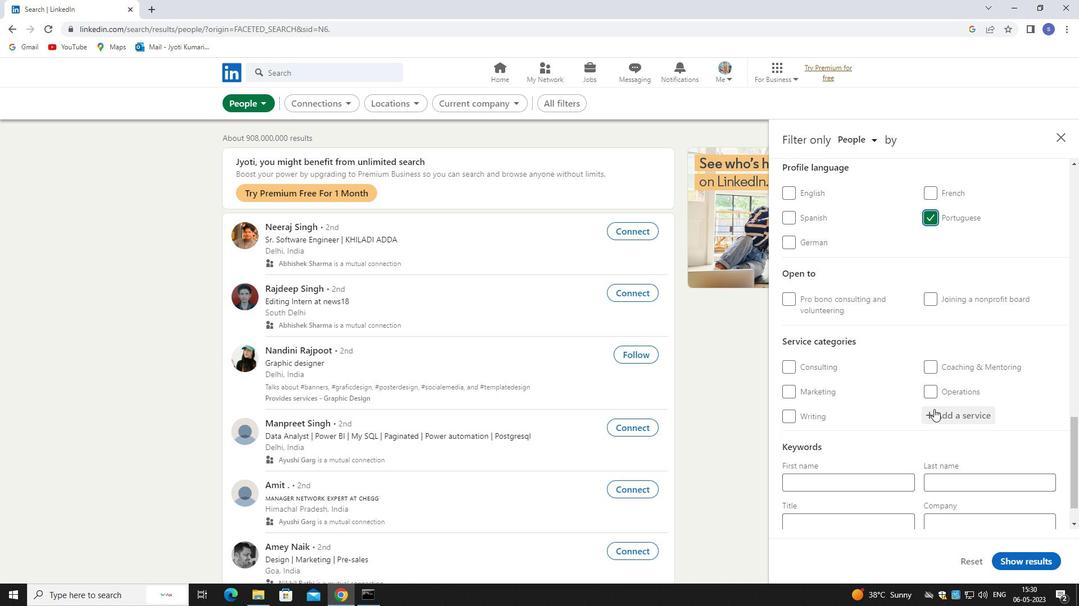 
Action: Mouse pressed left at (935, 410)
Screenshot: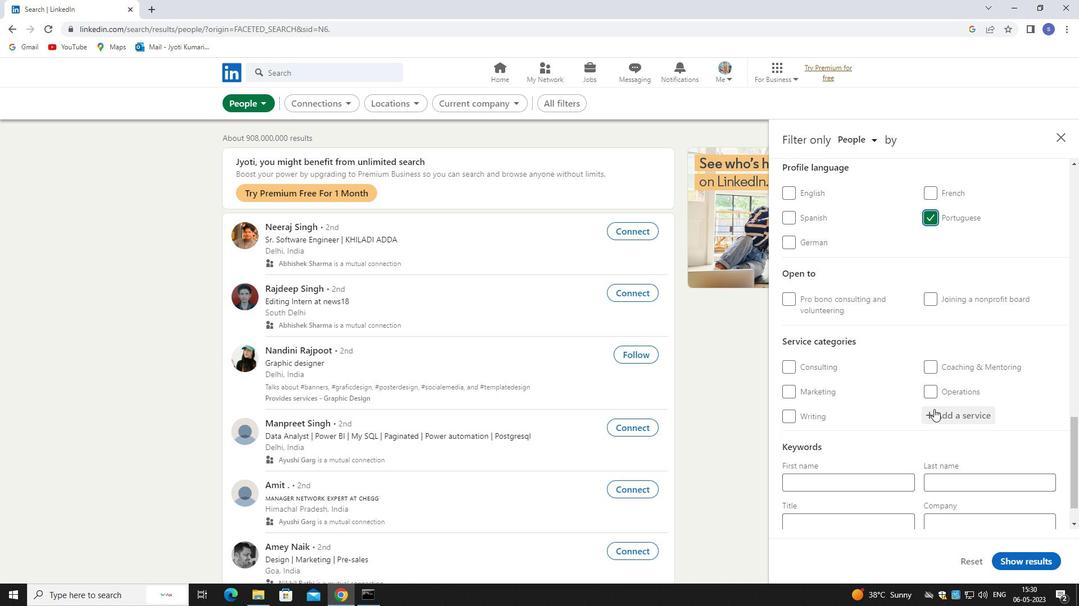
Action: Mouse moved to (932, 410)
Screenshot: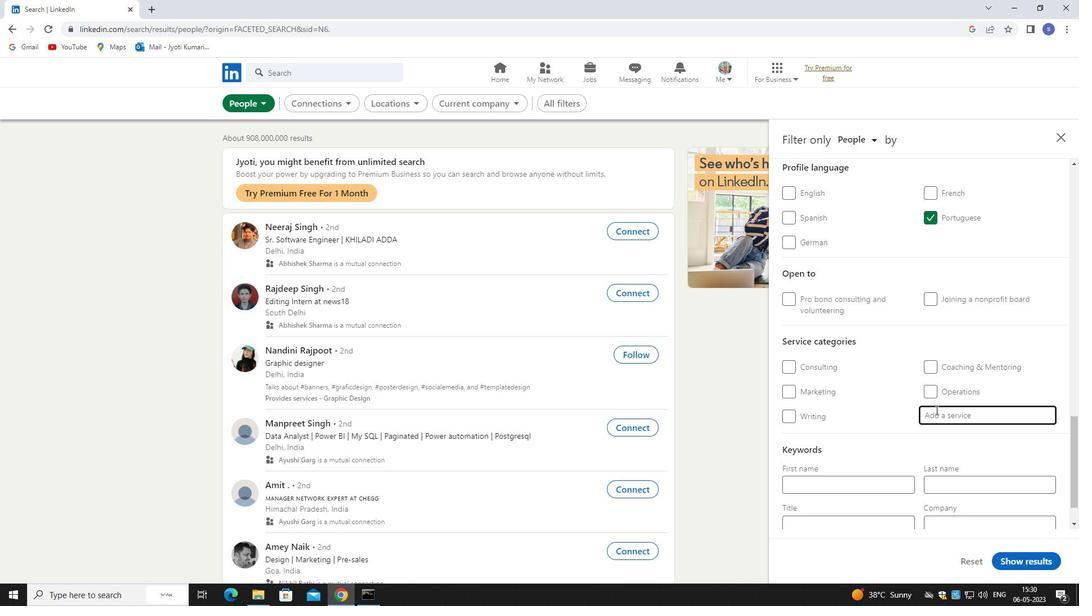 
Action: Key pressed commercia
Screenshot: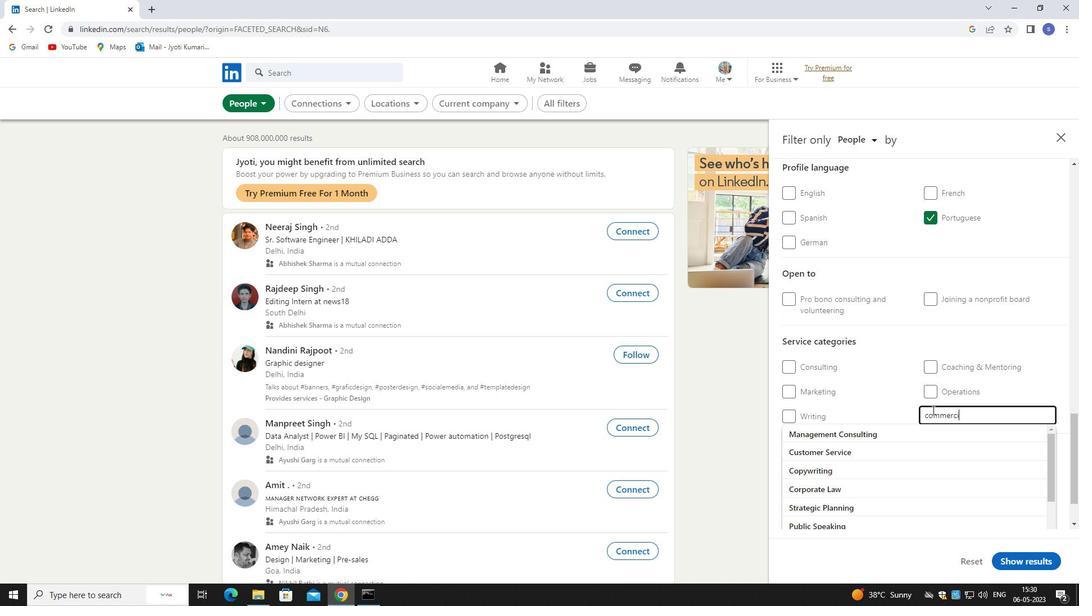 
Action: Mouse moved to (1006, 447)
Screenshot: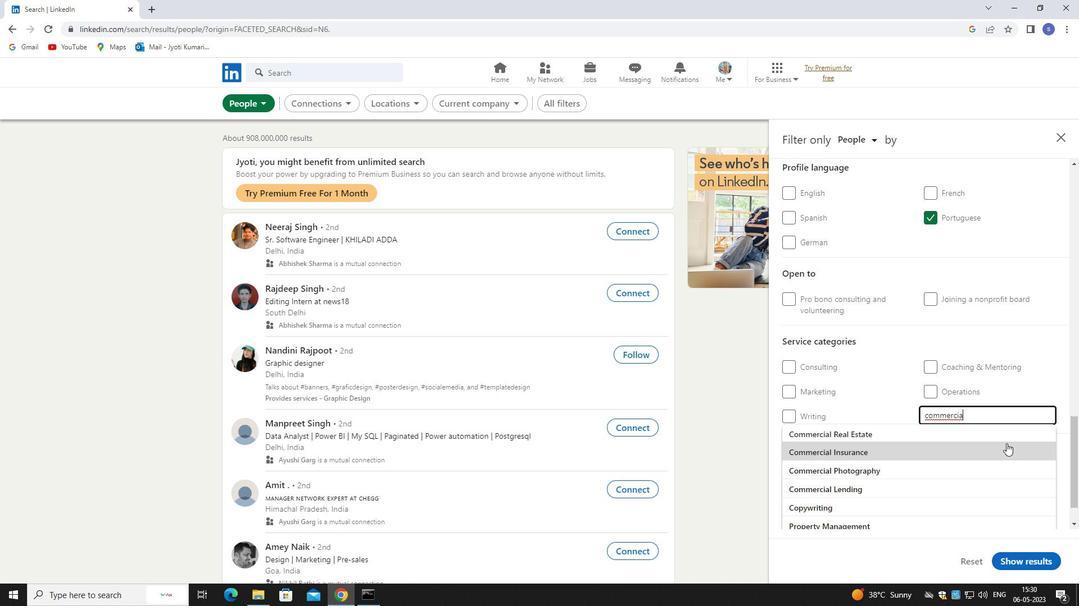 
Action: Mouse pressed left at (1006, 447)
Screenshot: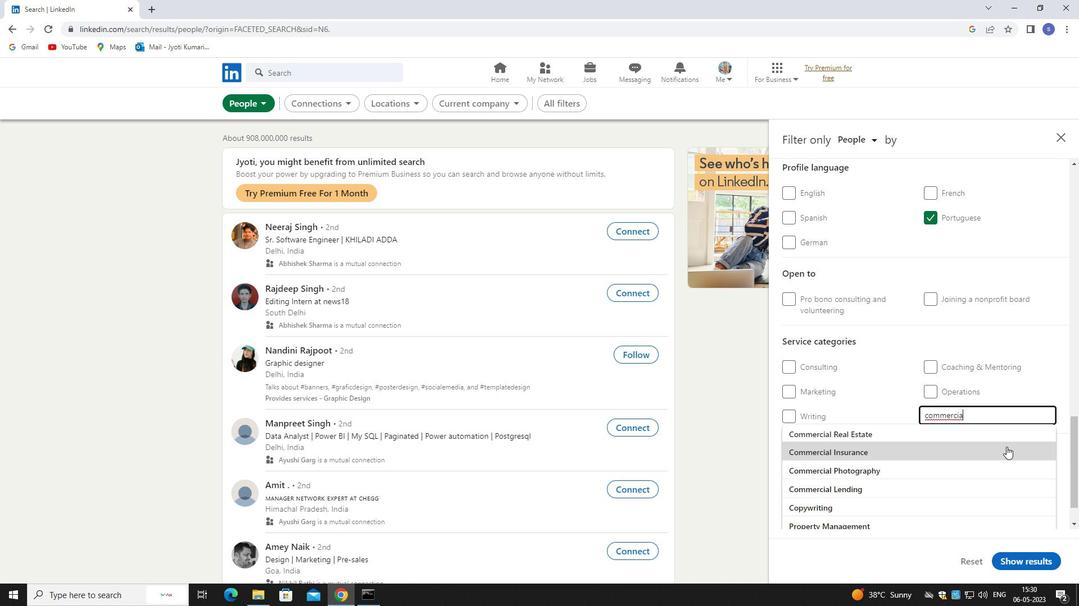 
Action: Mouse moved to (1007, 448)
Screenshot: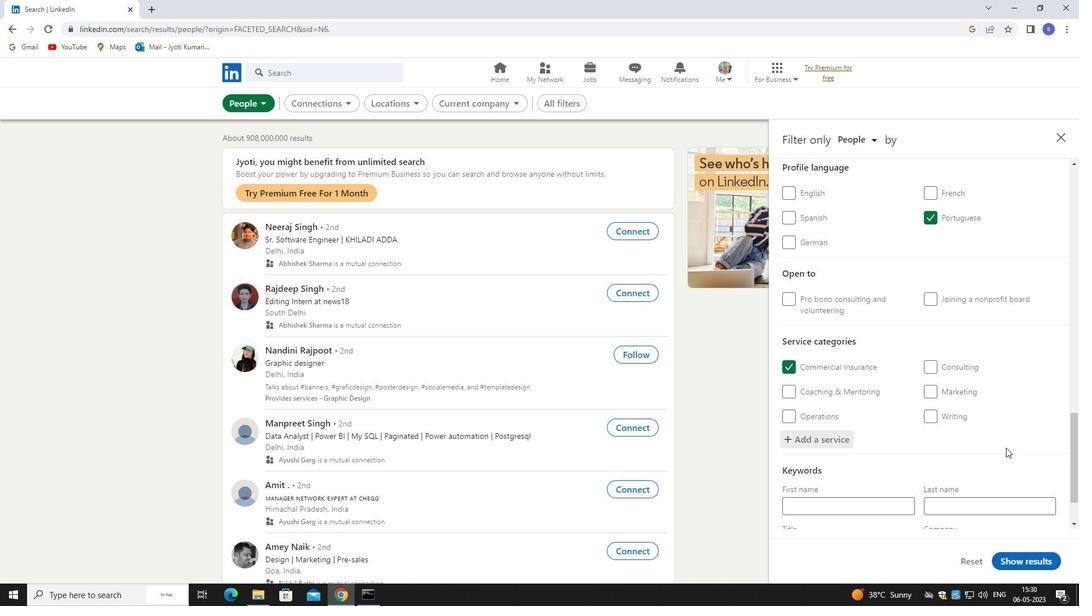 
Action: Mouse scrolled (1007, 447) with delta (0, 0)
Screenshot: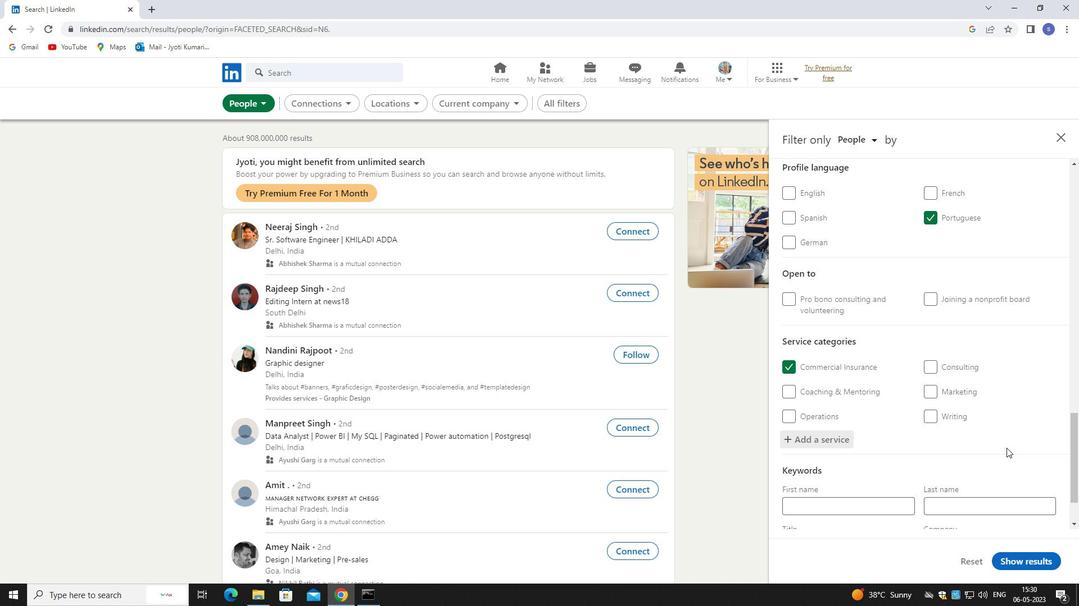 
Action: Mouse moved to (1008, 448)
Screenshot: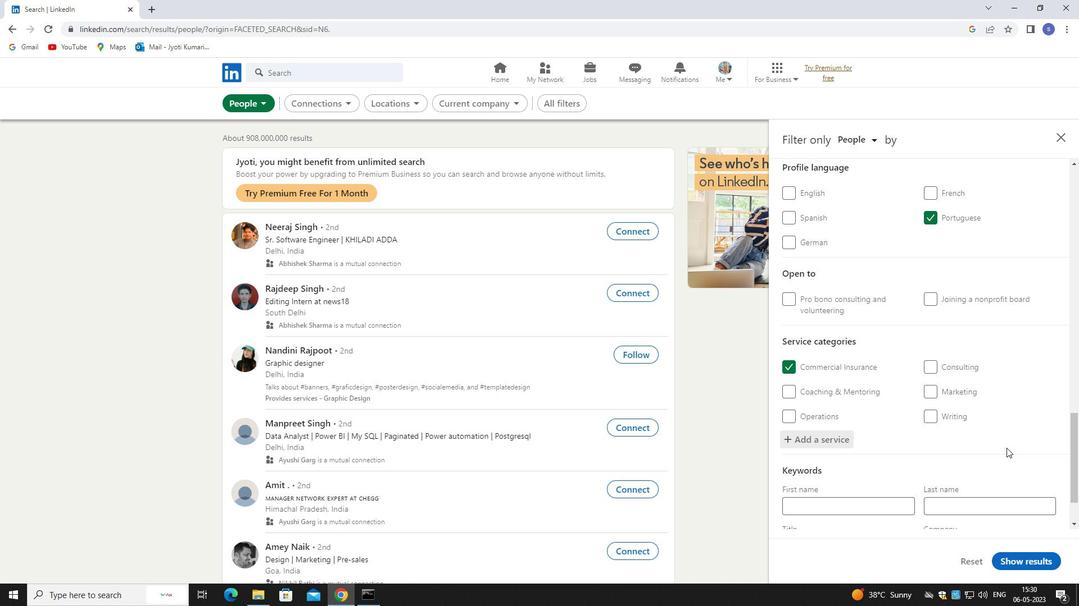 
Action: Mouse scrolled (1008, 447) with delta (0, 0)
Screenshot: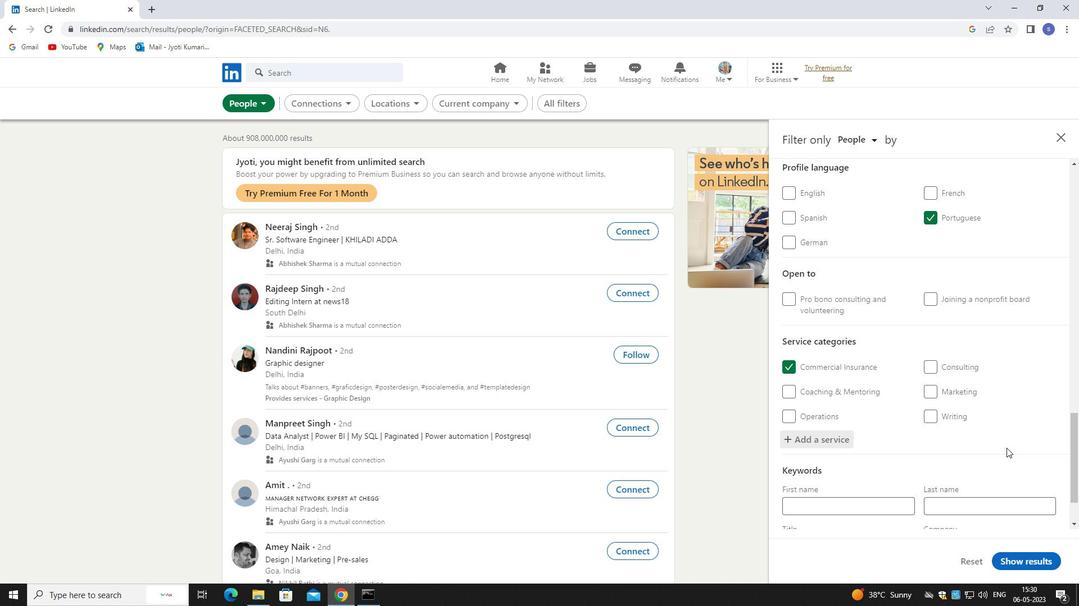 
Action: Mouse moved to (902, 473)
Screenshot: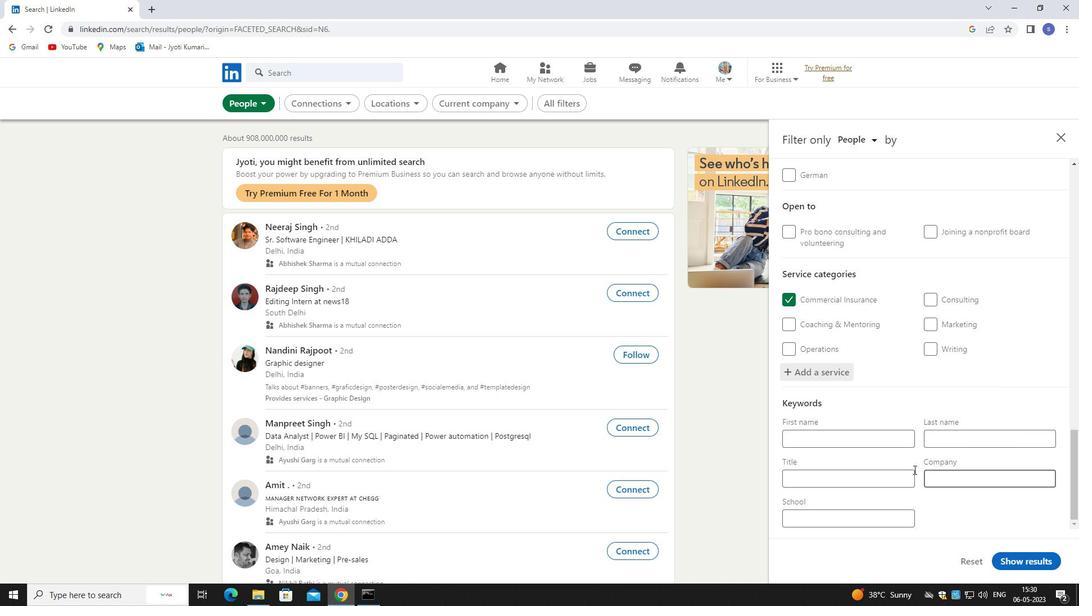 
Action: Mouse pressed left at (902, 473)
Screenshot: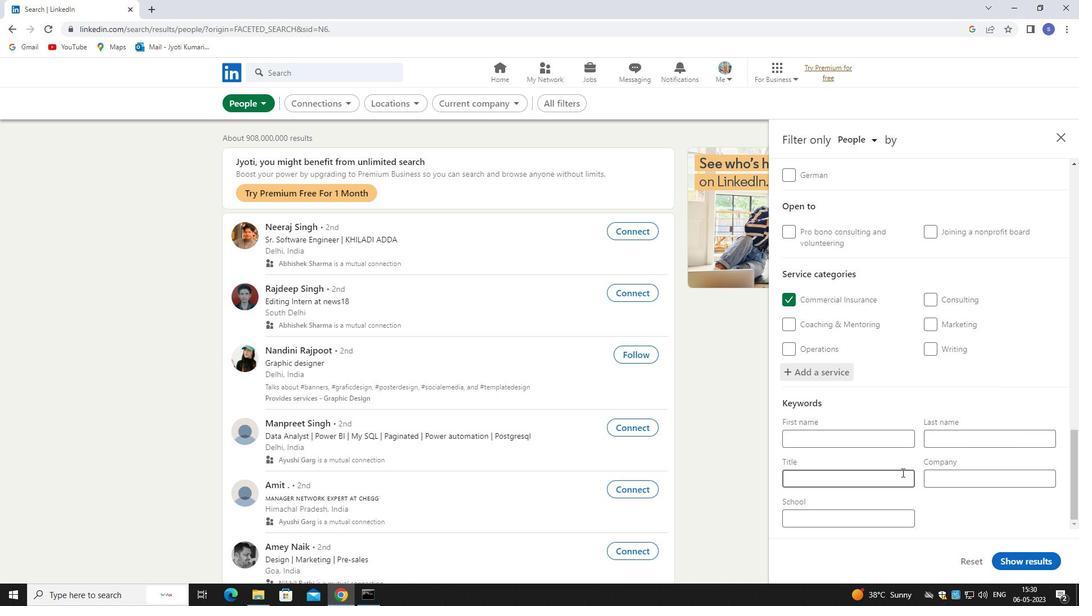 
Action: Mouse moved to (903, 472)
Screenshot: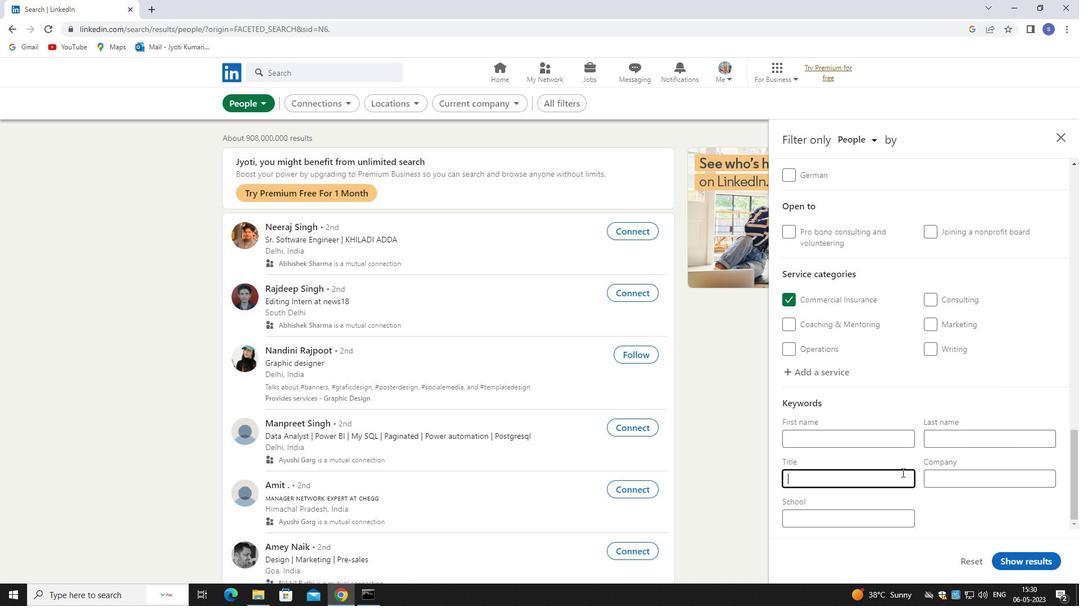 
Action: Key pressed <Key.shift>MENTAL<Key.space><Key.shift><Key.shift><Key.shift><Key.shift>HEALTH<Key.space><Key.shift><Key.shift><Key.shift><Key.shift><Key.shift><Key.shift><Key.shift><Key.shift><Key.shift><Key.shift><Key.shift><Key.shift><Key.shift><Key.shift><Key.shift><Key.shift><Key.shift><Key.shift><Key.shift><Key.shift><Key.shift>COUNCELOR
Screenshot: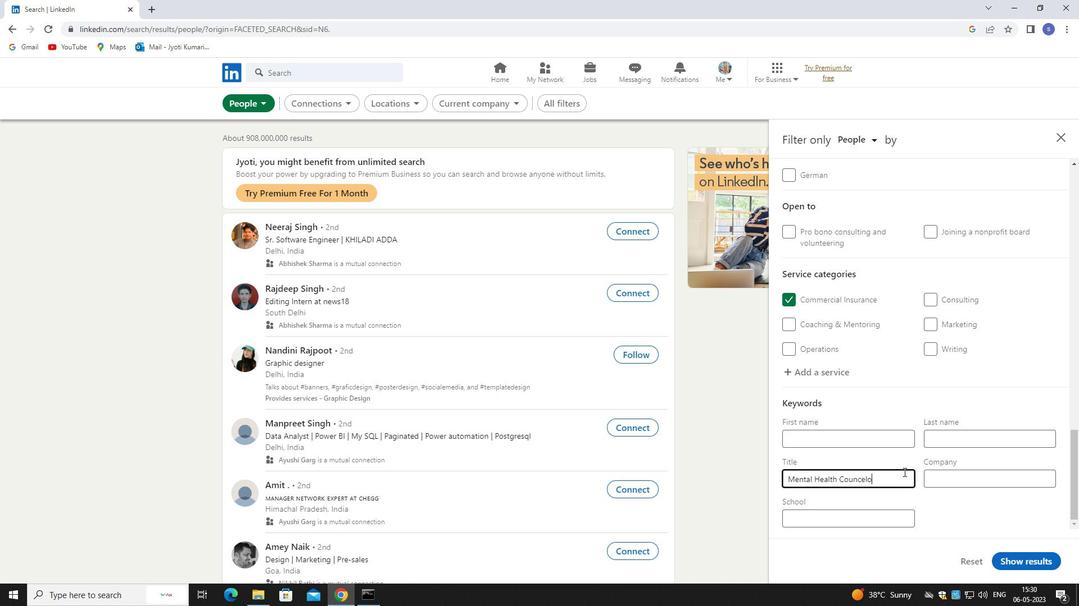 
Action: Mouse moved to (1021, 565)
Screenshot: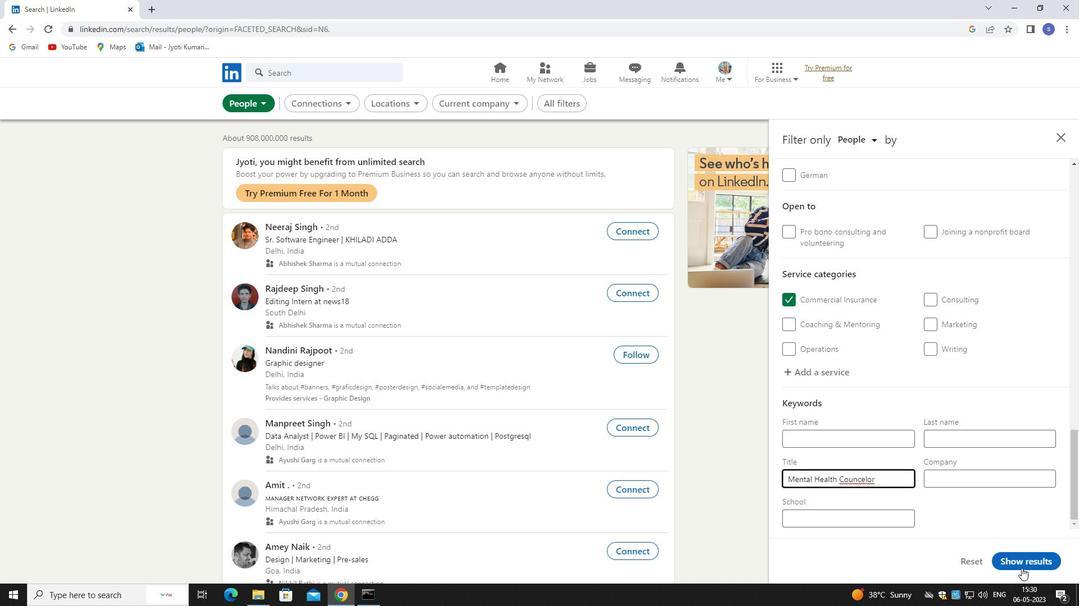 
Action: Mouse pressed left at (1021, 565)
Screenshot: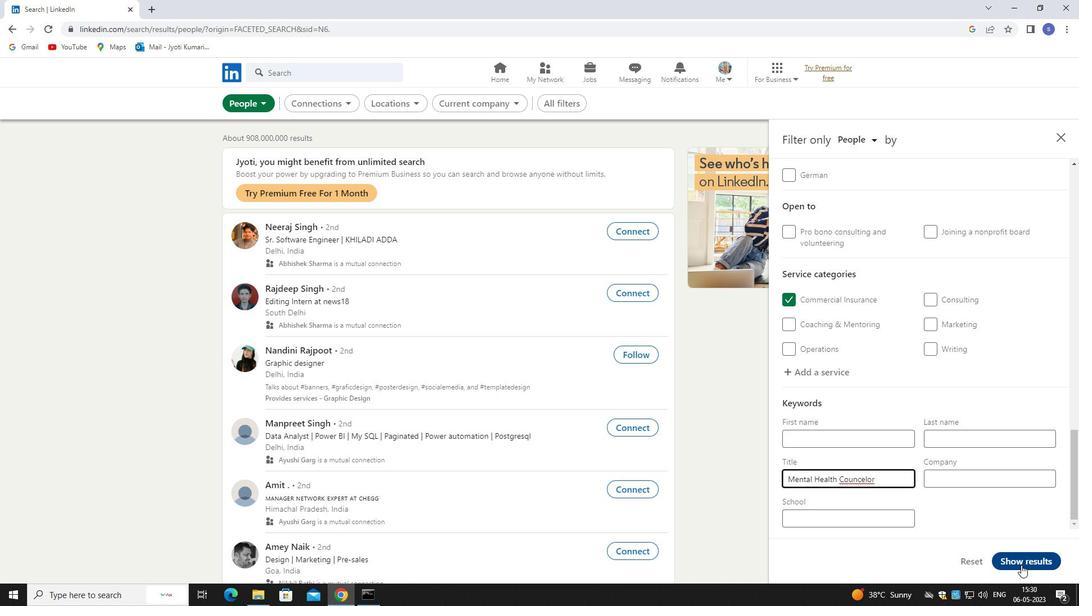 
Action: Mouse moved to (1028, 553)
Screenshot: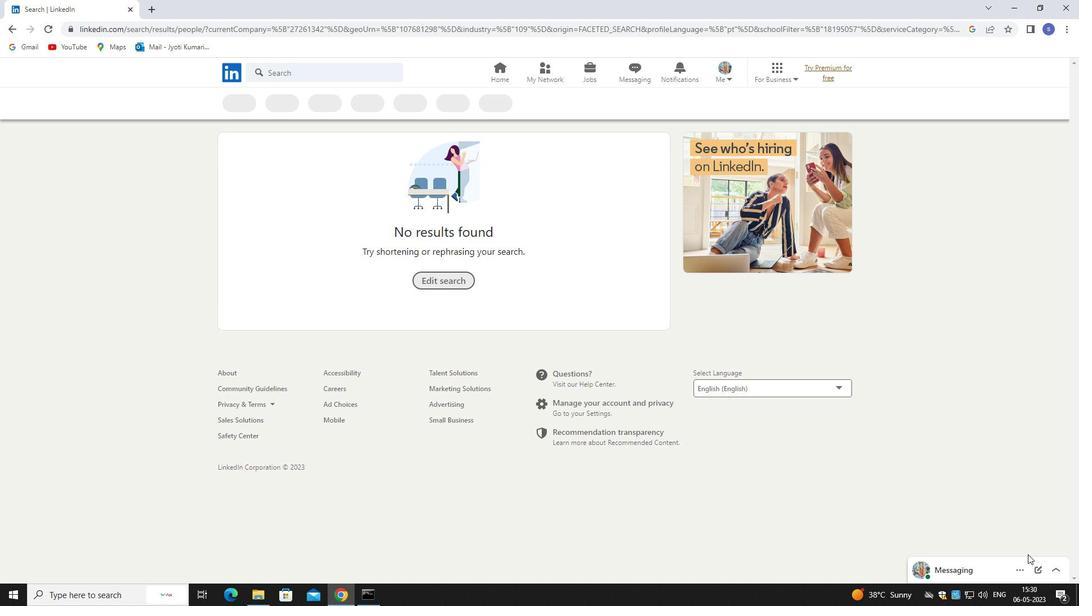 
